 Task: Find connections with filter location Dupnitsa with filter topic #lifecoach with filter profile language English with filter current company Horizontal Talent with filter school Nirmala College, Muvattupuzha - 686 661 with filter industry Correctional Institutions with filter service category Graphic Design with filter keywords title Artificial Intelligence Engineer
Action: Mouse moved to (191, 264)
Screenshot: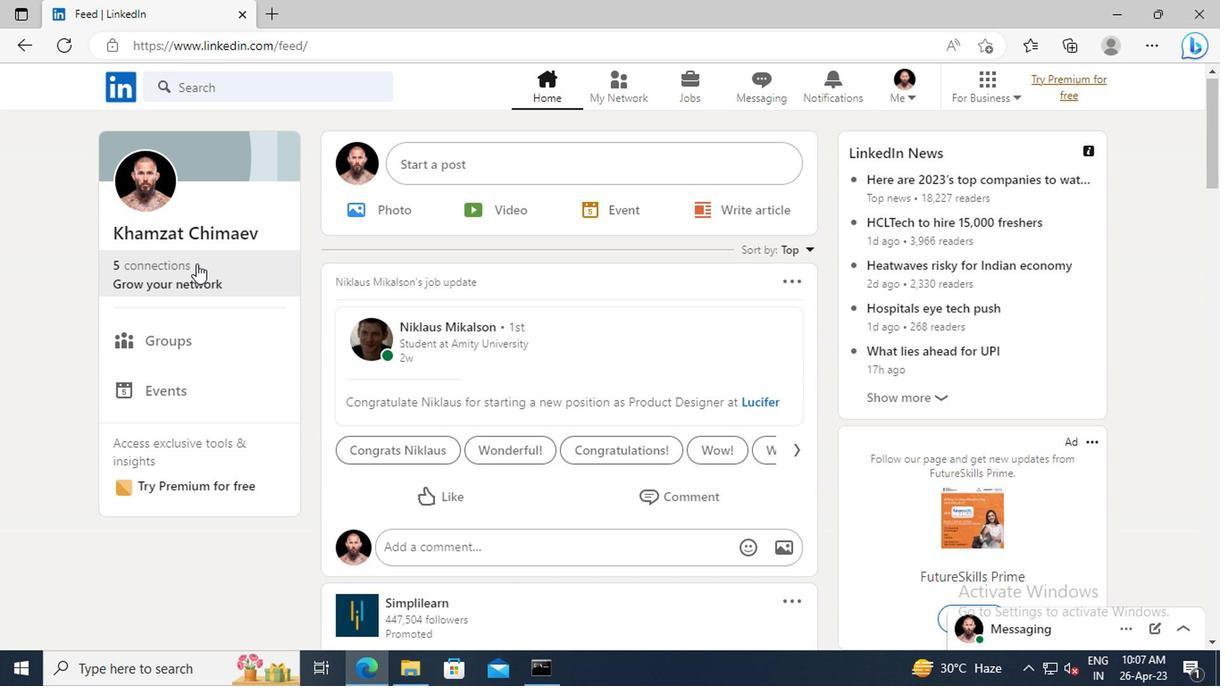 
Action: Mouse pressed left at (191, 264)
Screenshot: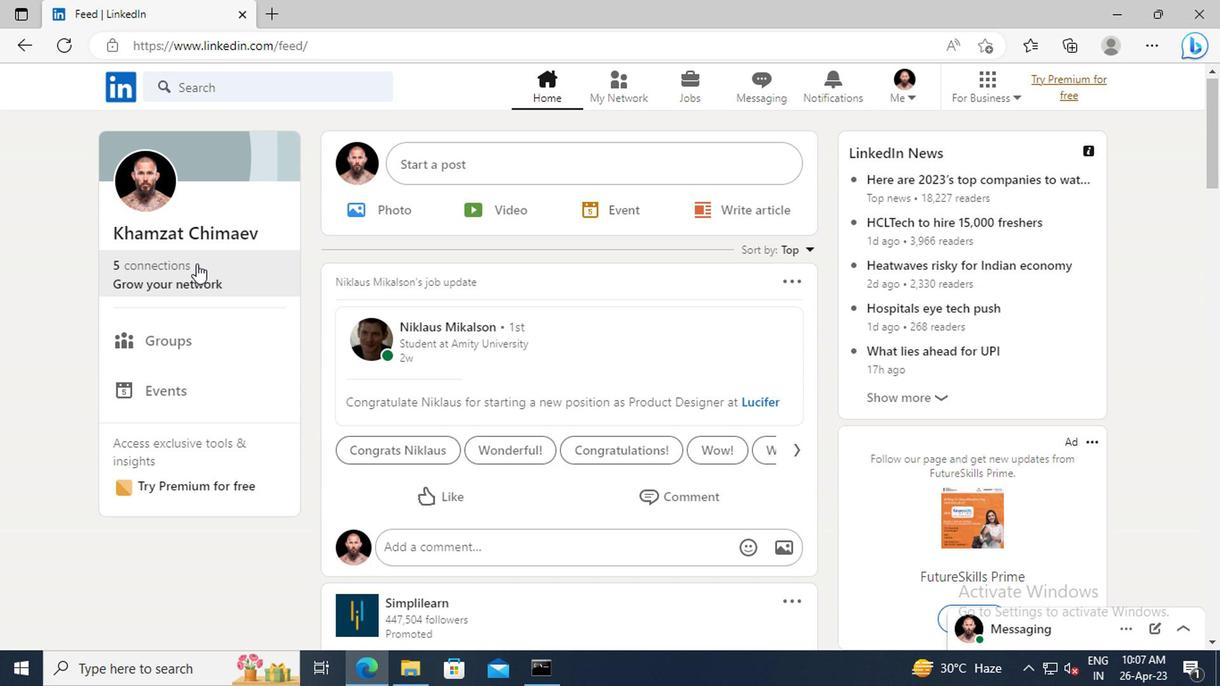 
Action: Mouse moved to (202, 187)
Screenshot: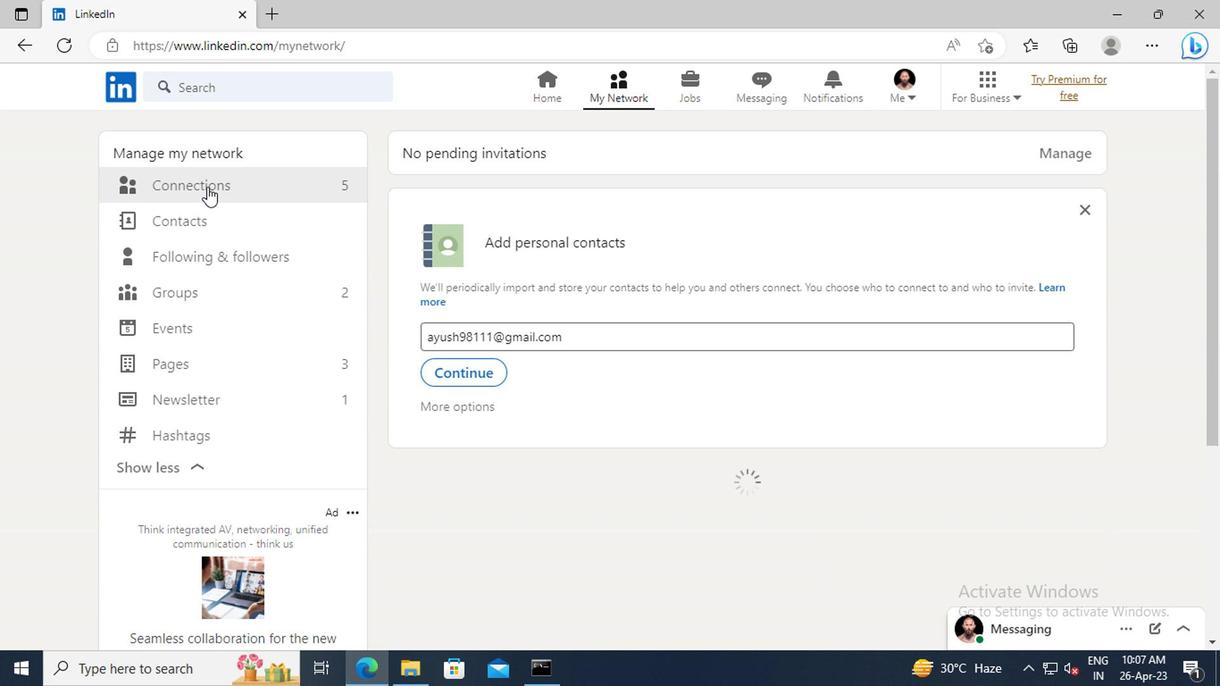 
Action: Mouse pressed left at (202, 187)
Screenshot: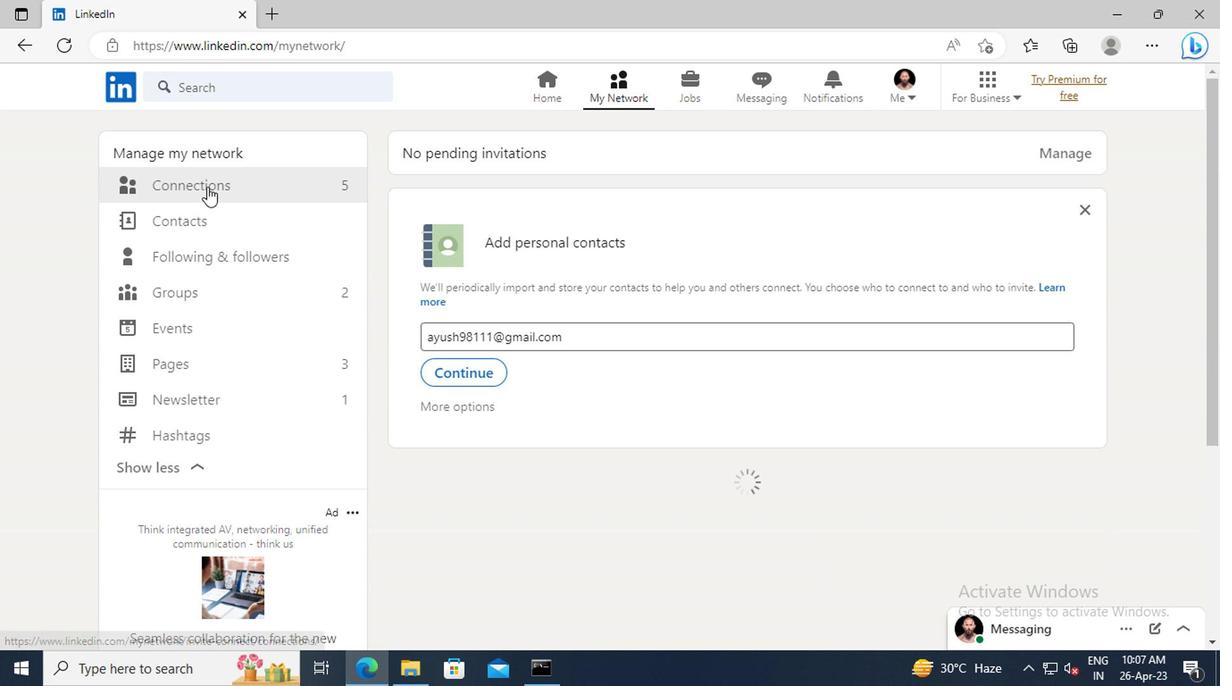 
Action: Mouse moved to (727, 186)
Screenshot: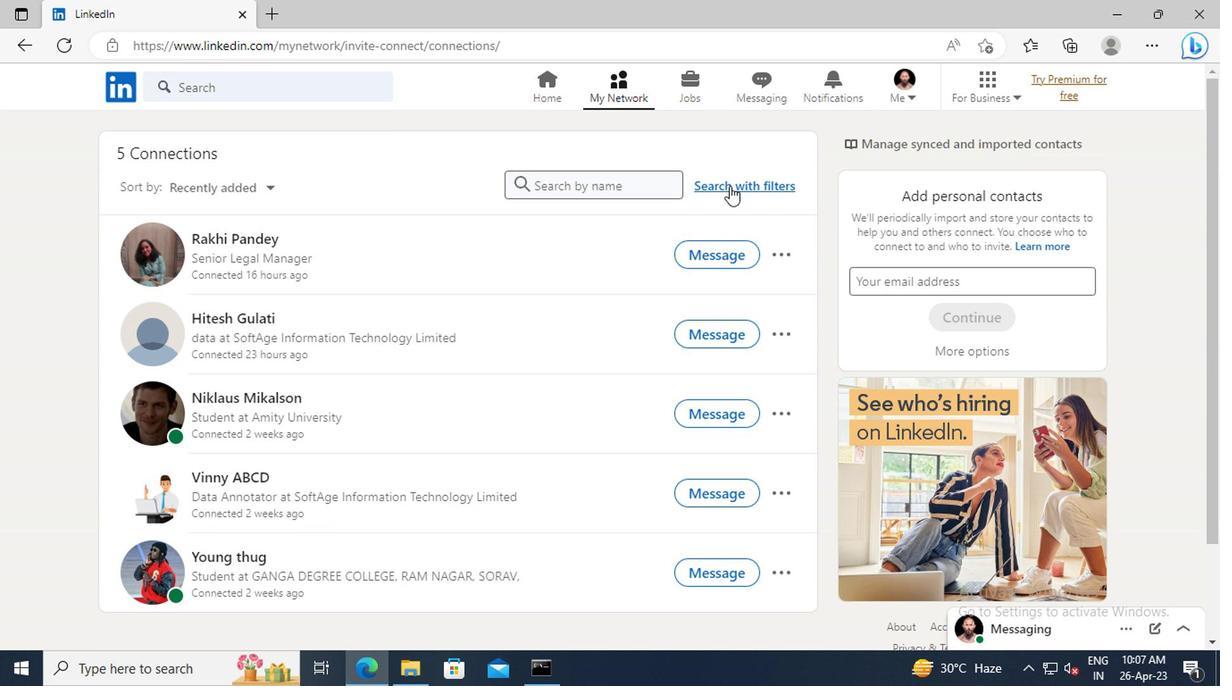 
Action: Mouse pressed left at (727, 186)
Screenshot: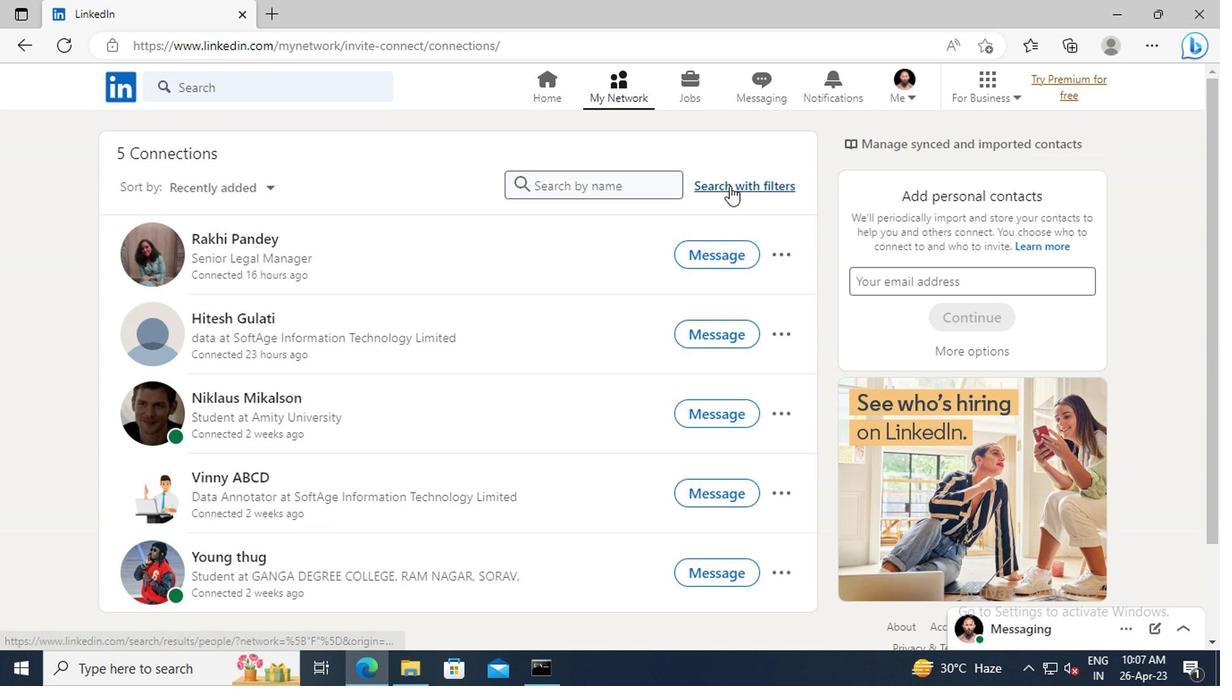 
Action: Mouse moved to (675, 142)
Screenshot: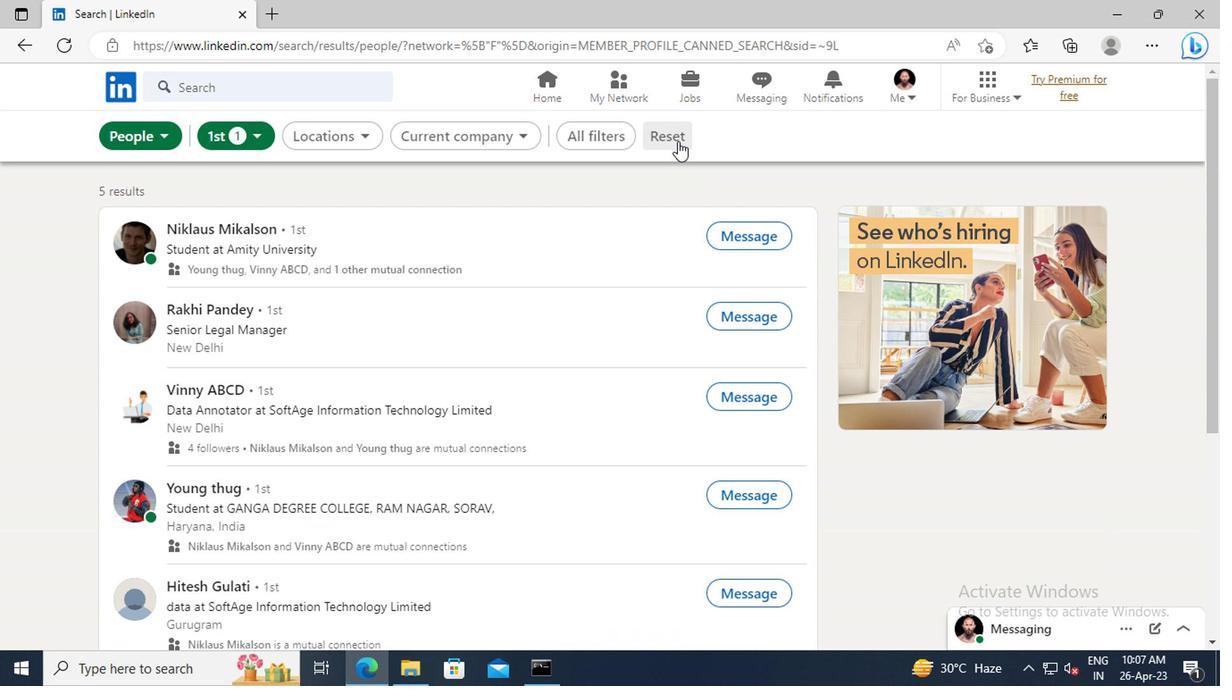 
Action: Mouse pressed left at (675, 142)
Screenshot: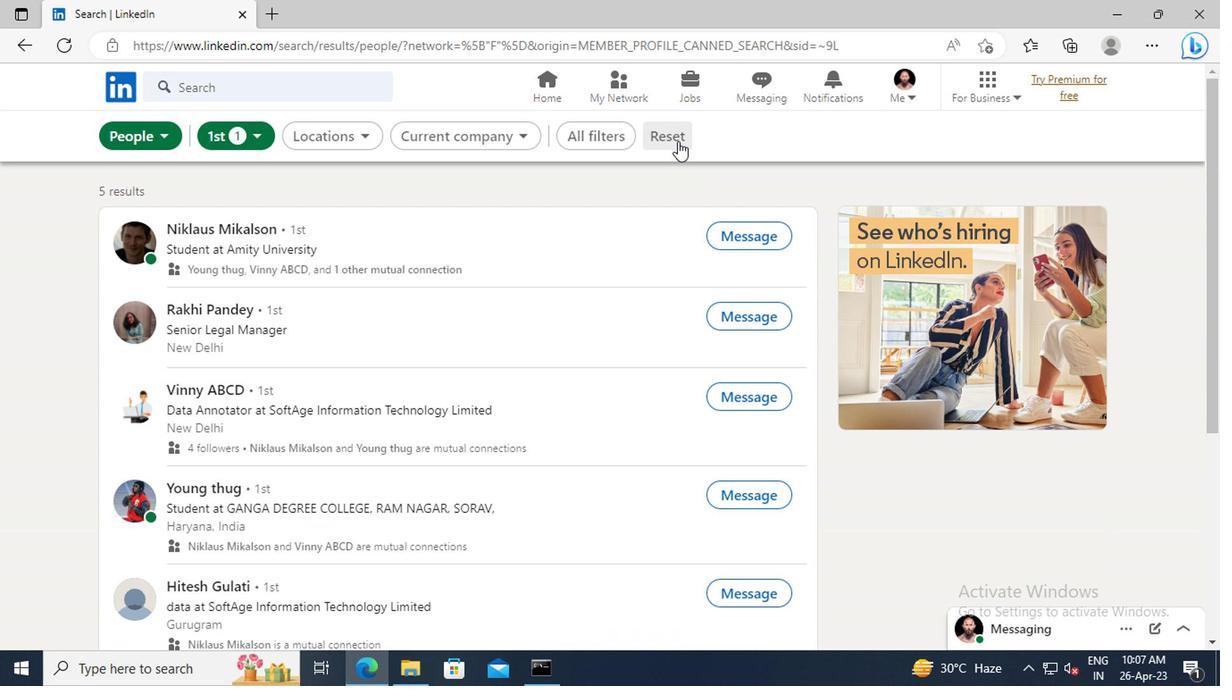 
Action: Mouse moved to (639, 138)
Screenshot: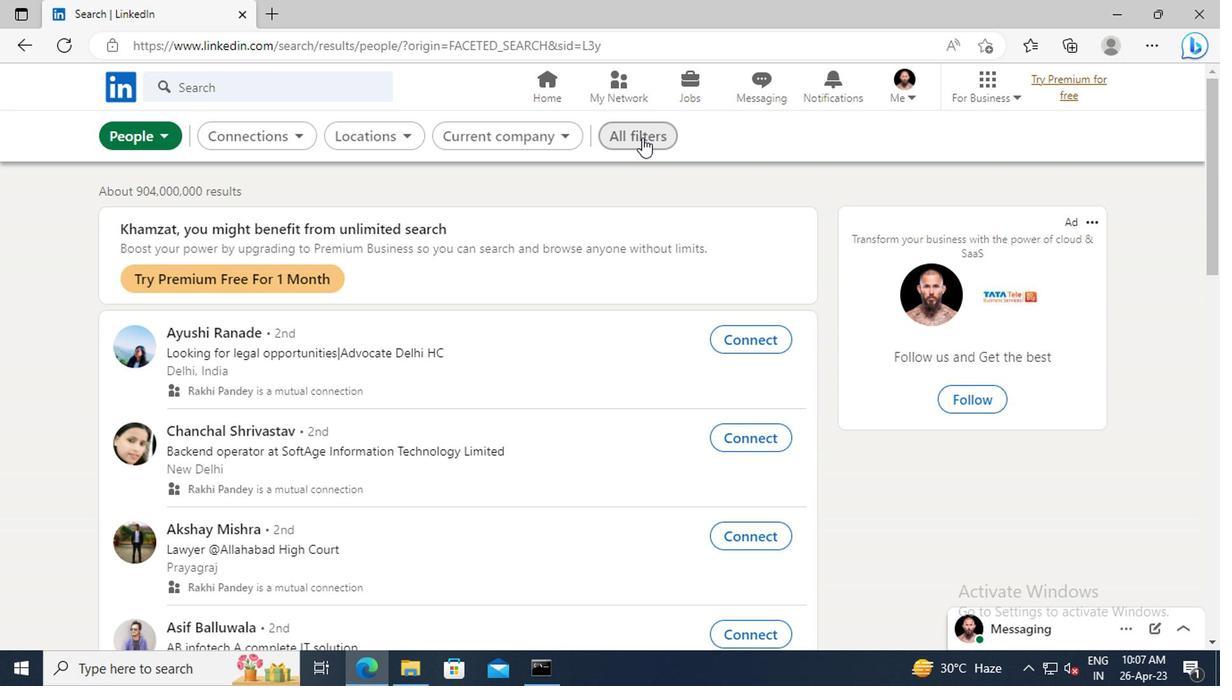 
Action: Mouse pressed left at (639, 138)
Screenshot: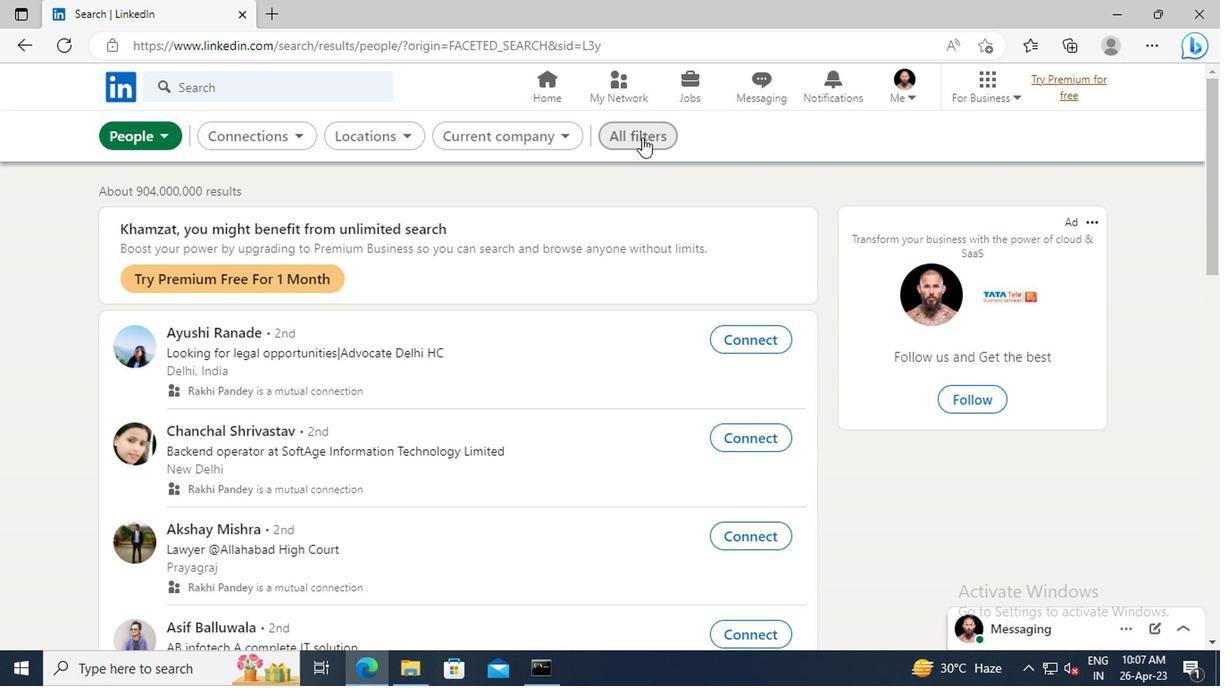 
Action: Mouse moved to (993, 317)
Screenshot: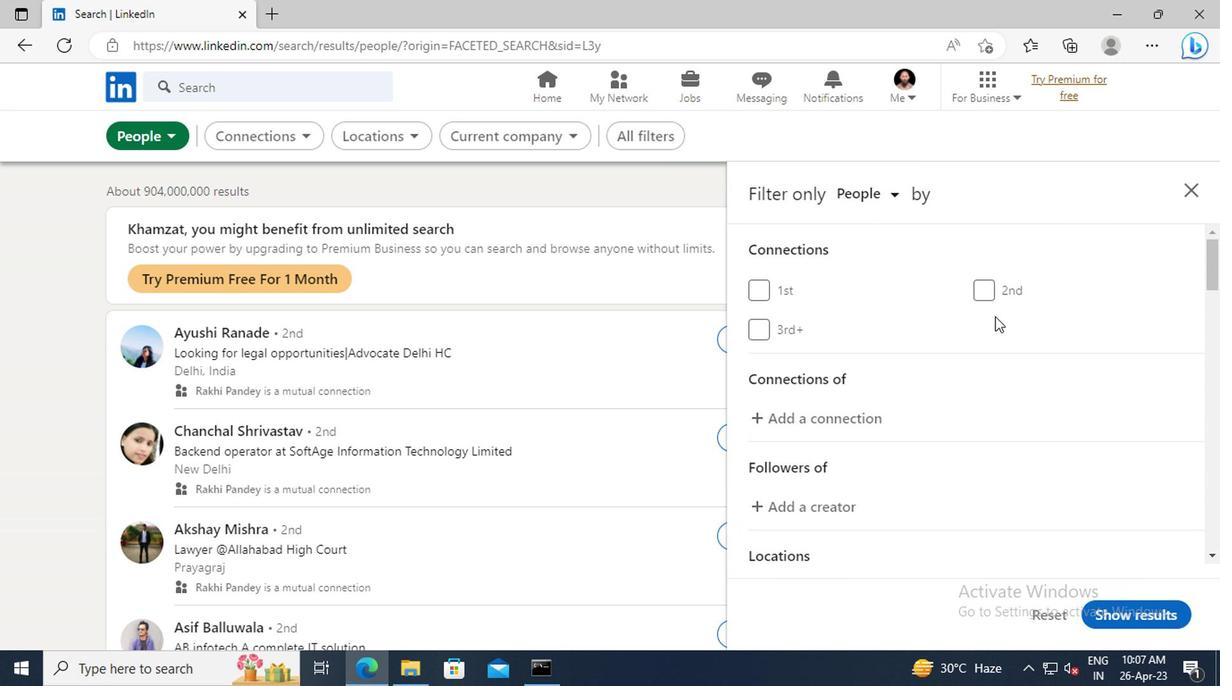 
Action: Mouse scrolled (993, 315) with delta (0, -1)
Screenshot: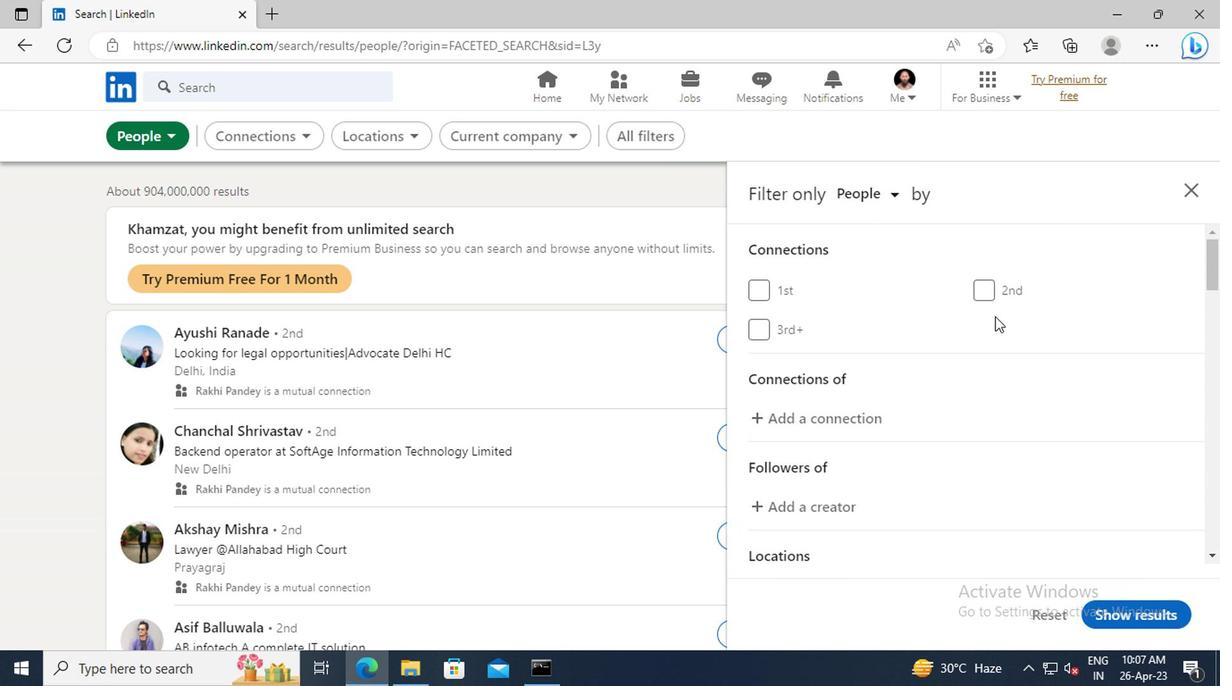 
Action: Mouse scrolled (993, 315) with delta (0, -1)
Screenshot: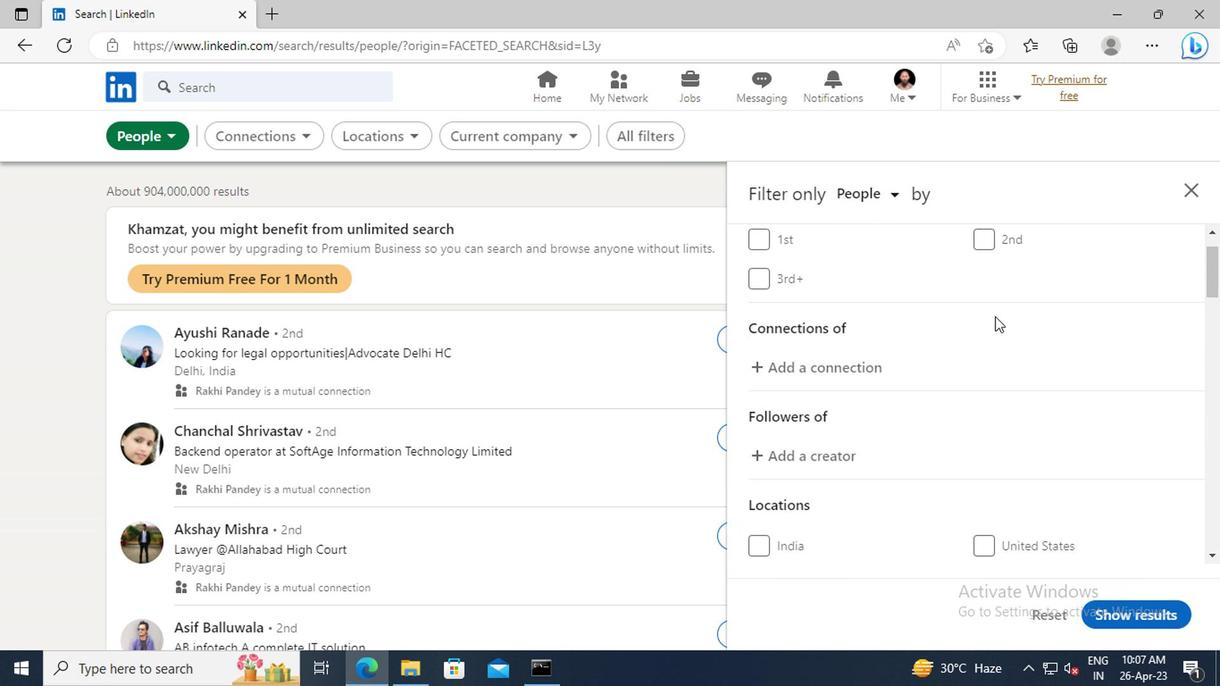 
Action: Mouse scrolled (993, 315) with delta (0, -1)
Screenshot: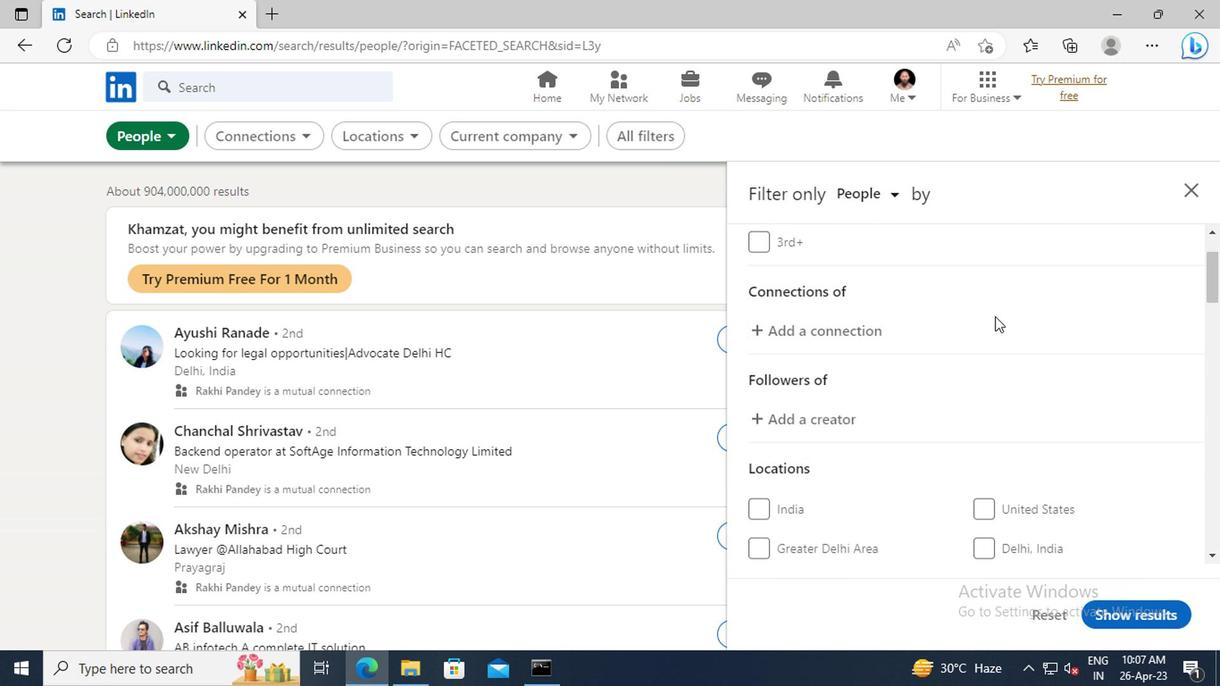 
Action: Mouse scrolled (993, 315) with delta (0, -1)
Screenshot: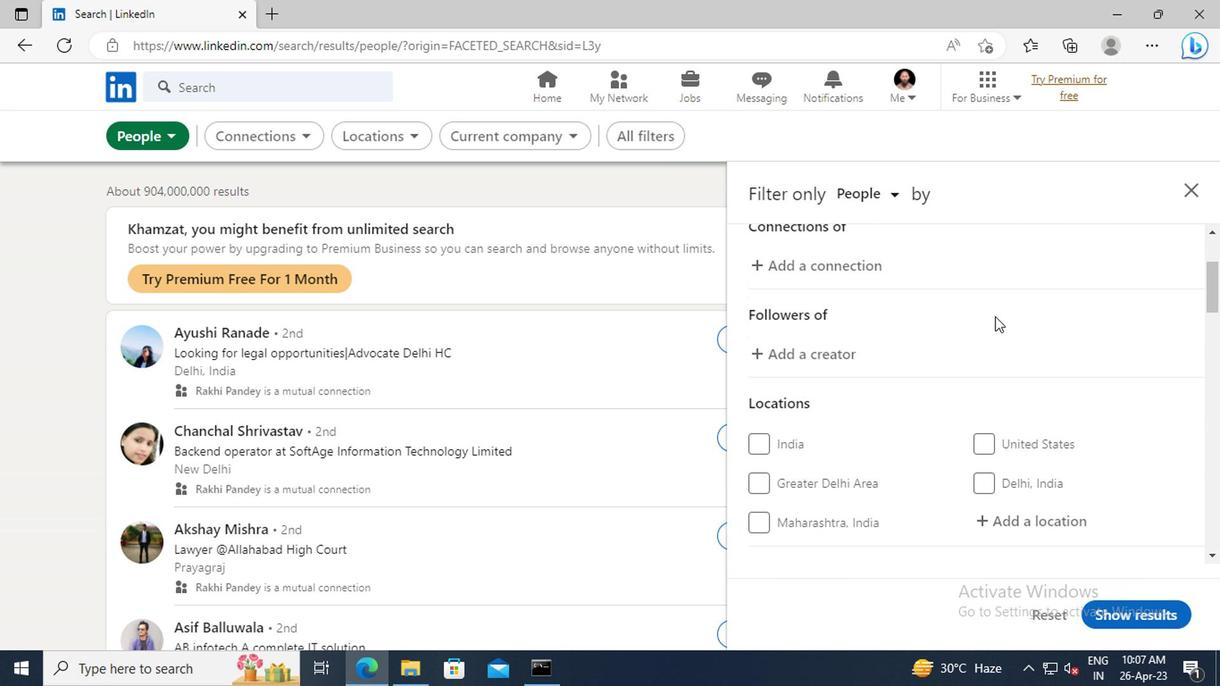 
Action: Mouse scrolled (993, 315) with delta (0, -1)
Screenshot: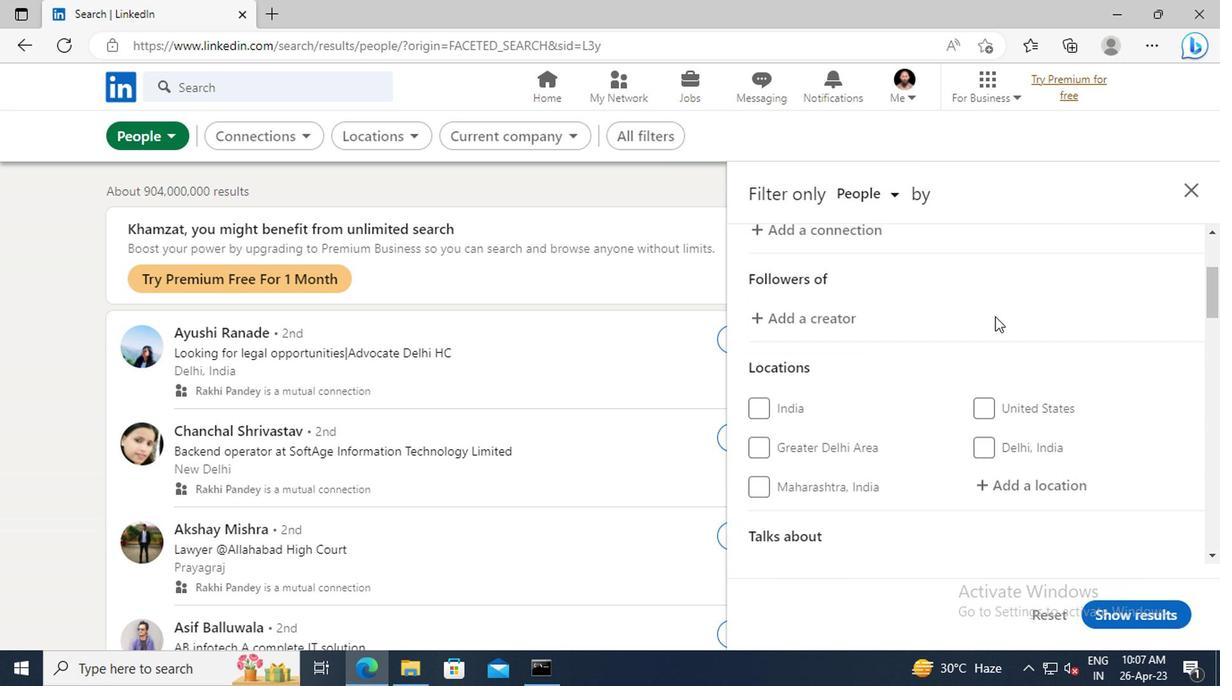 
Action: Mouse moved to (999, 416)
Screenshot: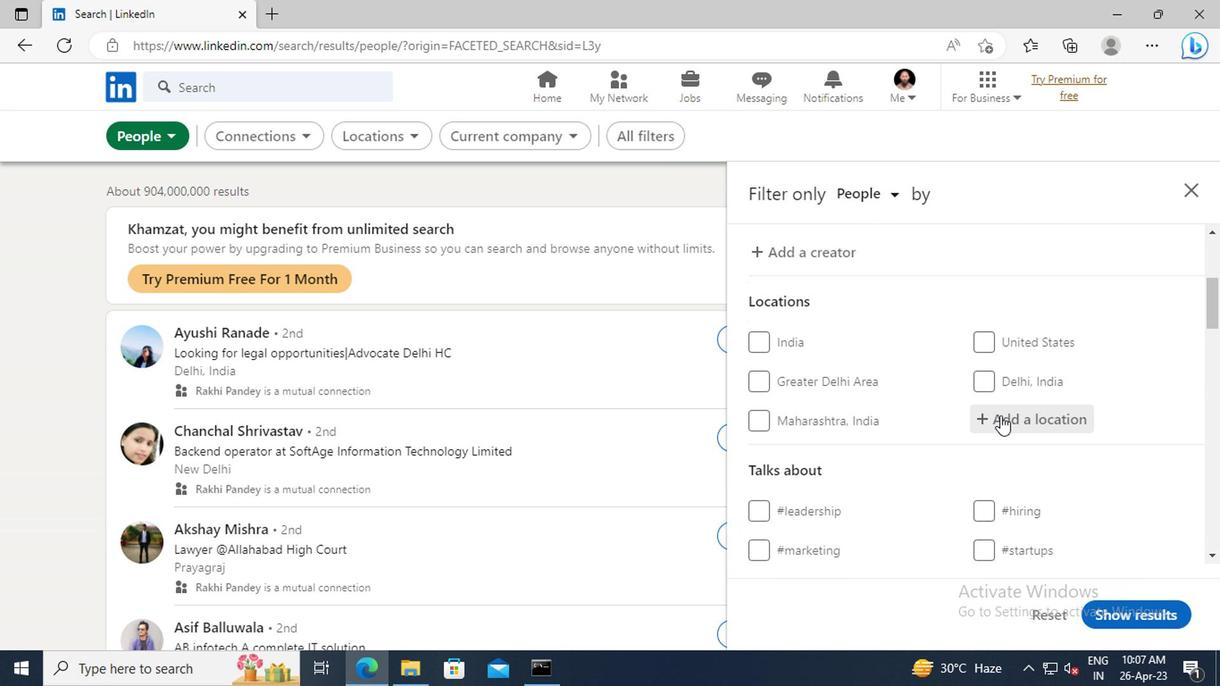
Action: Mouse pressed left at (999, 416)
Screenshot: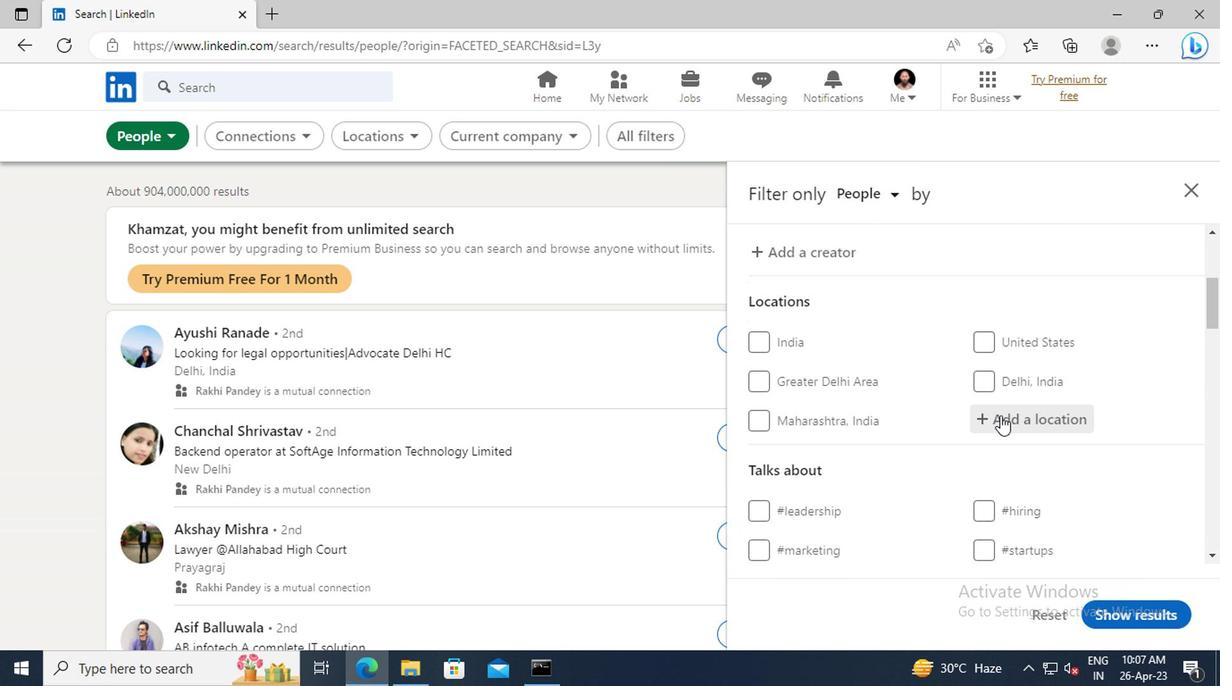 
Action: Key pressed <Key.shift>DUPNITSA<Key.enter>
Screenshot: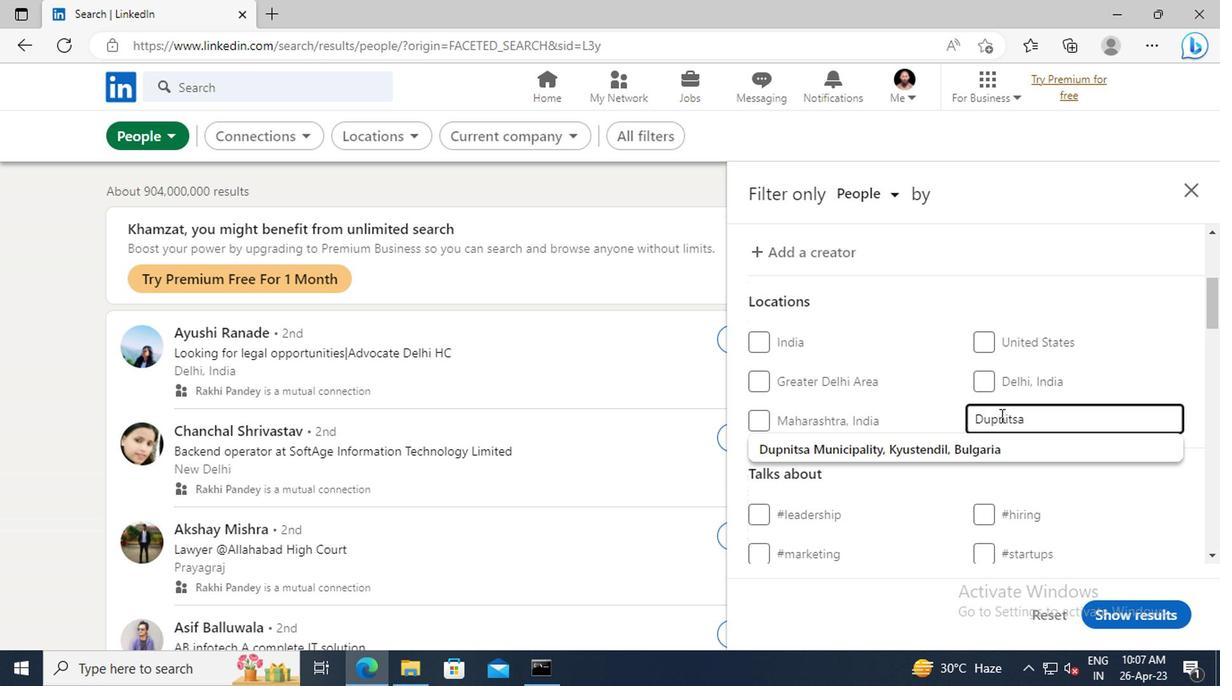 
Action: Mouse scrolled (999, 415) with delta (0, -1)
Screenshot: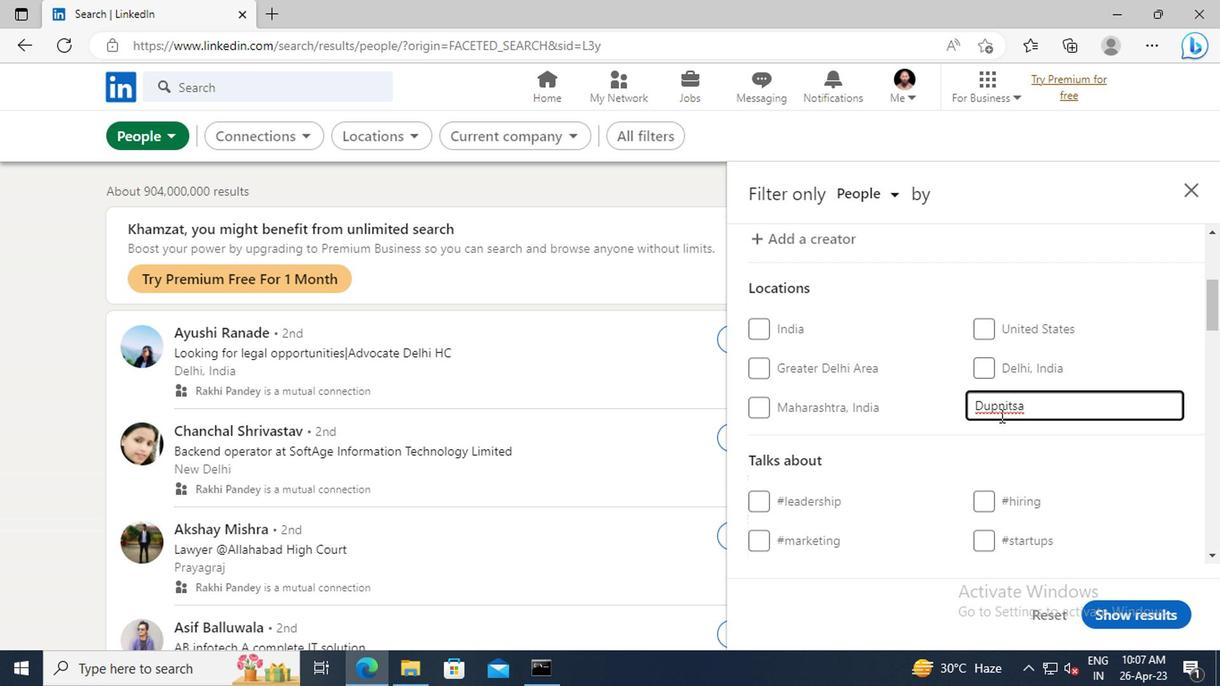 
Action: Mouse scrolled (999, 415) with delta (0, -1)
Screenshot: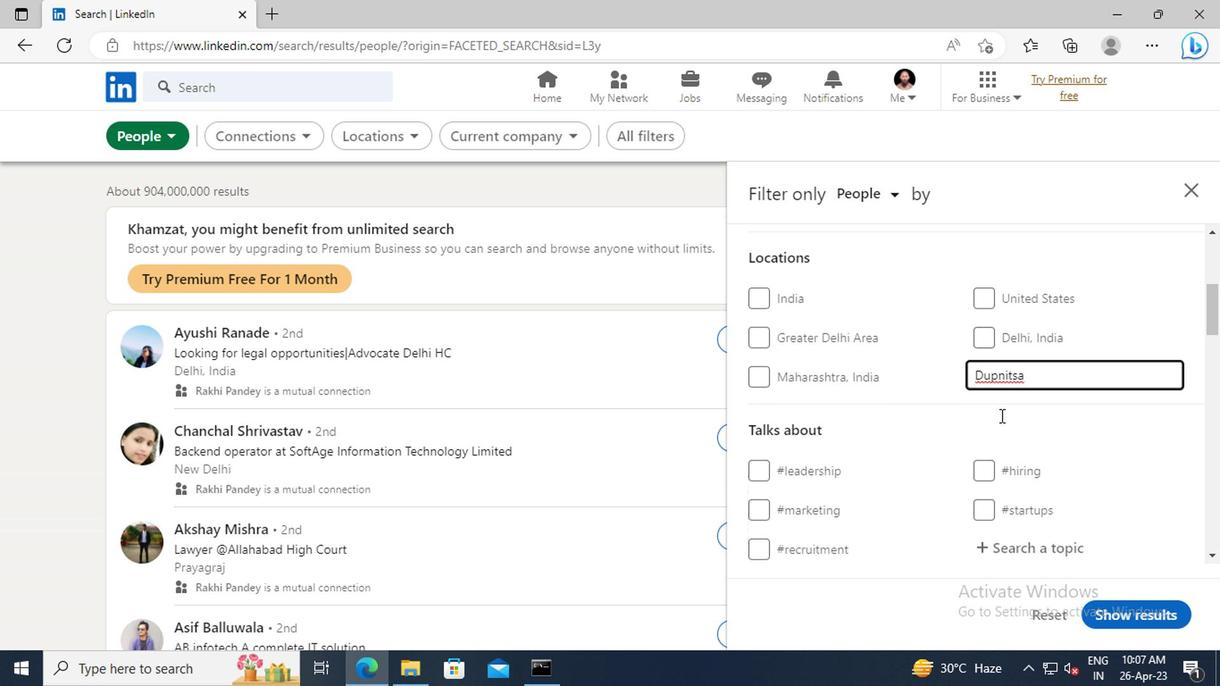 
Action: Mouse scrolled (999, 415) with delta (0, -1)
Screenshot: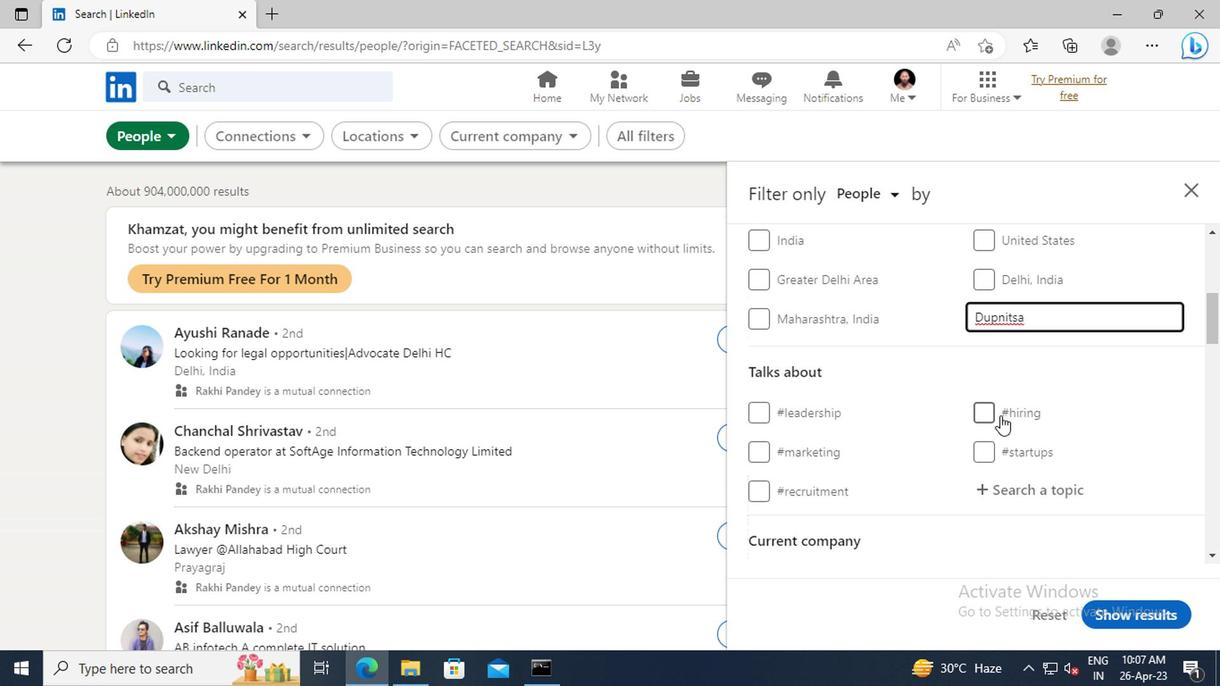 
Action: Mouse moved to (1008, 441)
Screenshot: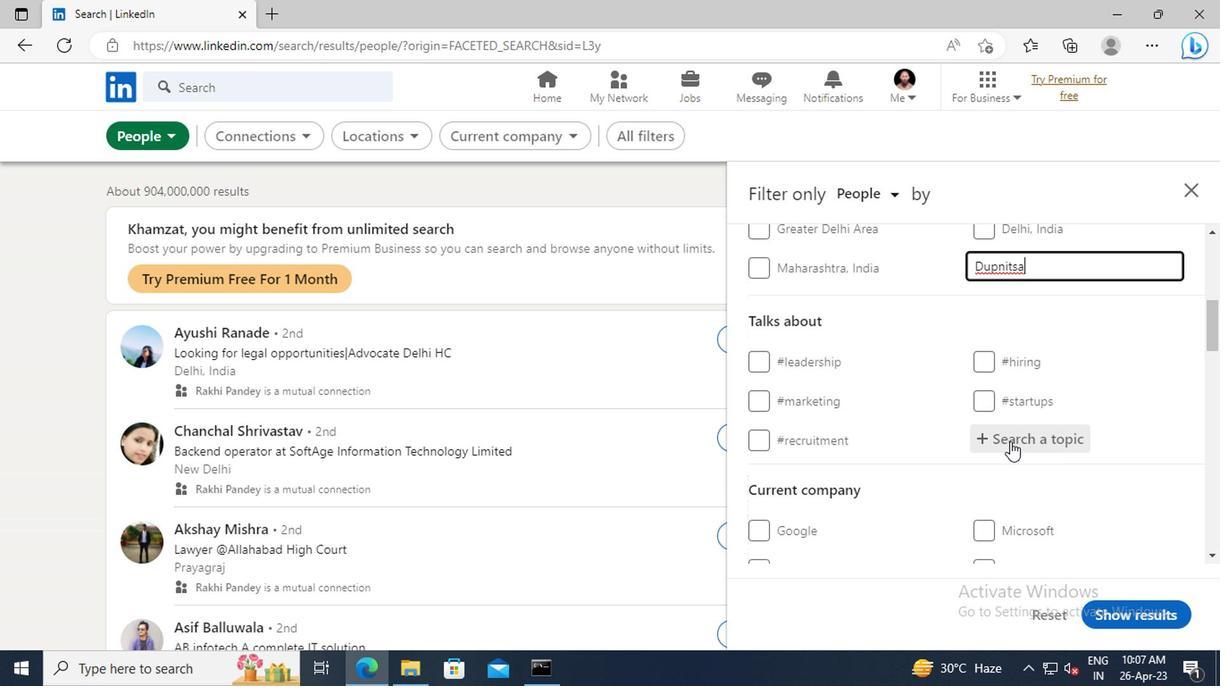 
Action: Mouse pressed left at (1008, 441)
Screenshot: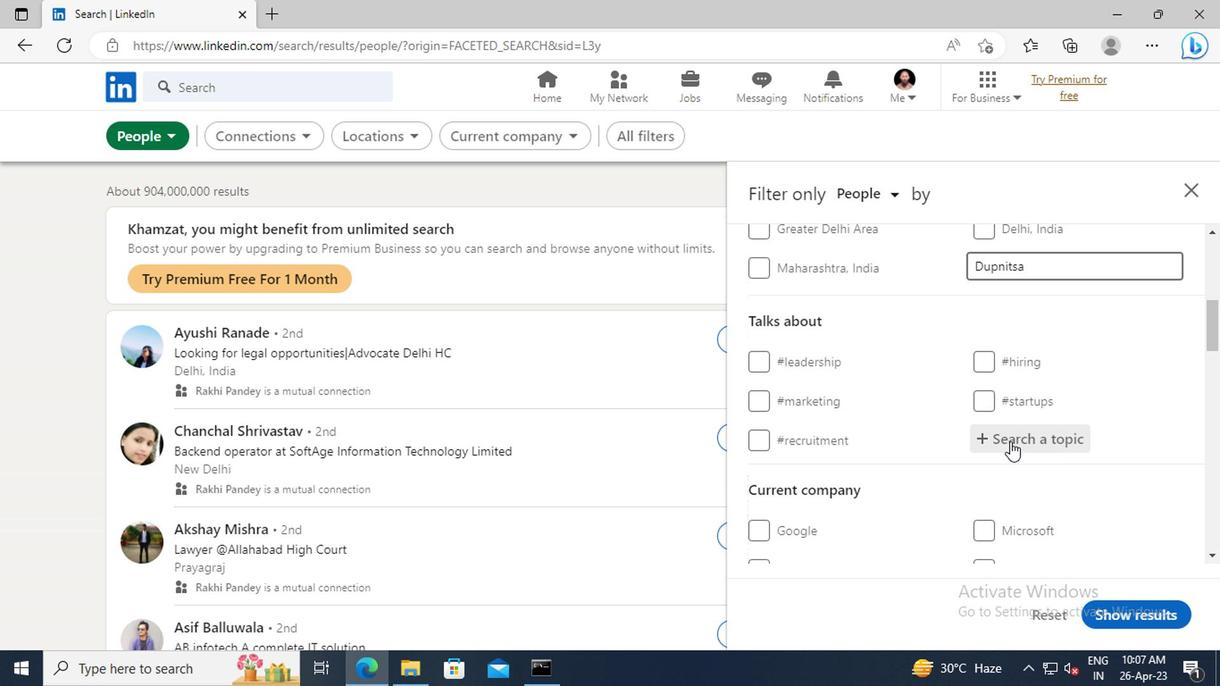 
Action: Key pressed <Key.shift>#LIFECOACH<Key.enter>
Screenshot: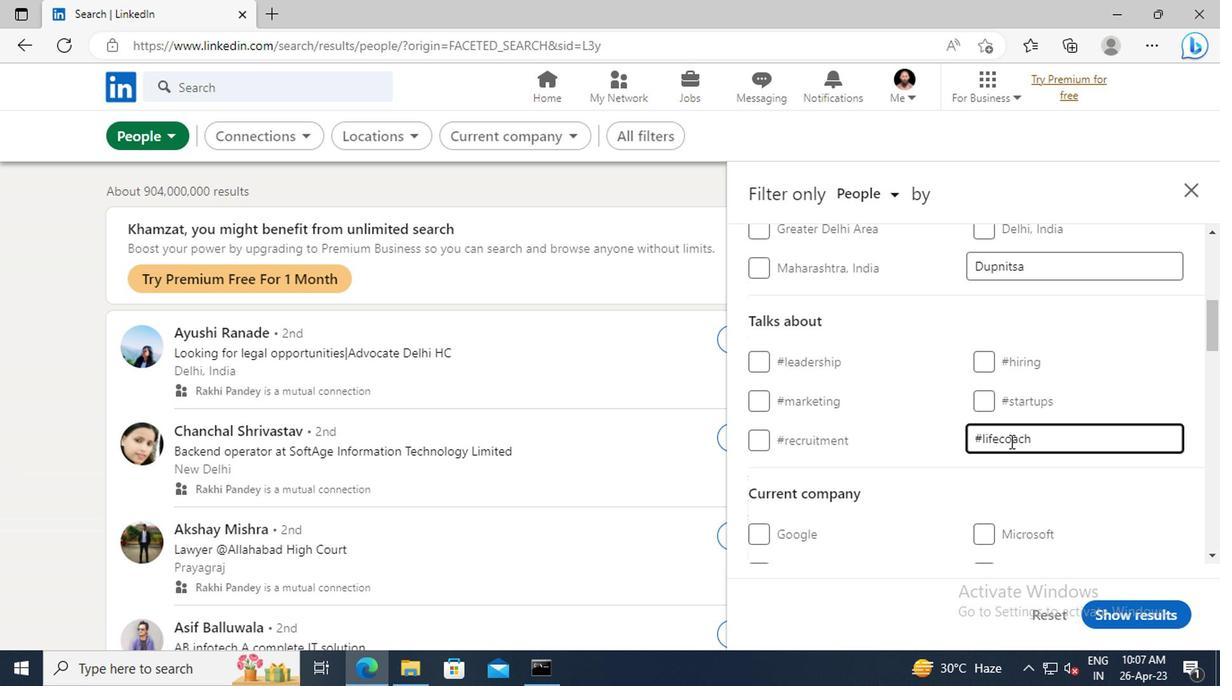
Action: Mouse scrolled (1008, 441) with delta (0, 0)
Screenshot: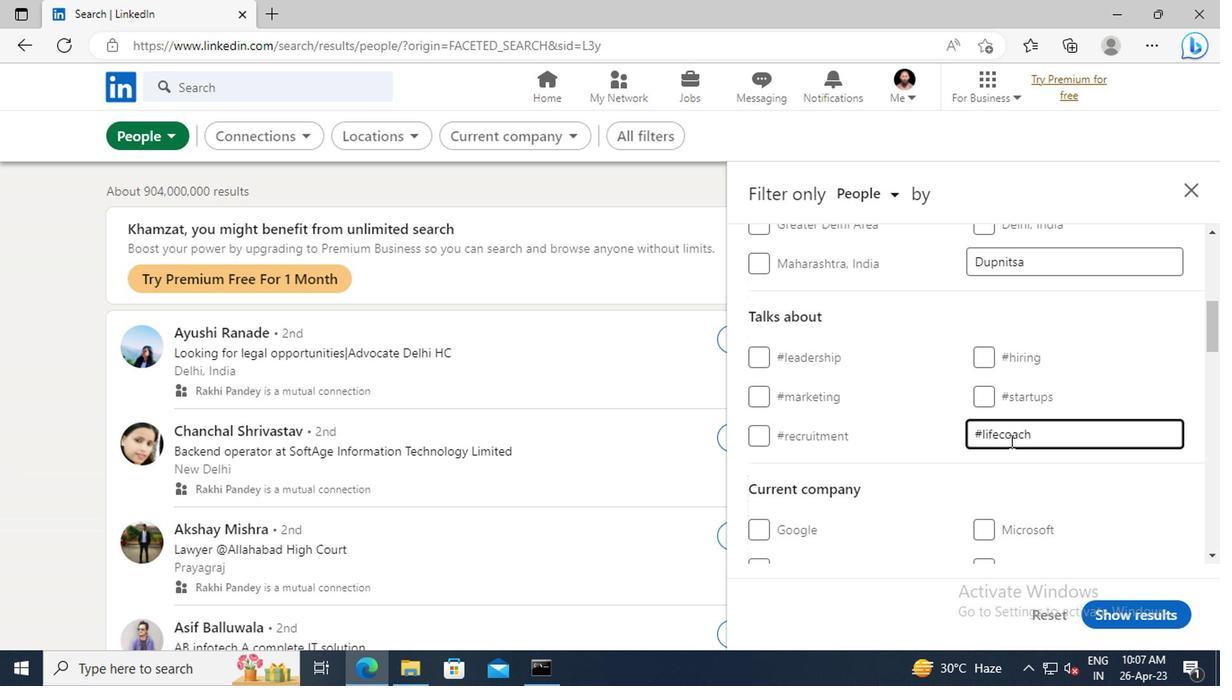 
Action: Mouse scrolled (1008, 441) with delta (0, 0)
Screenshot: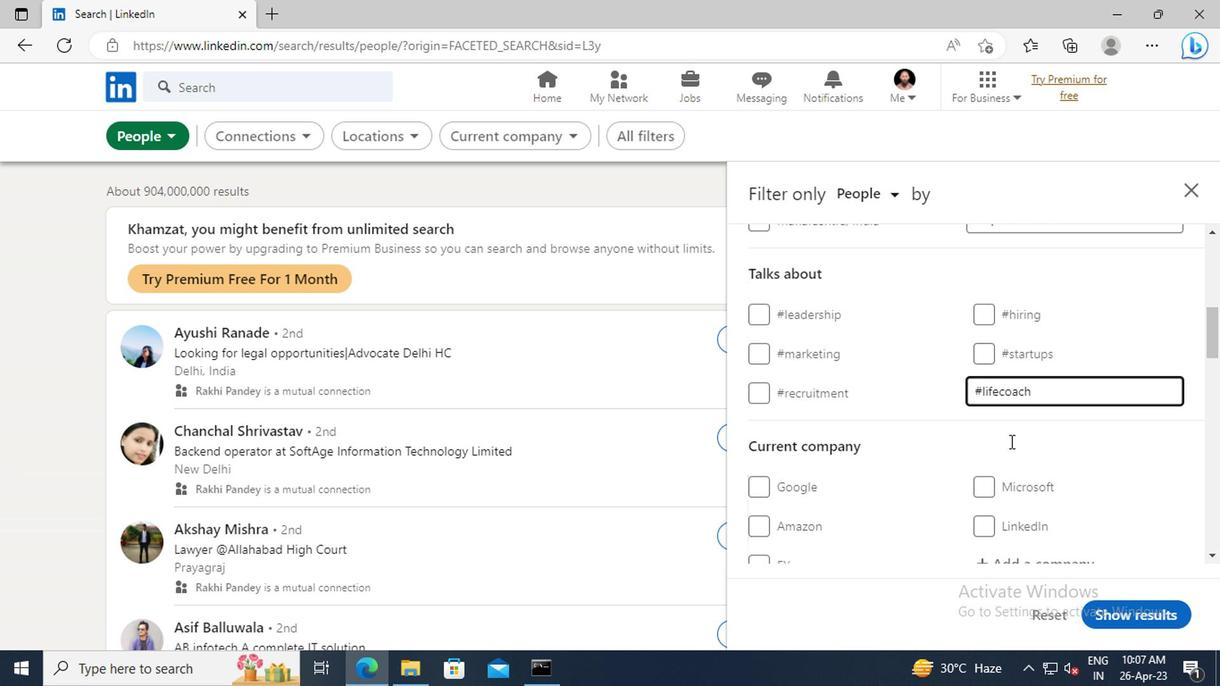 
Action: Mouse scrolled (1008, 441) with delta (0, 0)
Screenshot: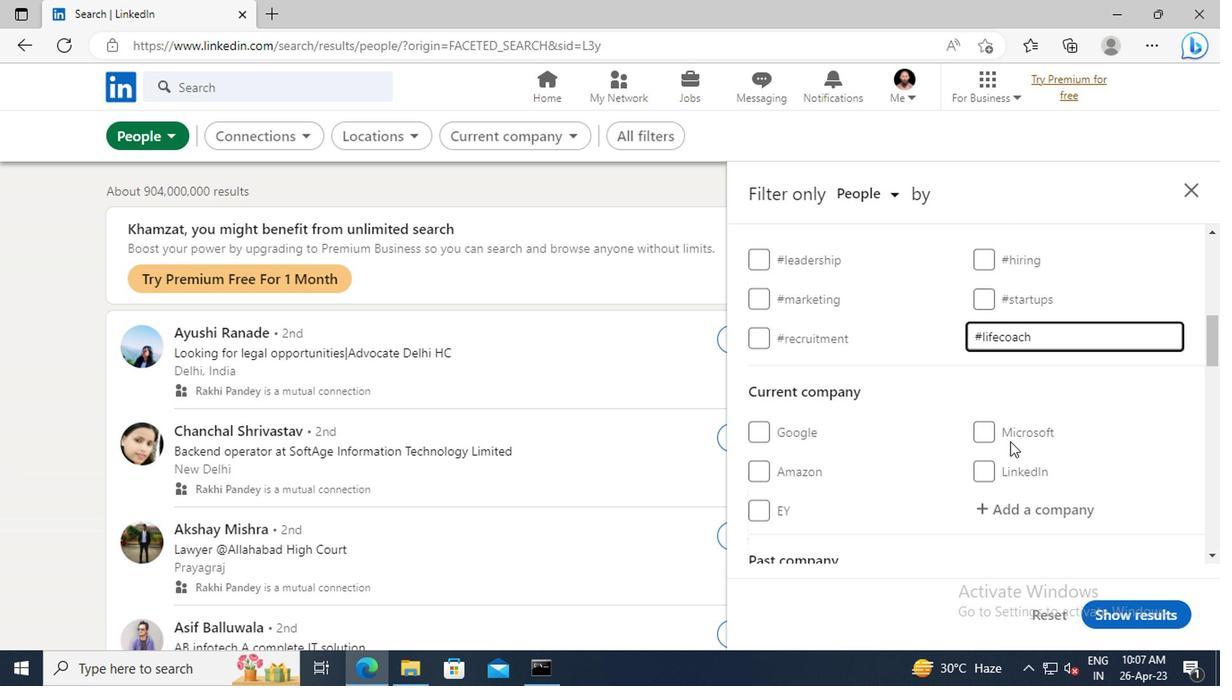 
Action: Mouse scrolled (1008, 441) with delta (0, 0)
Screenshot: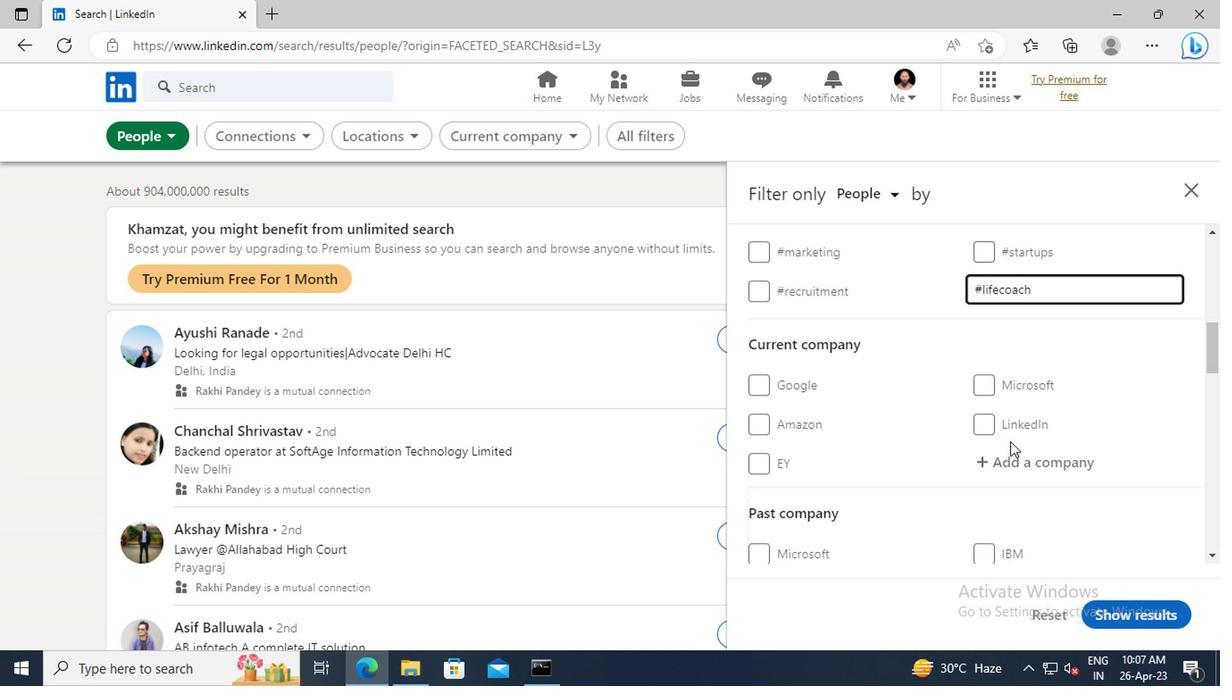 
Action: Mouse scrolled (1008, 441) with delta (0, 0)
Screenshot: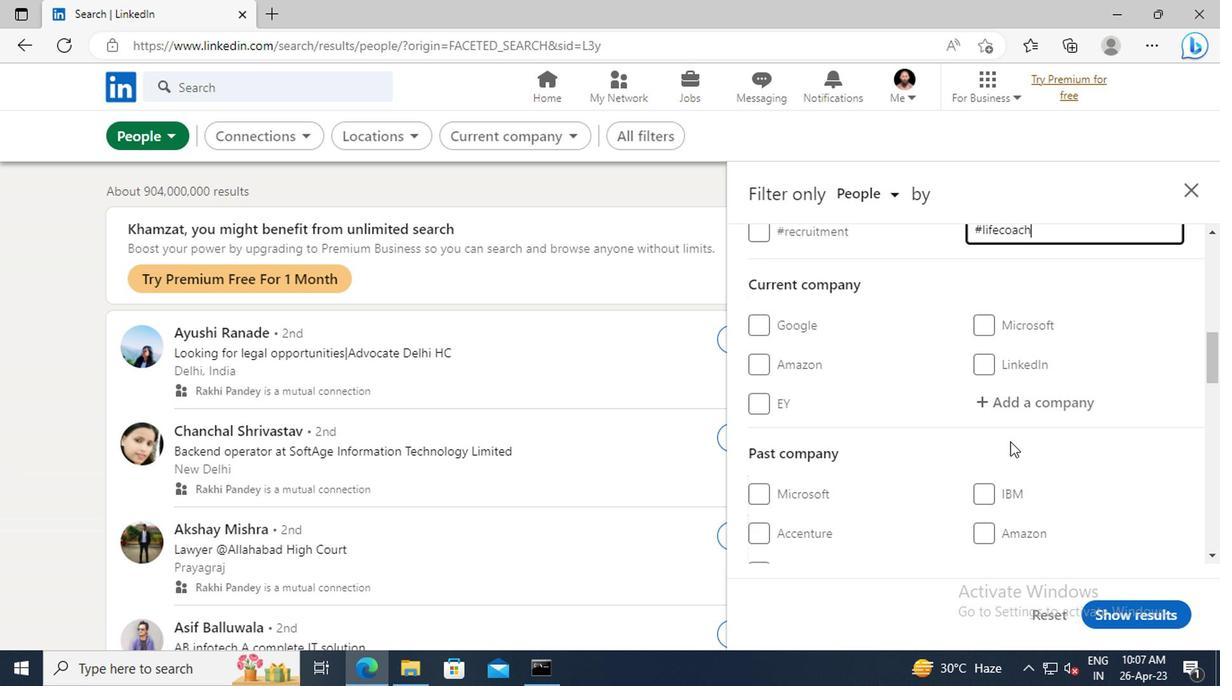 
Action: Mouse scrolled (1008, 441) with delta (0, 0)
Screenshot: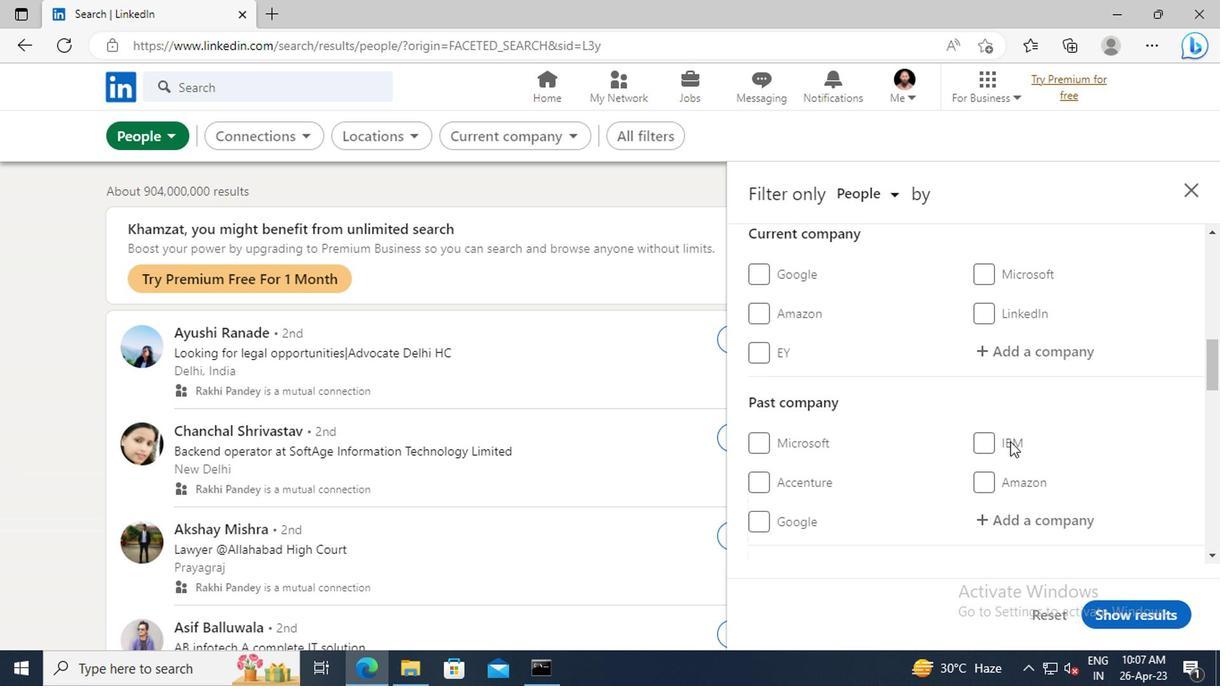 
Action: Mouse scrolled (1008, 441) with delta (0, 0)
Screenshot: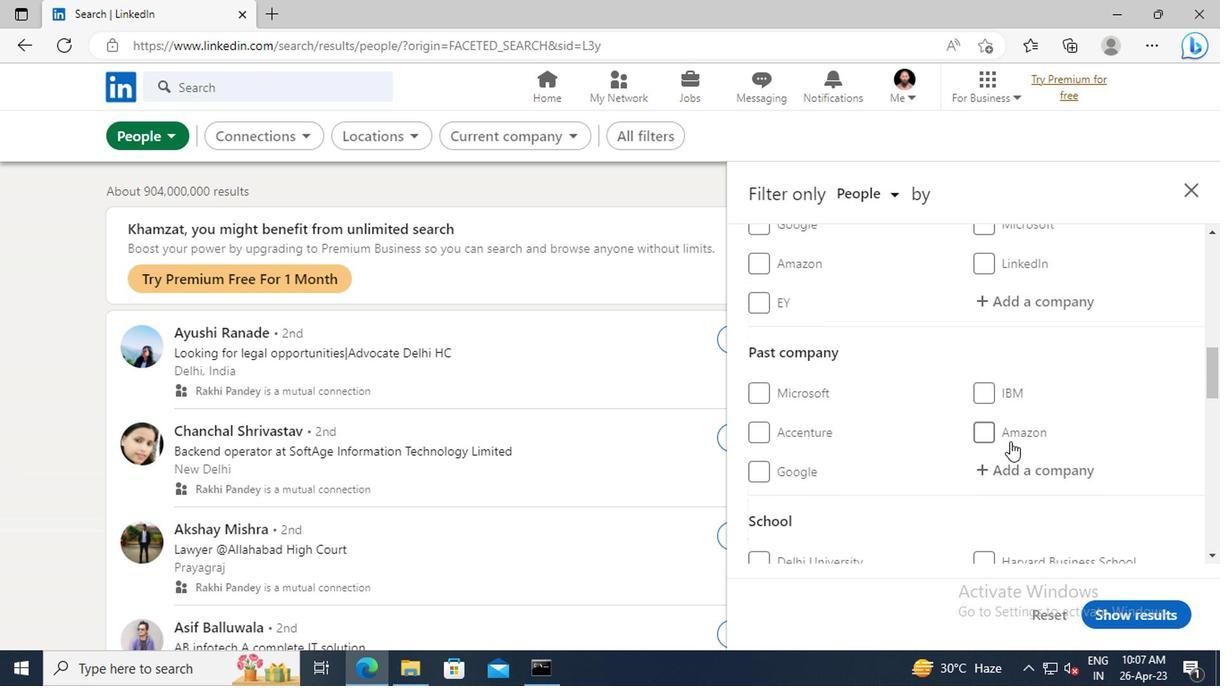 
Action: Mouse scrolled (1008, 441) with delta (0, 0)
Screenshot: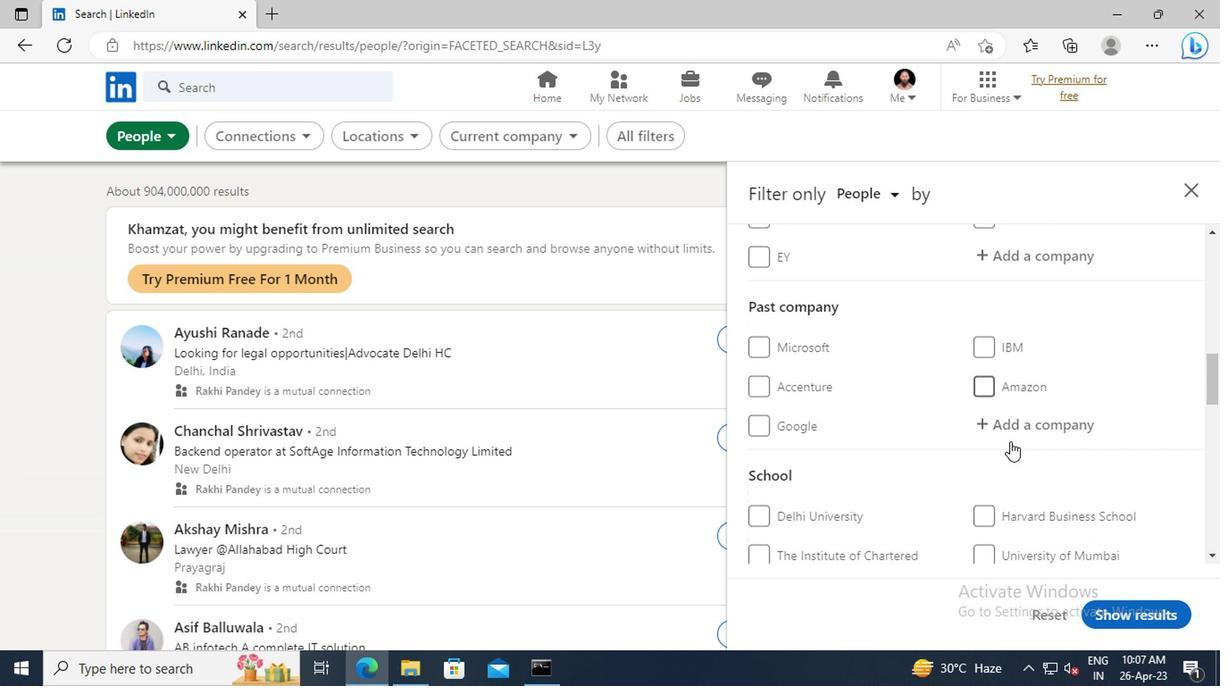 
Action: Mouse scrolled (1008, 441) with delta (0, 0)
Screenshot: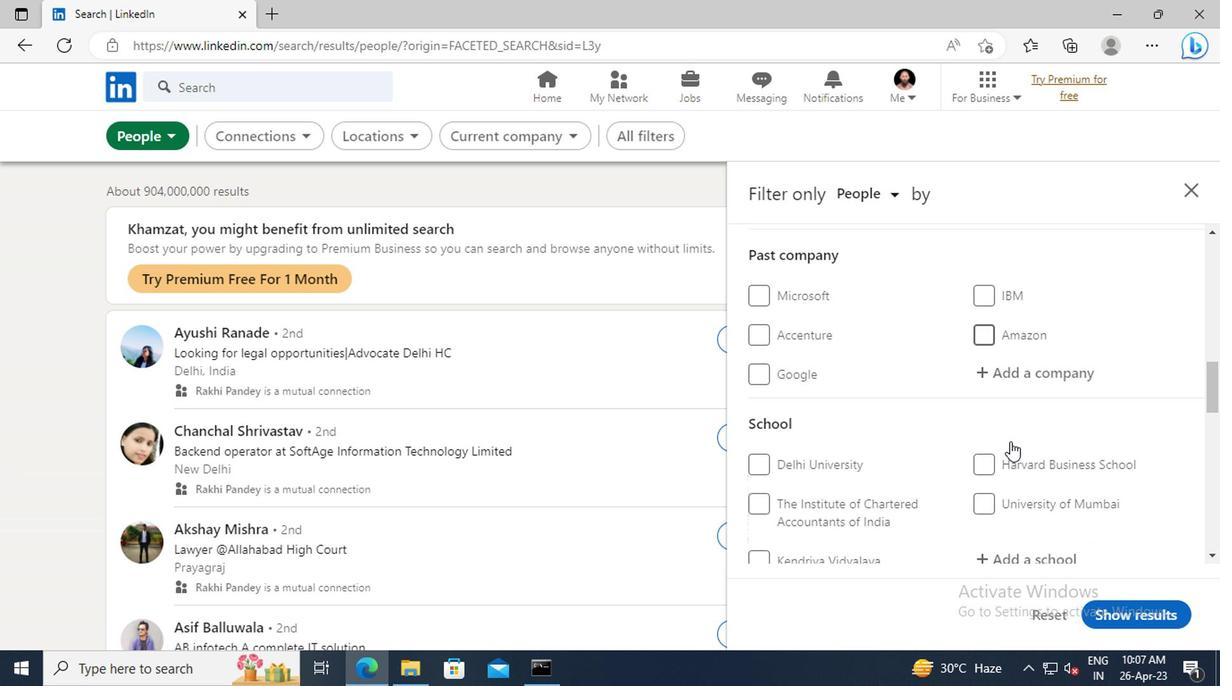 
Action: Mouse scrolled (1008, 441) with delta (0, 0)
Screenshot: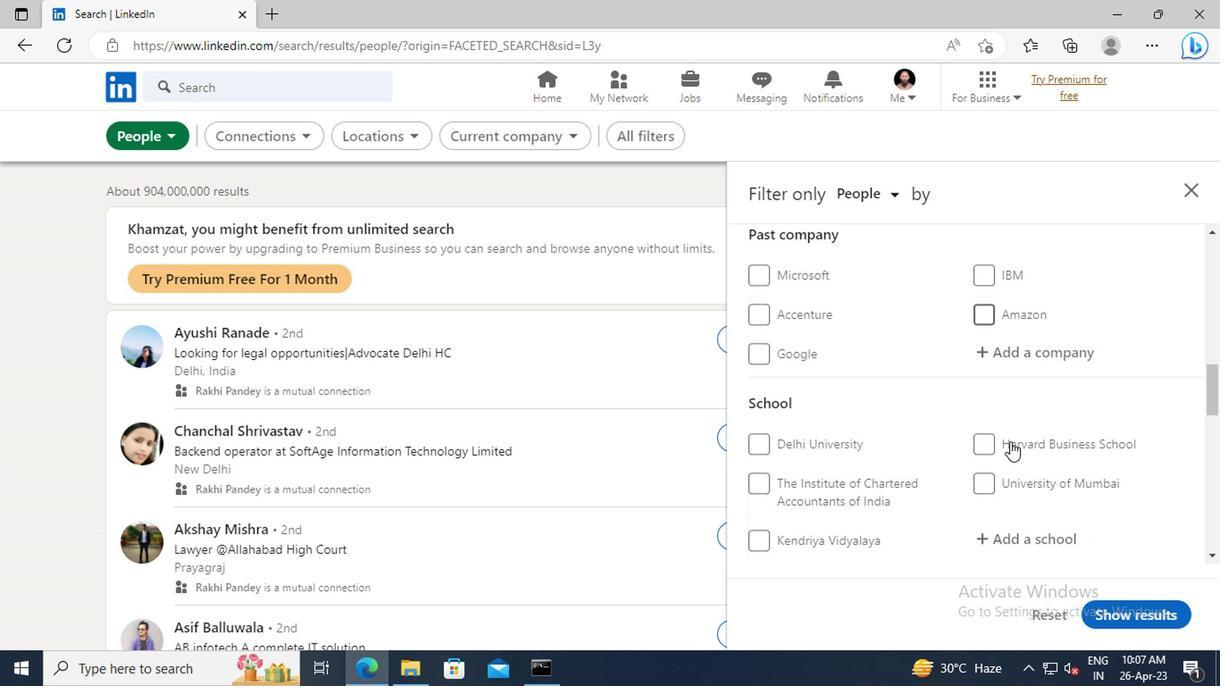 
Action: Mouse scrolled (1008, 441) with delta (0, 0)
Screenshot: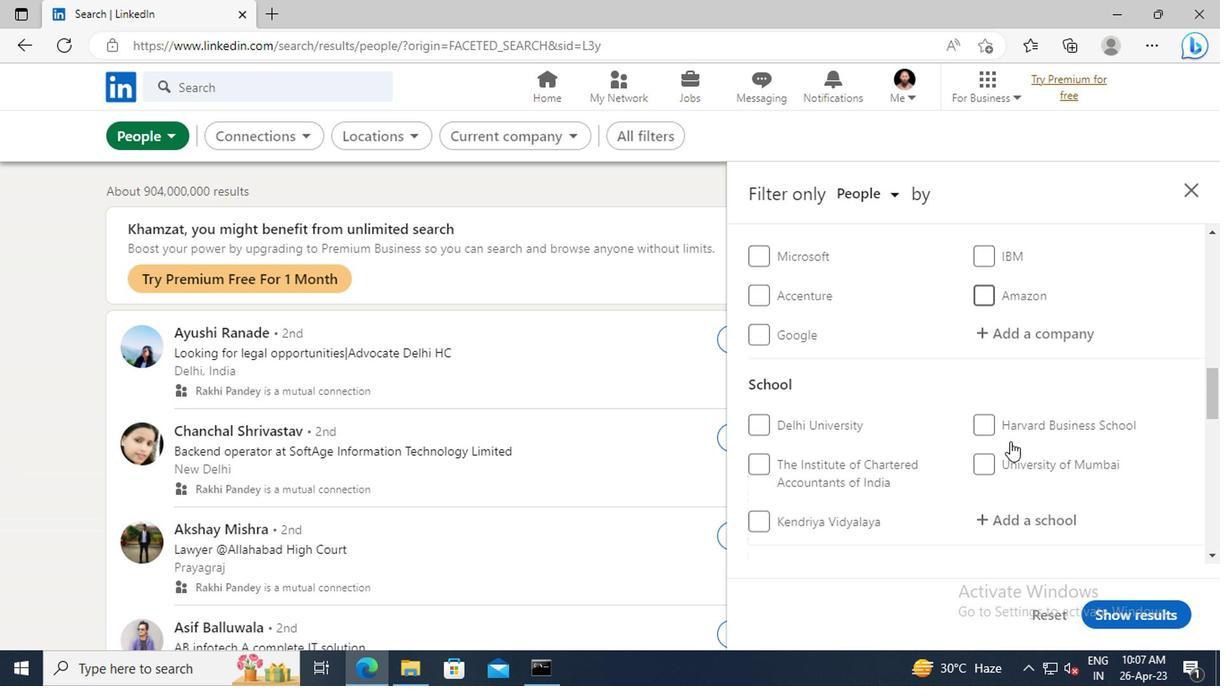 
Action: Mouse scrolled (1008, 441) with delta (0, 0)
Screenshot: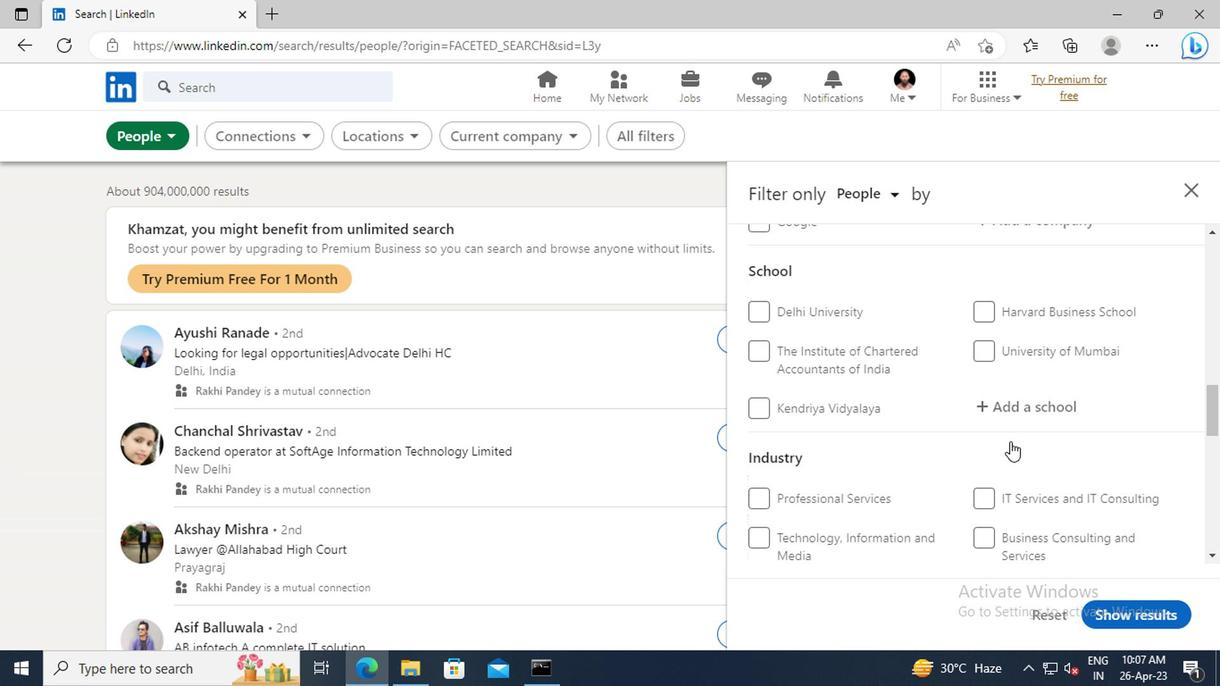 
Action: Mouse scrolled (1008, 441) with delta (0, 0)
Screenshot: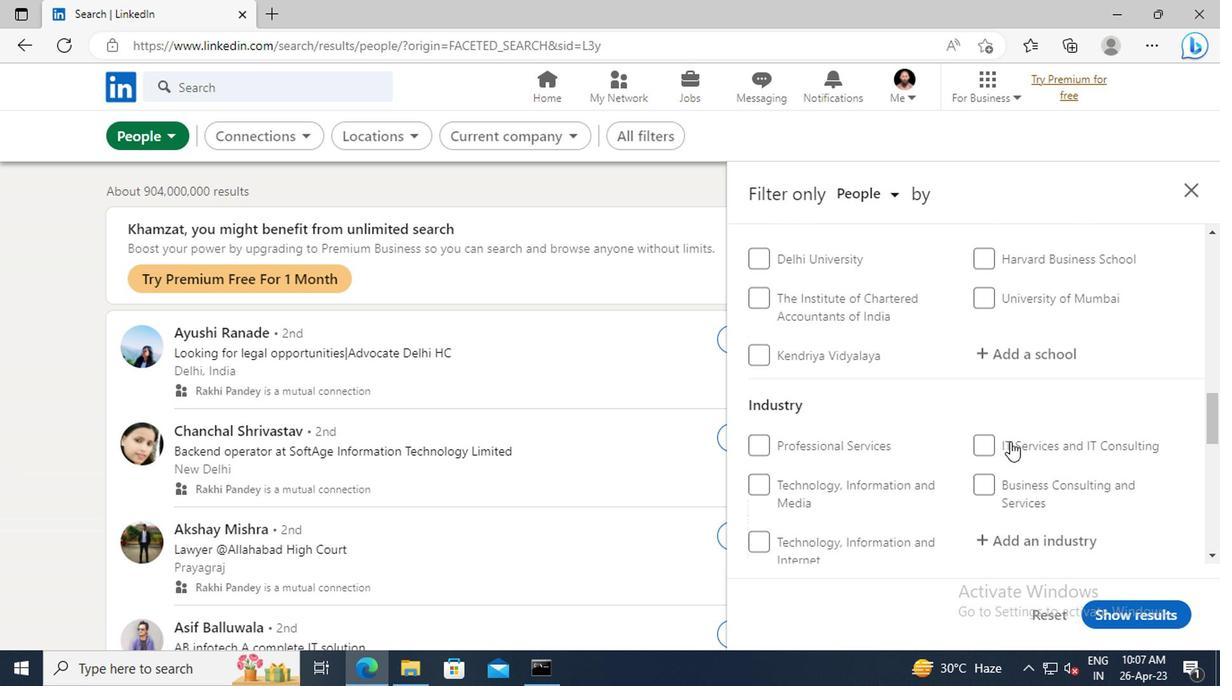 
Action: Mouse scrolled (1008, 441) with delta (0, 0)
Screenshot: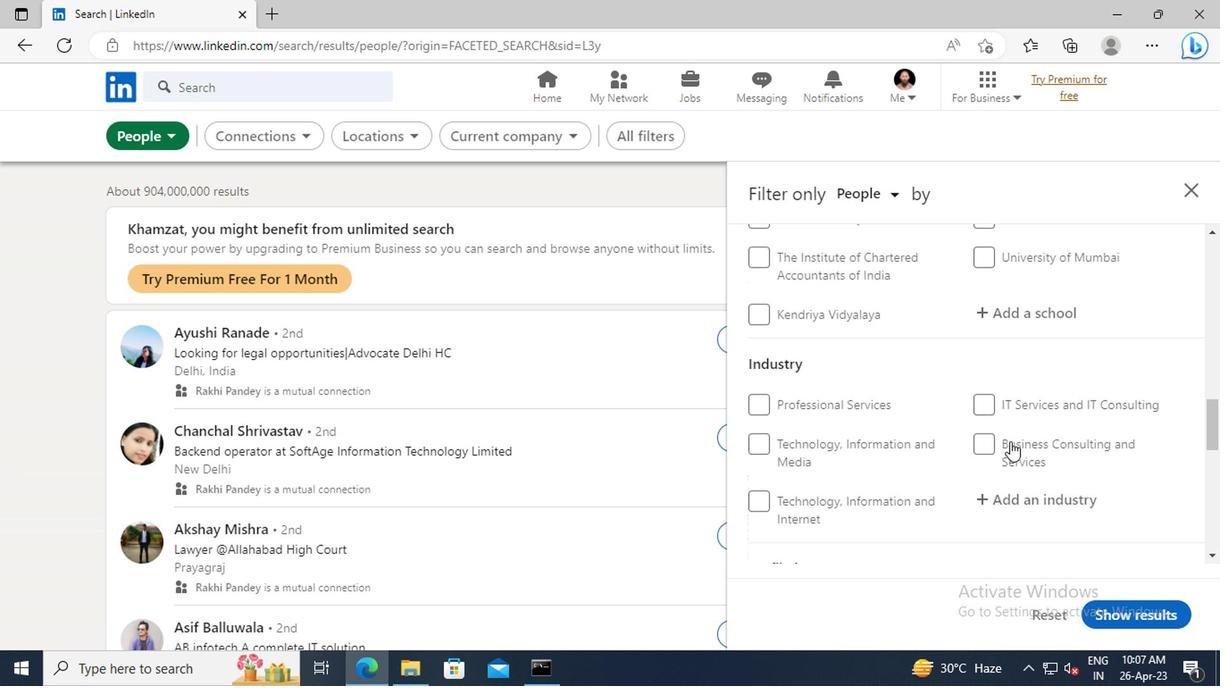 
Action: Mouse scrolled (1008, 441) with delta (0, 0)
Screenshot: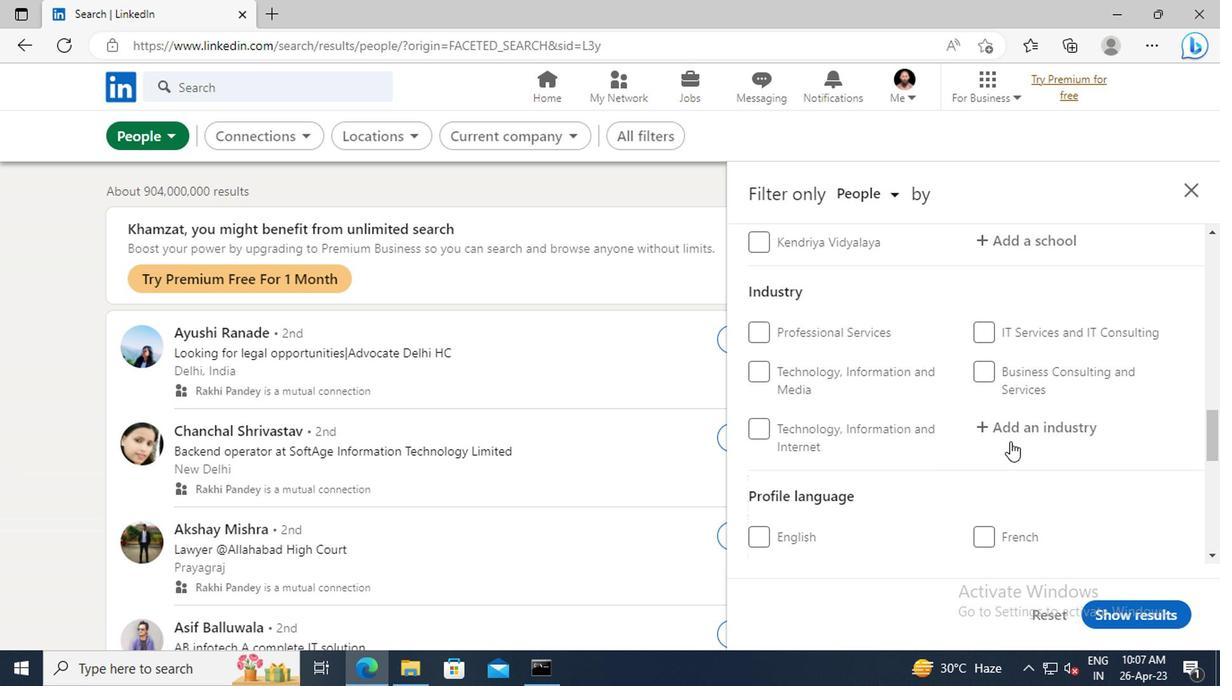 
Action: Mouse scrolled (1008, 441) with delta (0, 0)
Screenshot: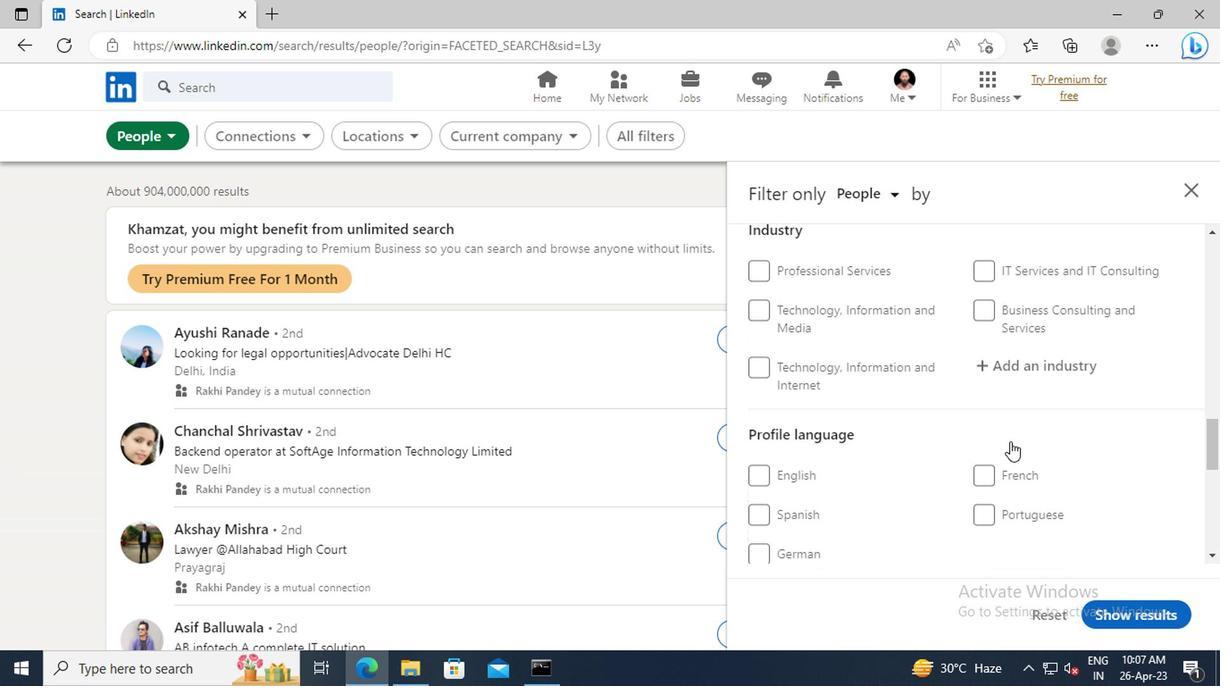 
Action: Mouse moved to (762, 455)
Screenshot: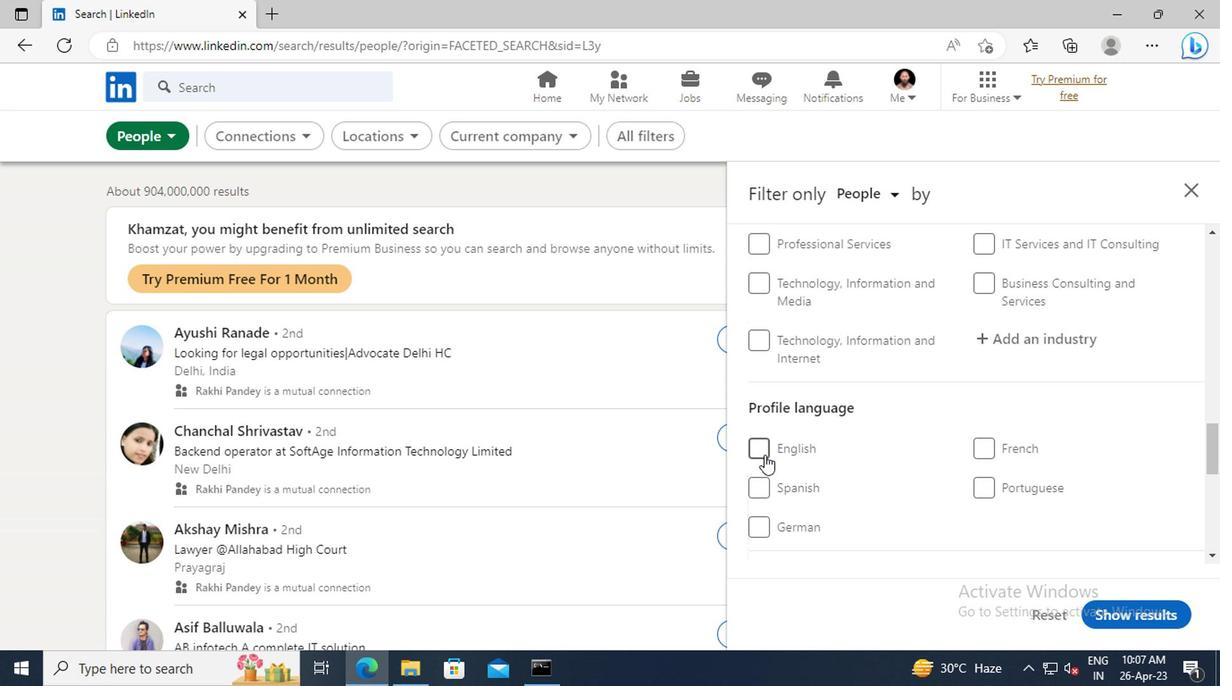 
Action: Mouse pressed left at (762, 455)
Screenshot: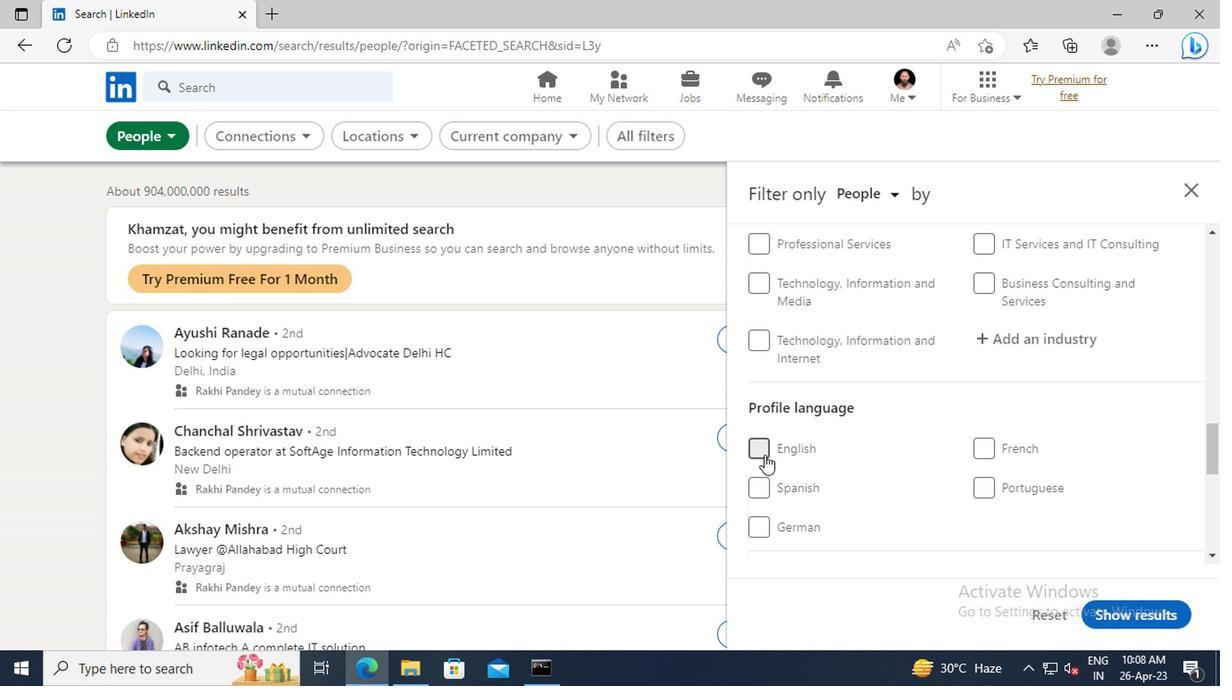 
Action: Mouse moved to (1007, 467)
Screenshot: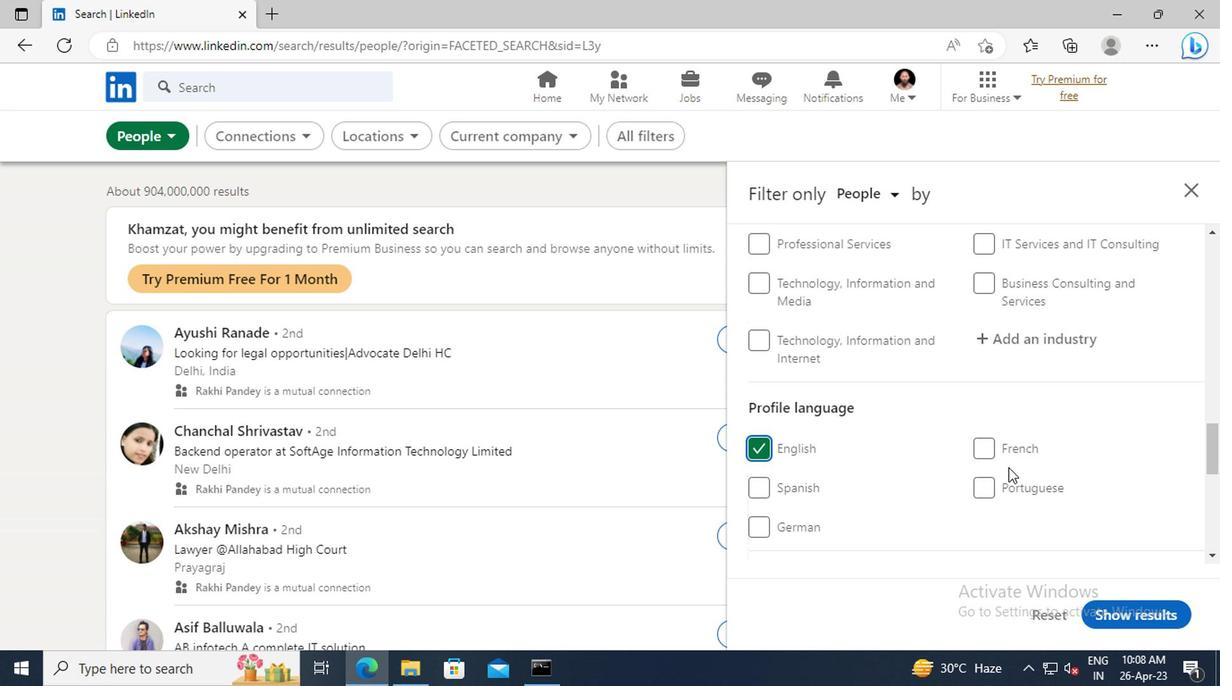 
Action: Mouse scrolled (1007, 468) with delta (0, 0)
Screenshot: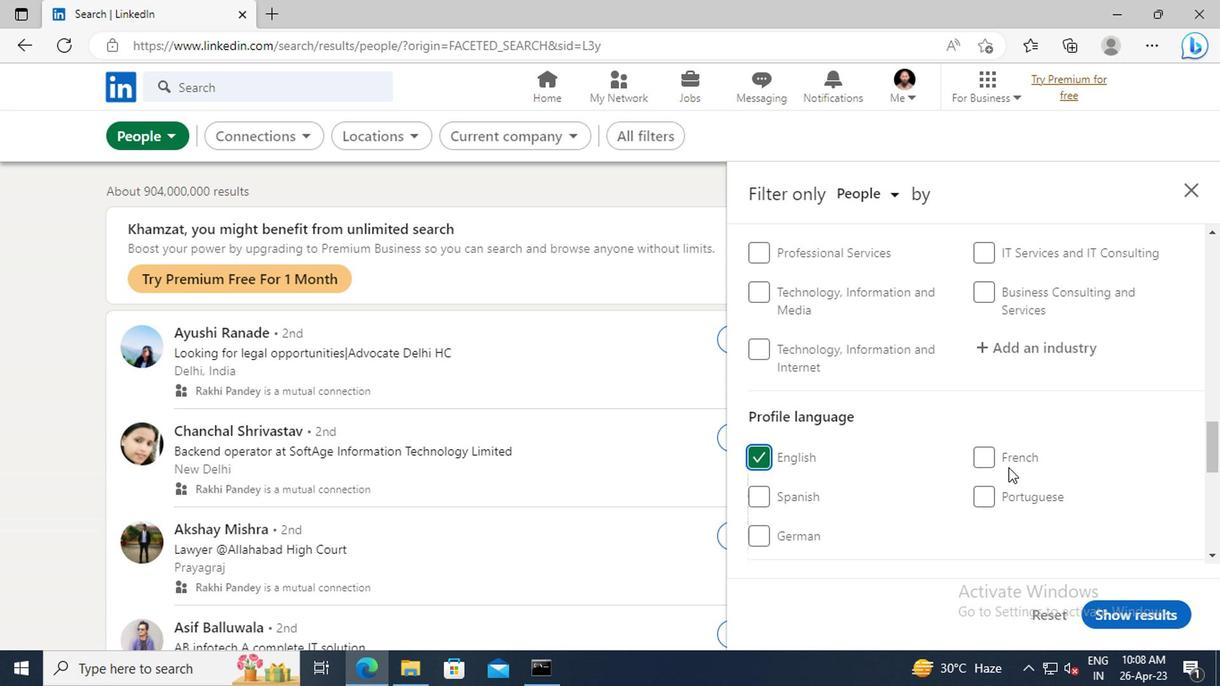 
Action: Mouse scrolled (1007, 468) with delta (0, 0)
Screenshot: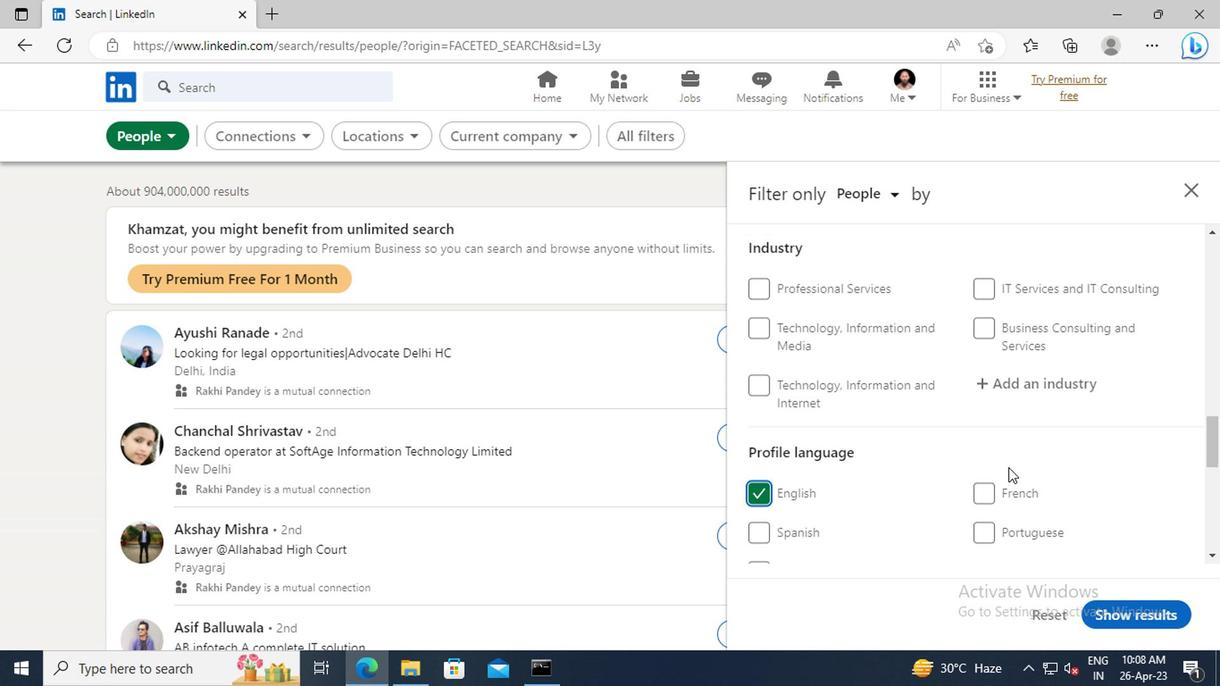 
Action: Mouse scrolled (1007, 468) with delta (0, 0)
Screenshot: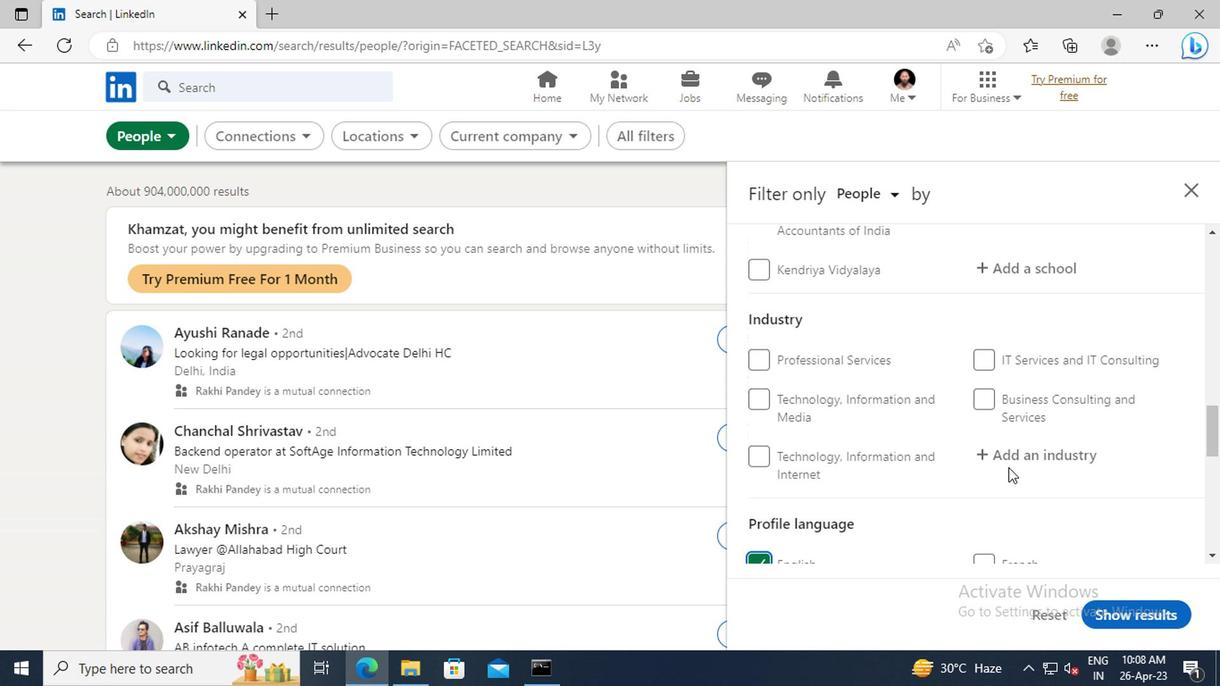 
Action: Mouse scrolled (1007, 468) with delta (0, 0)
Screenshot: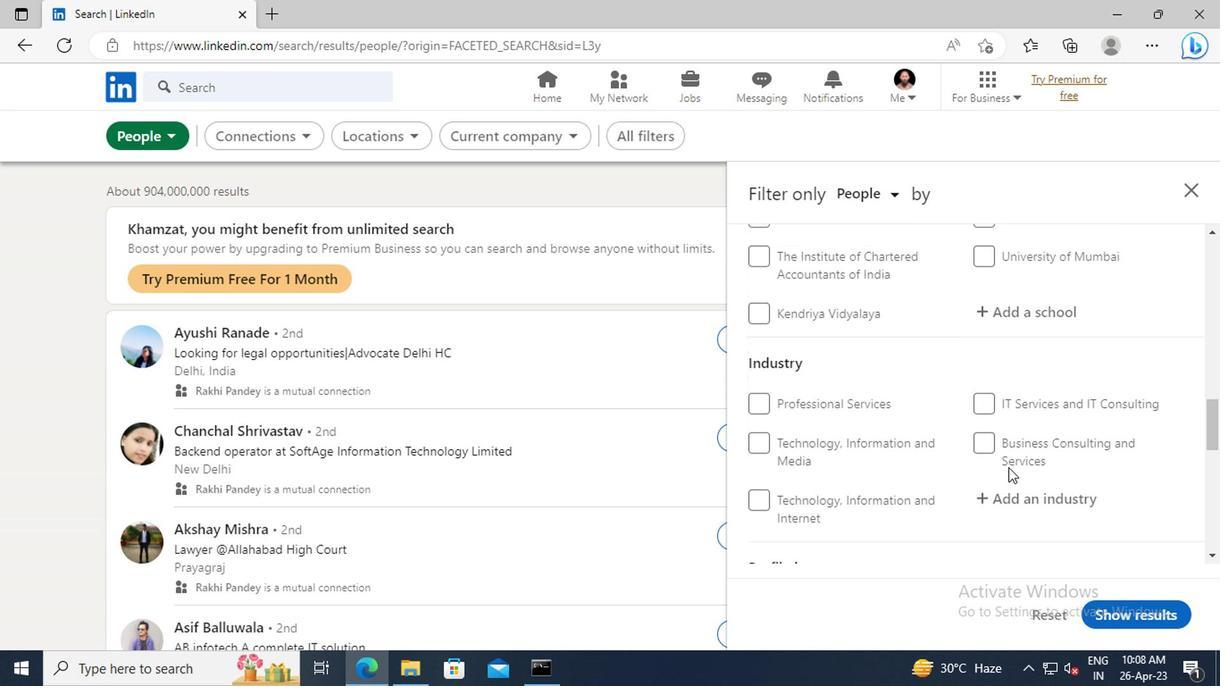 
Action: Mouse scrolled (1007, 468) with delta (0, 0)
Screenshot: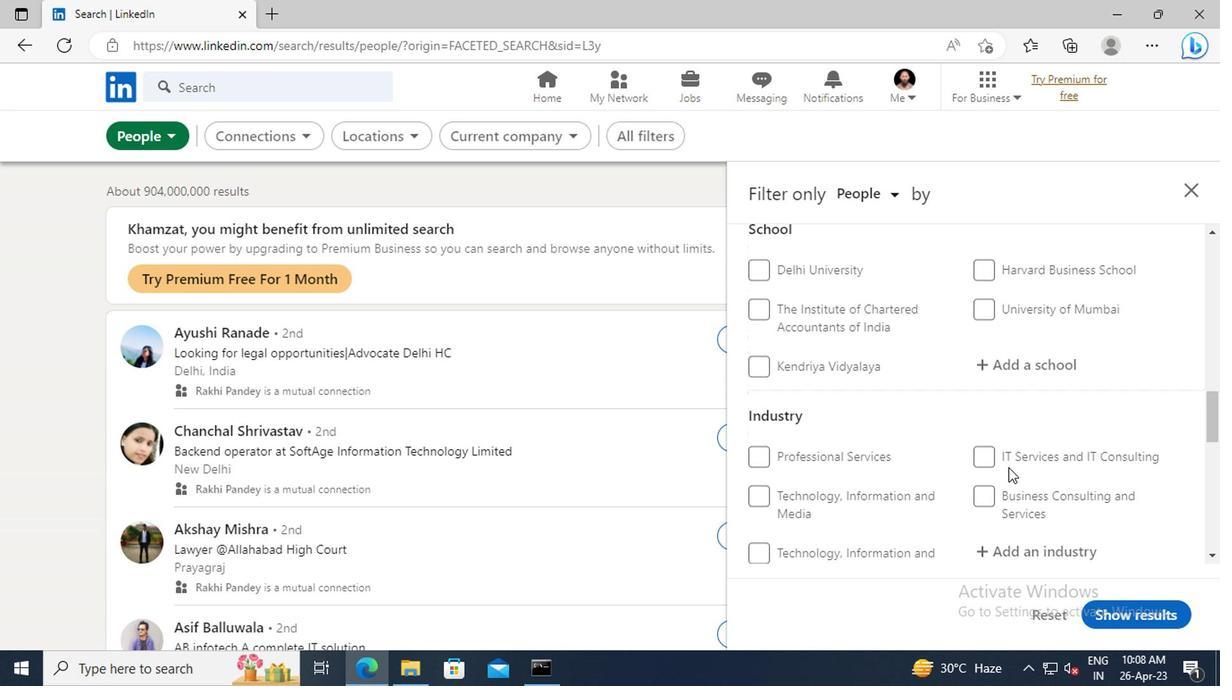 
Action: Mouse scrolled (1007, 468) with delta (0, 0)
Screenshot: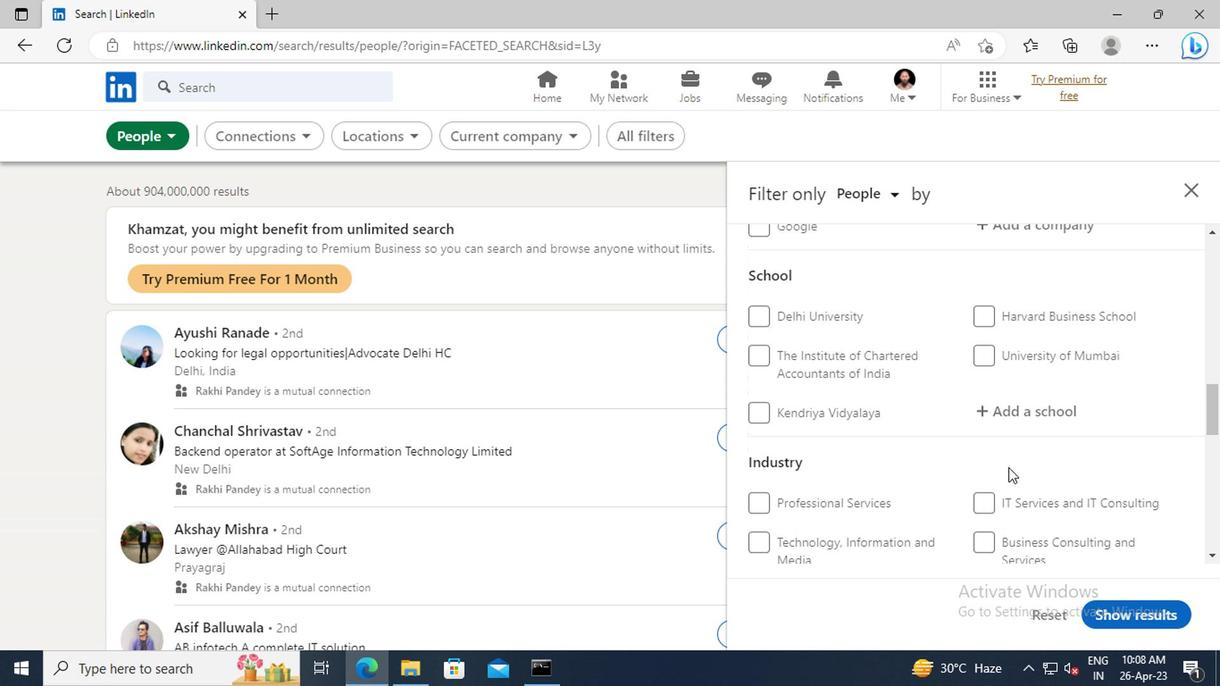 
Action: Mouse scrolled (1007, 468) with delta (0, 0)
Screenshot: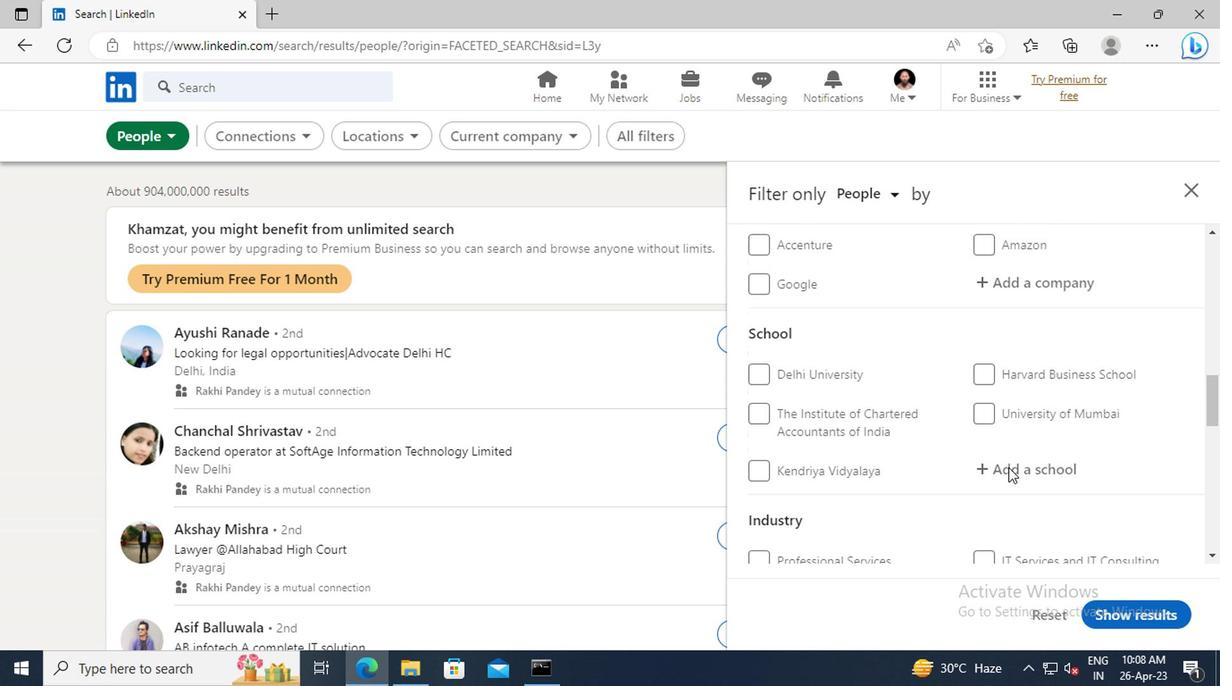 
Action: Mouse scrolled (1007, 468) with delta (0, 0)
Screenshot: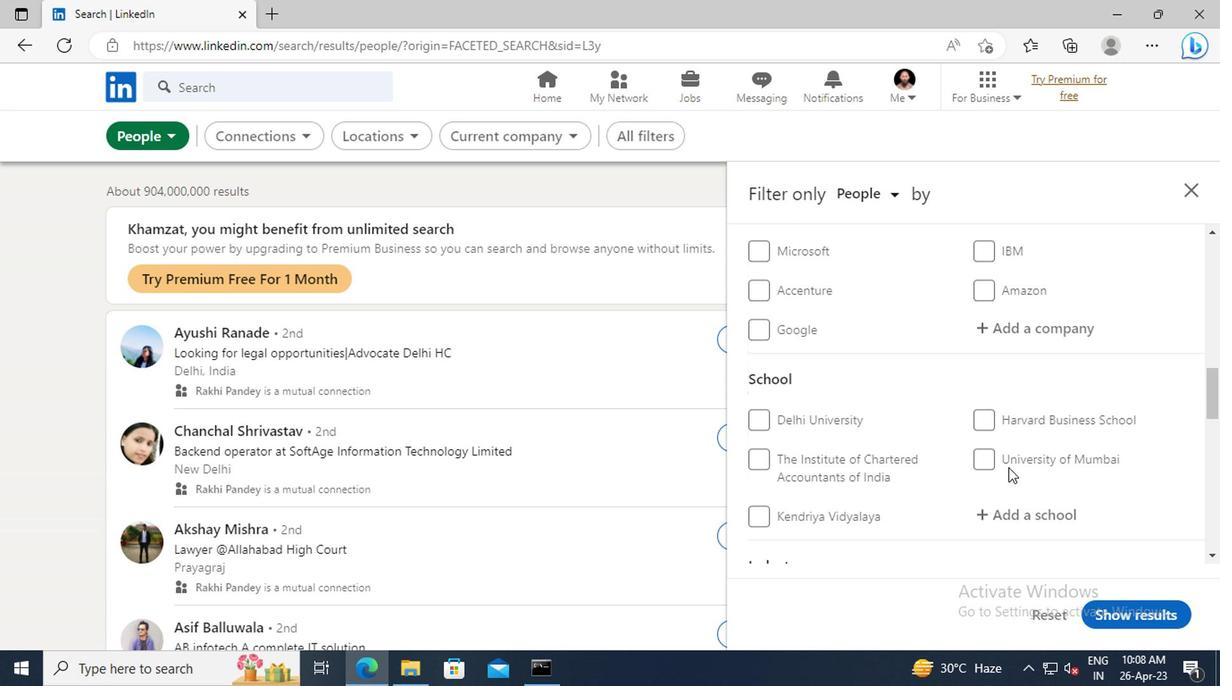 
Action: Mouse scrolled (1007, 468) with delta (0, 0)
Screenshot: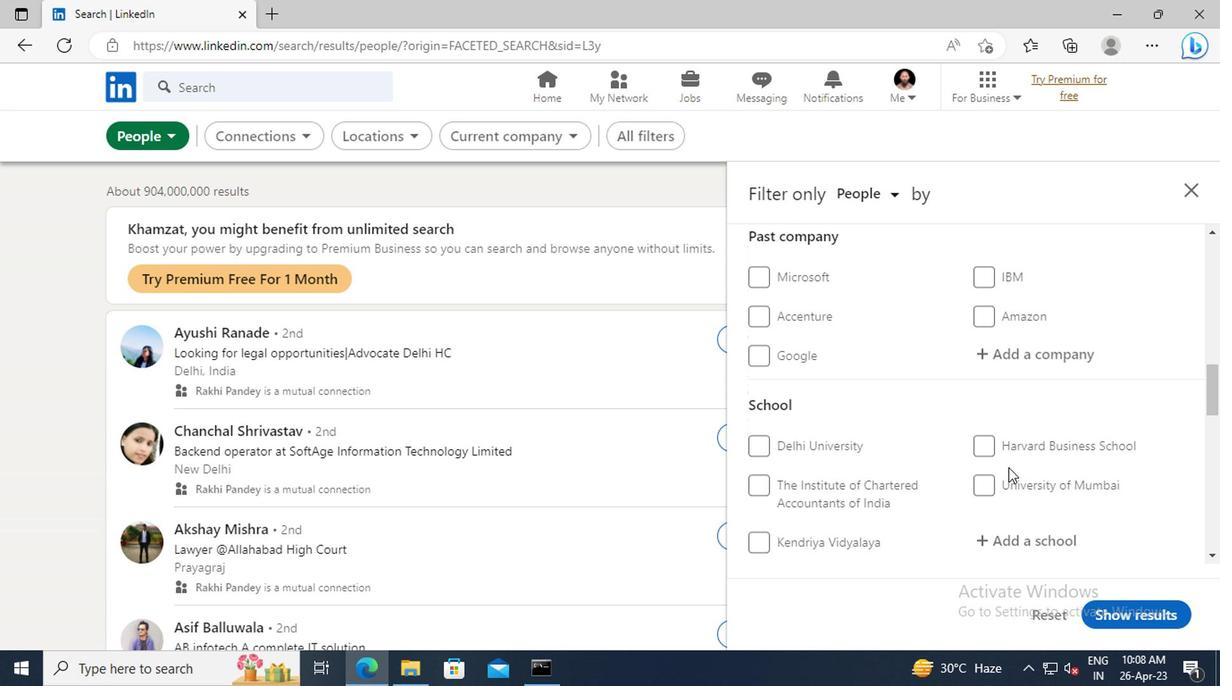
Action: Mouse scrolled (1007, 468) with delta (0, 0)
Screenshot: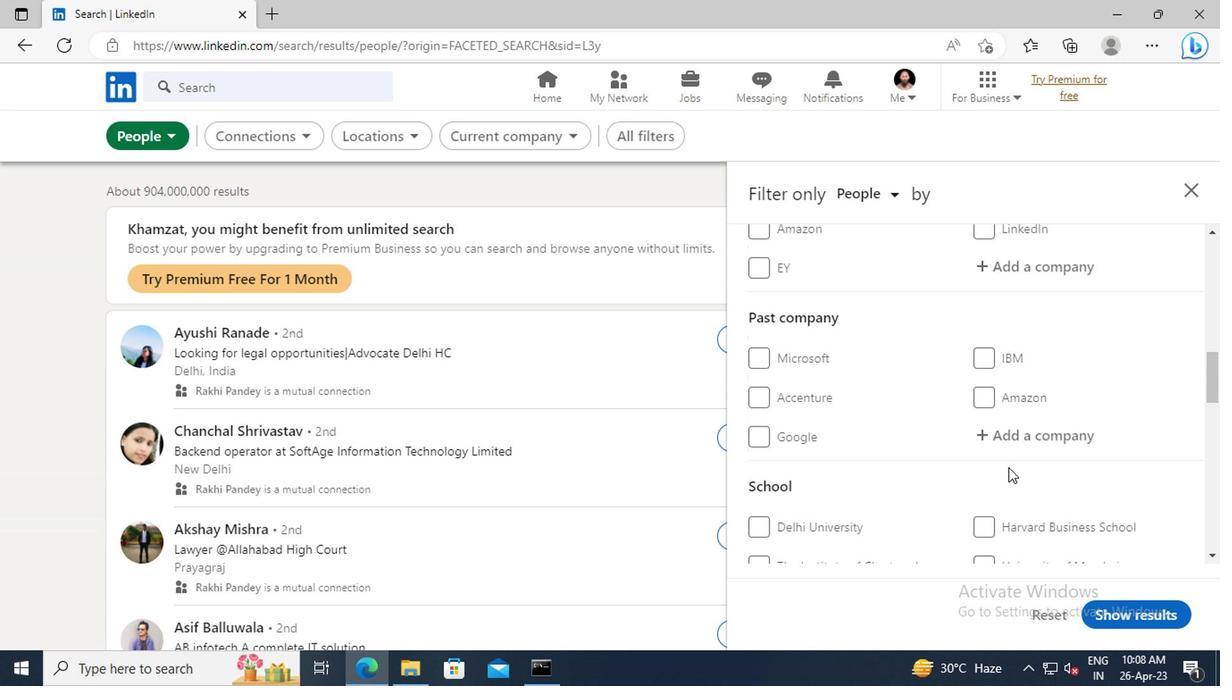
Action: Mouse scrolled (1007, 468) with delta (0, 0)
Screenshot: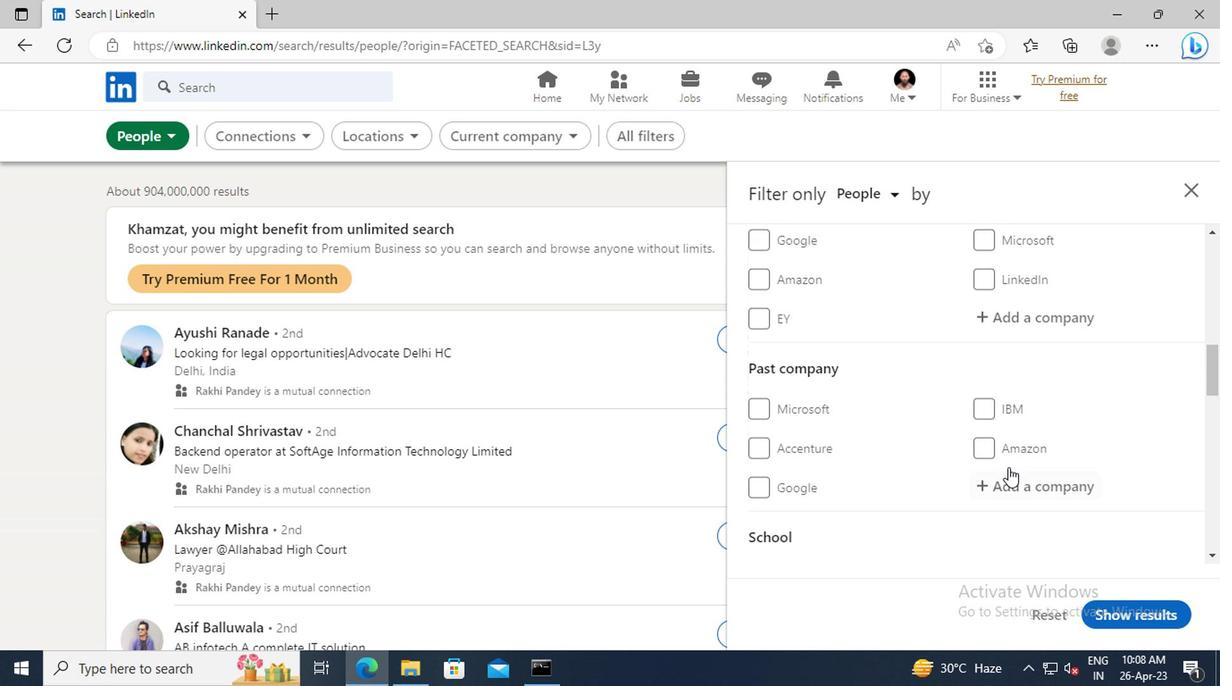 
Action: Mouse scrolled (1007, 468) with delta (0, 0)
Screenshot: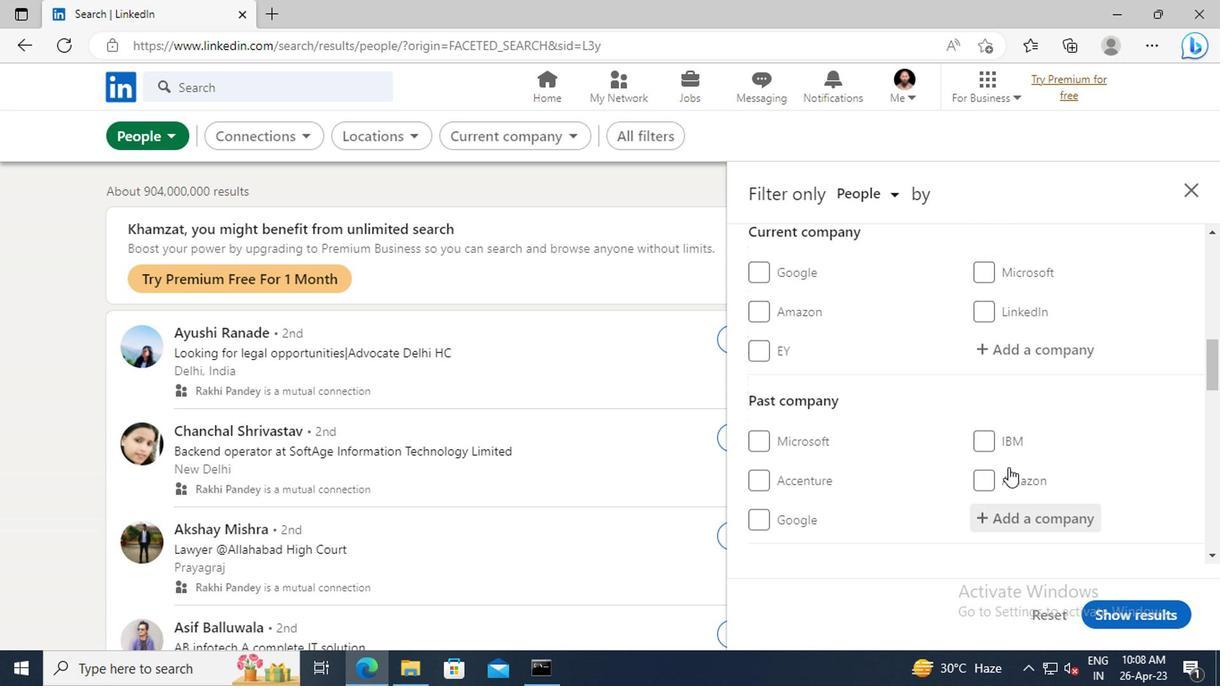 
Action: Mouse scrolled (1007, 468) with delta (0, 0)
Screenshot: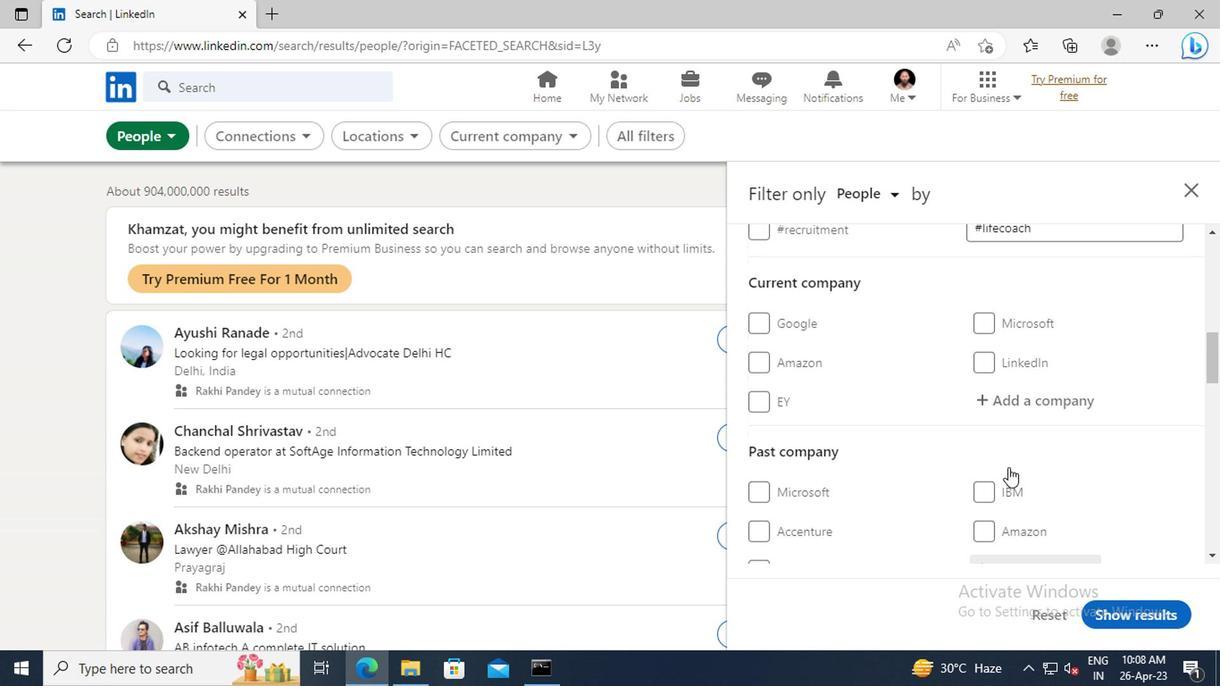 
Action: Mouse moved to (1006, 465)
Screenshot: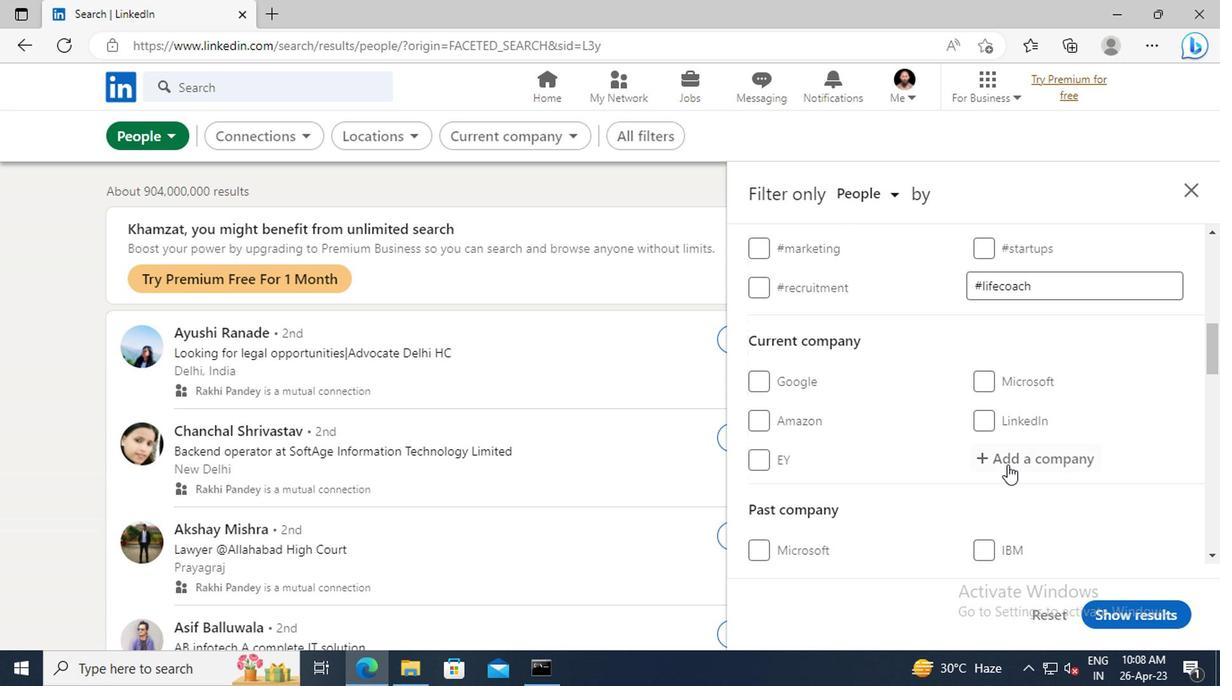 
Action: Mouse pressed left at (1006, 465)
Screenshot: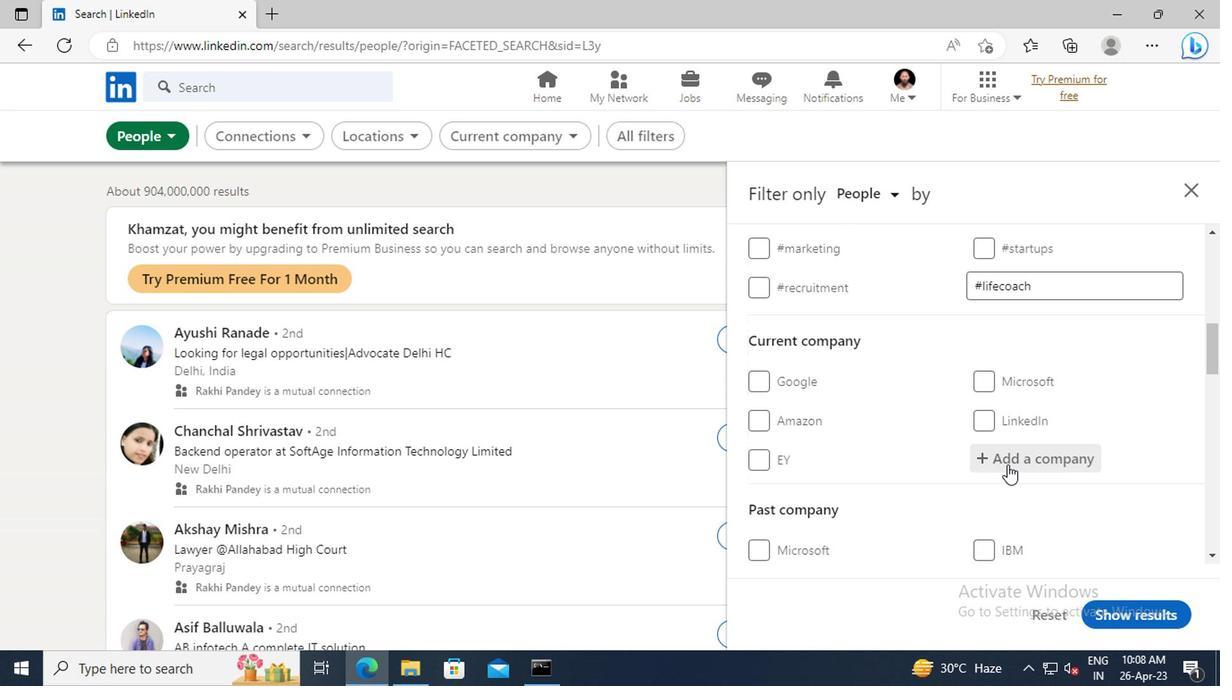 
Action: Key pressed <Key.shift>HORIZONTAL<Key.space><Key.shift>TALENT
Screenshot: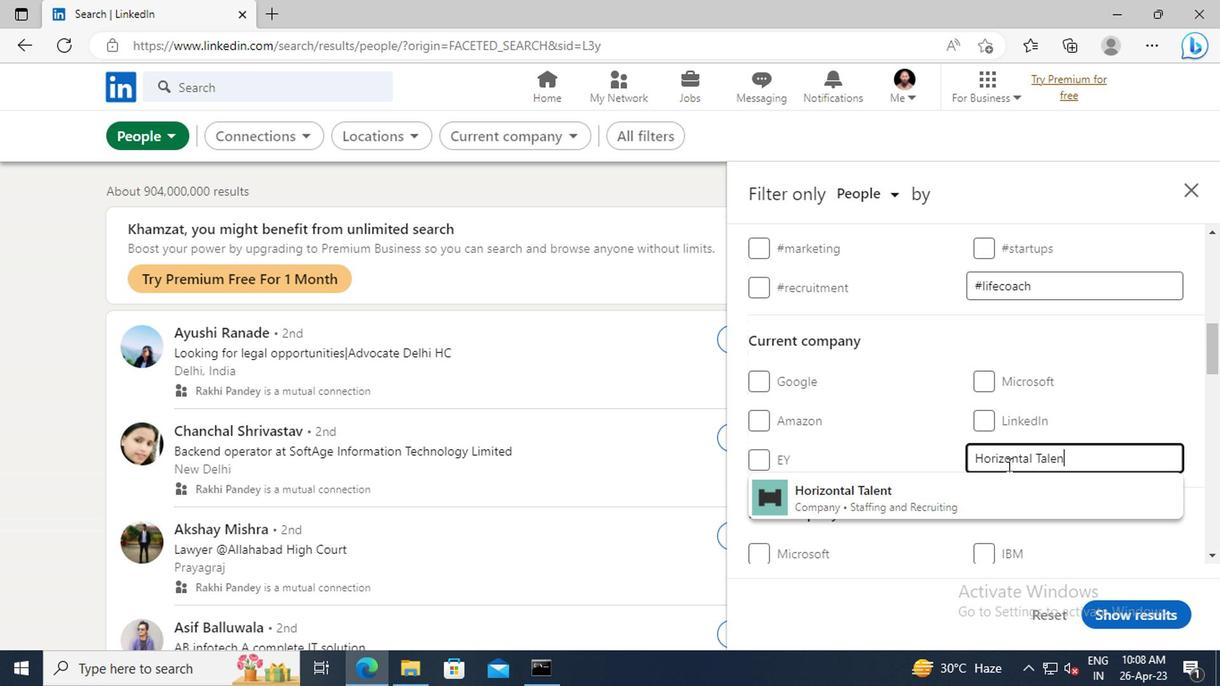 
Action: Mouse moved to (932, 489)
Screenshot: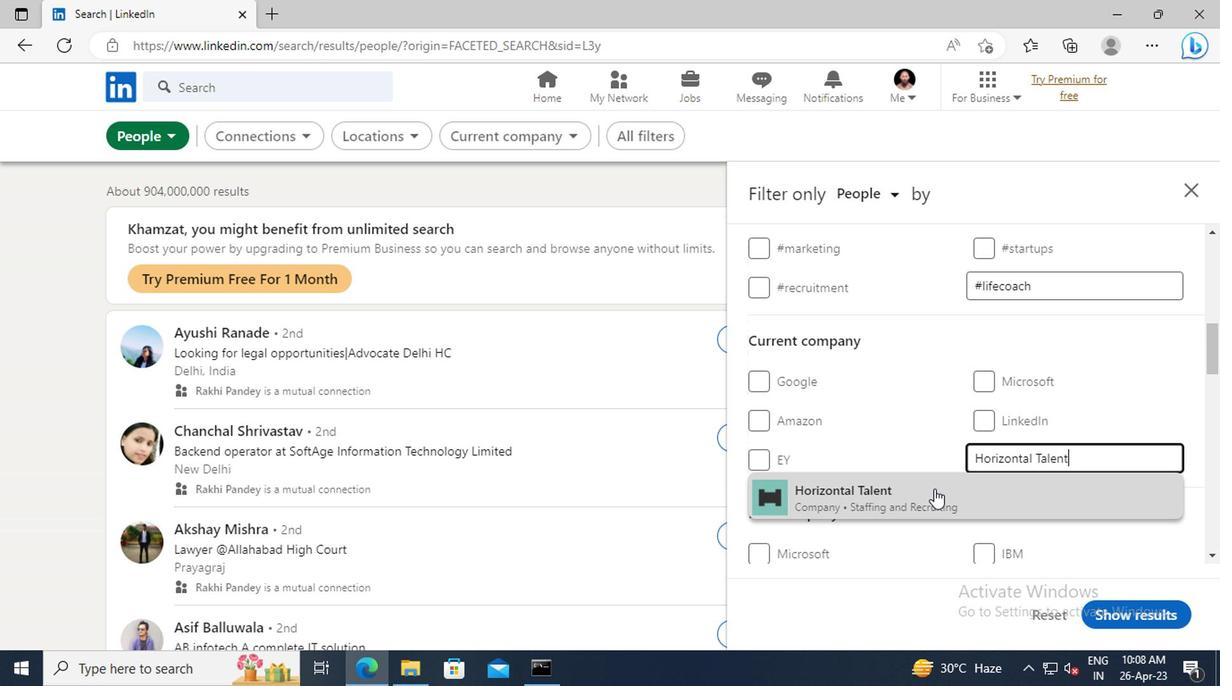
Action: Mouse pressed left at (932, 489)
Screenshot: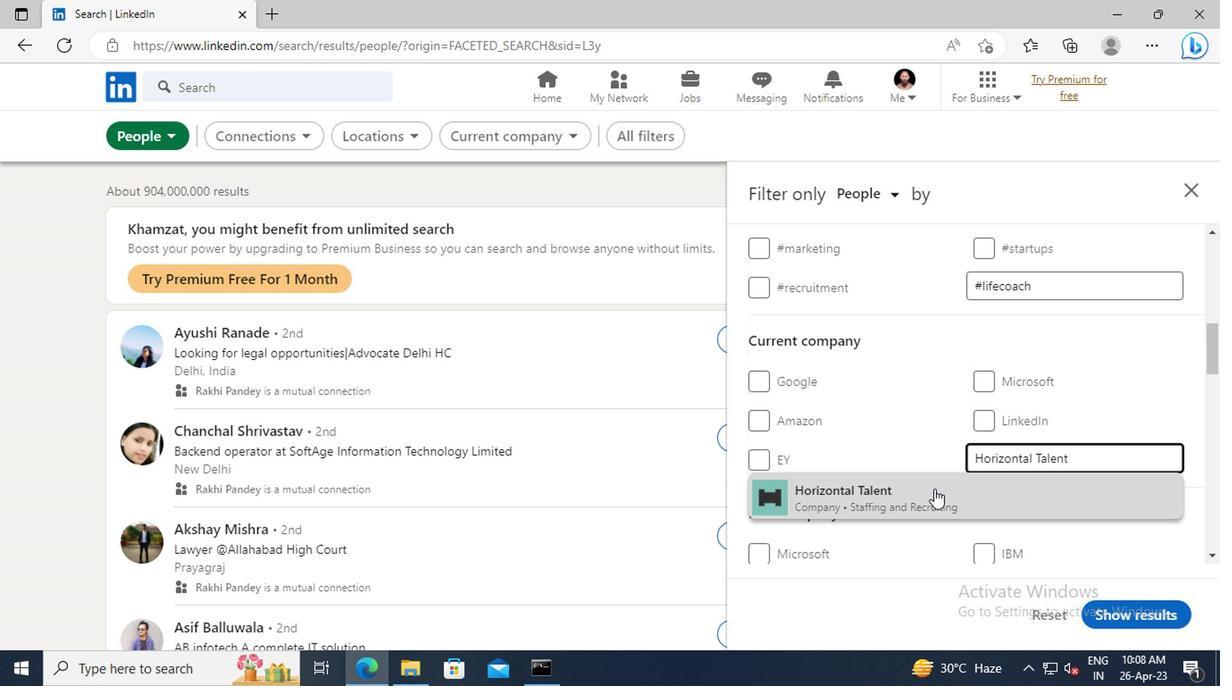 
Action: Mouse moved to (941, 471)
Screenshot: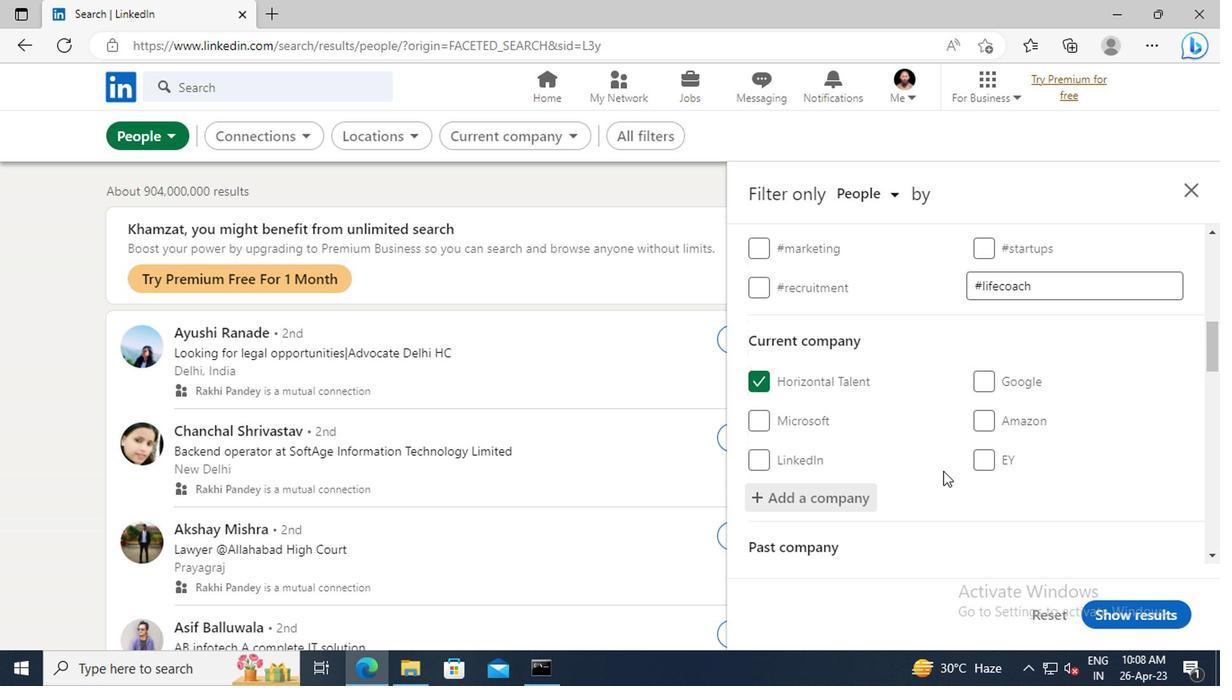 
Action: Mouse scrolled (941, 470) with delta (0, -1)
Screenshot: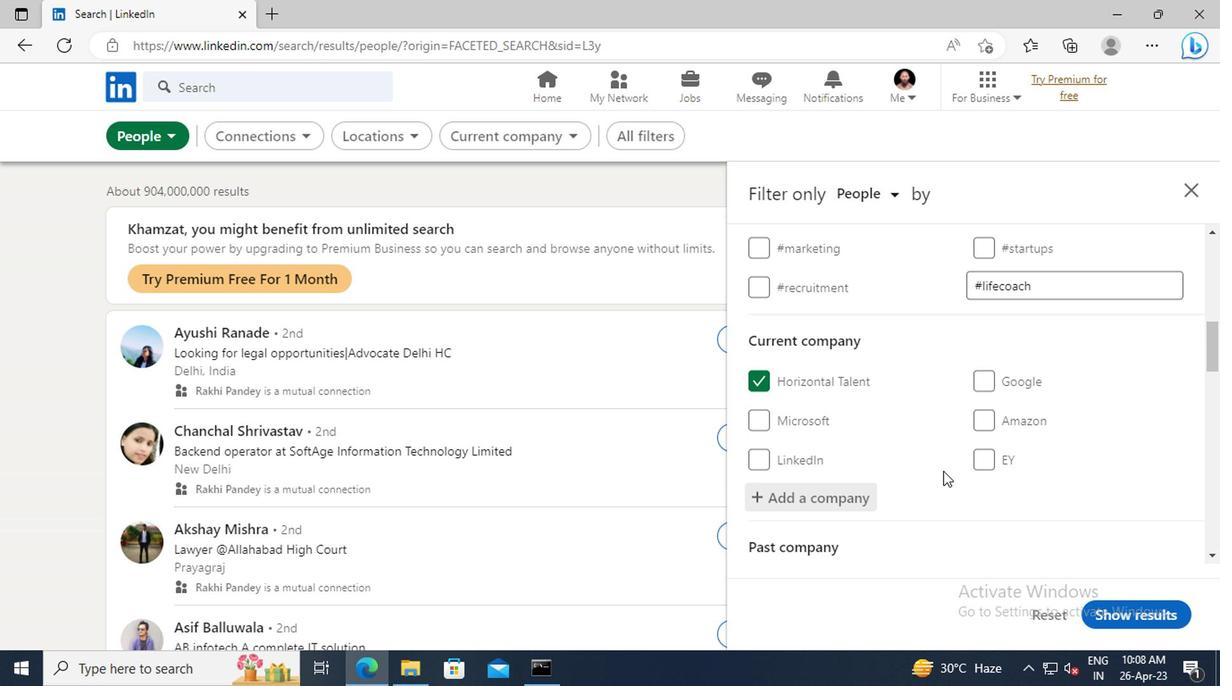 
Action: Mouse scrolled (941, 470) with delta (0, -1)
Screenshot: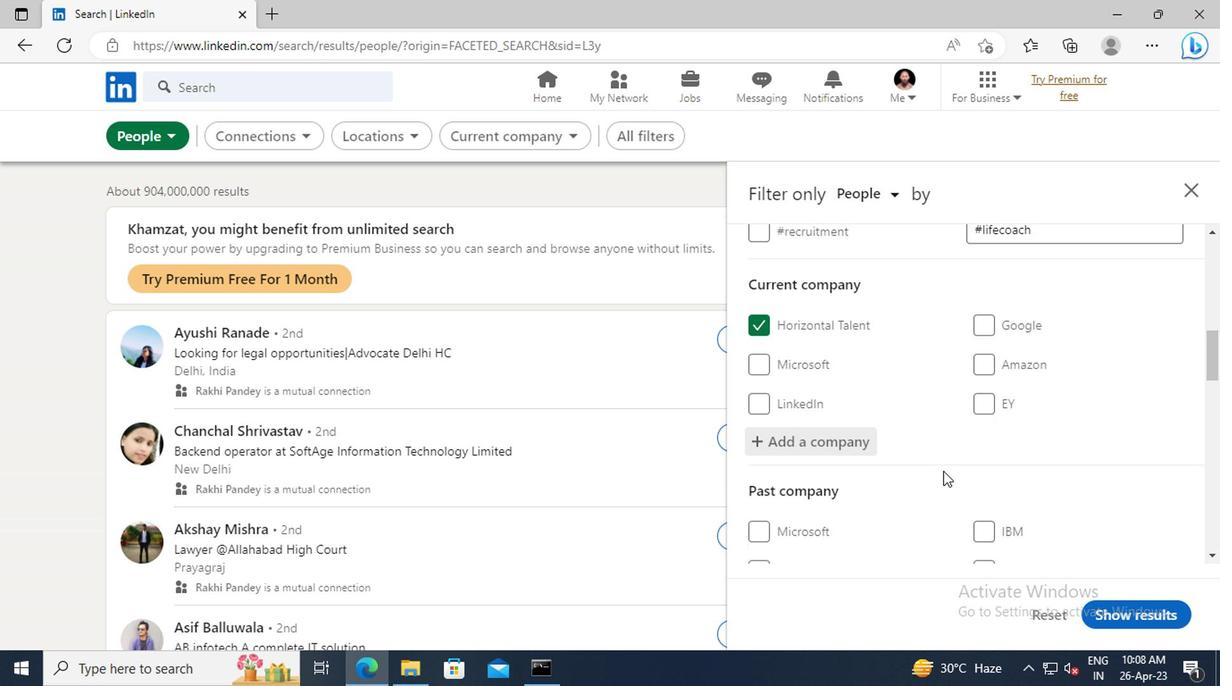
Action: Mouse scrolled (941, 470) with delta (0, -1)
Screenshot: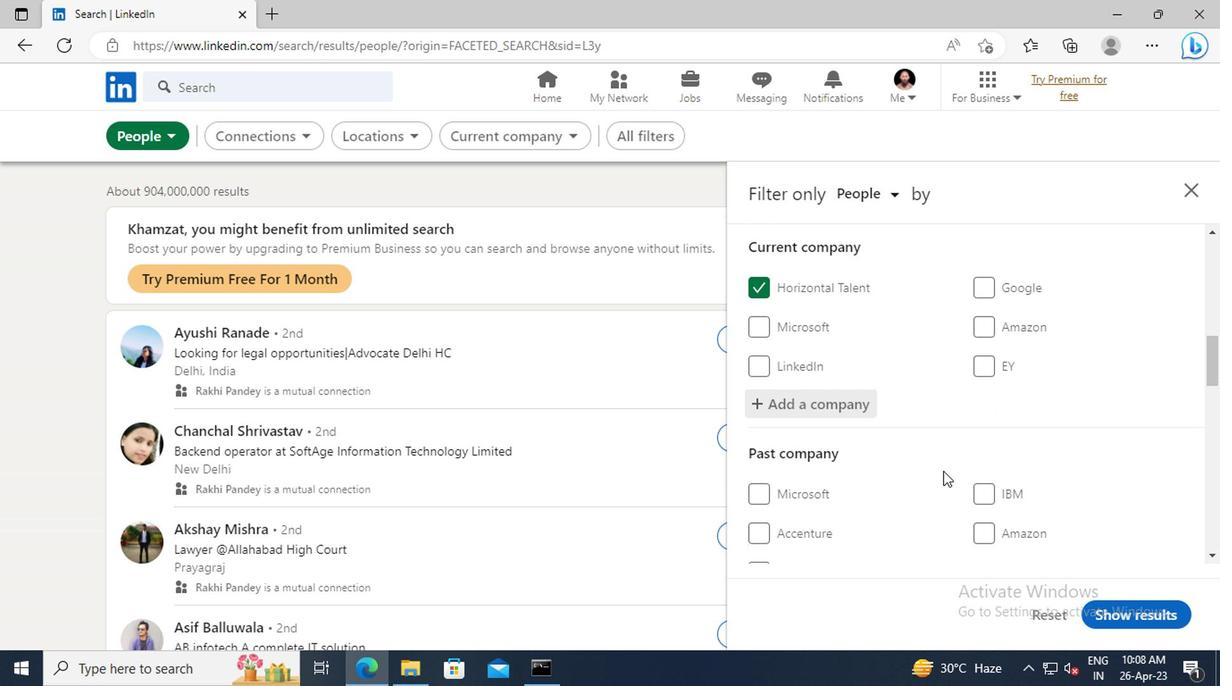 
Action: Mouse scrolled (941, 470) with delta (0, -1)
Screenshot: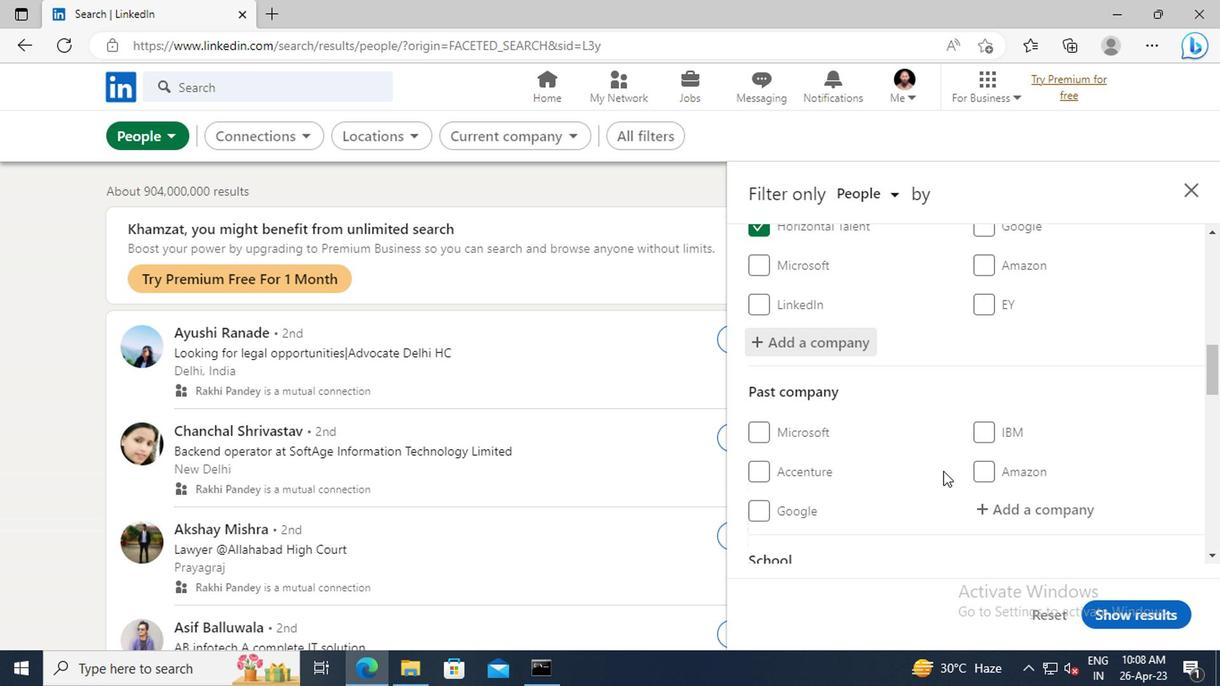 
Action: Mouse scrolled (941, 470) with delta (0, -1)
Screenshot: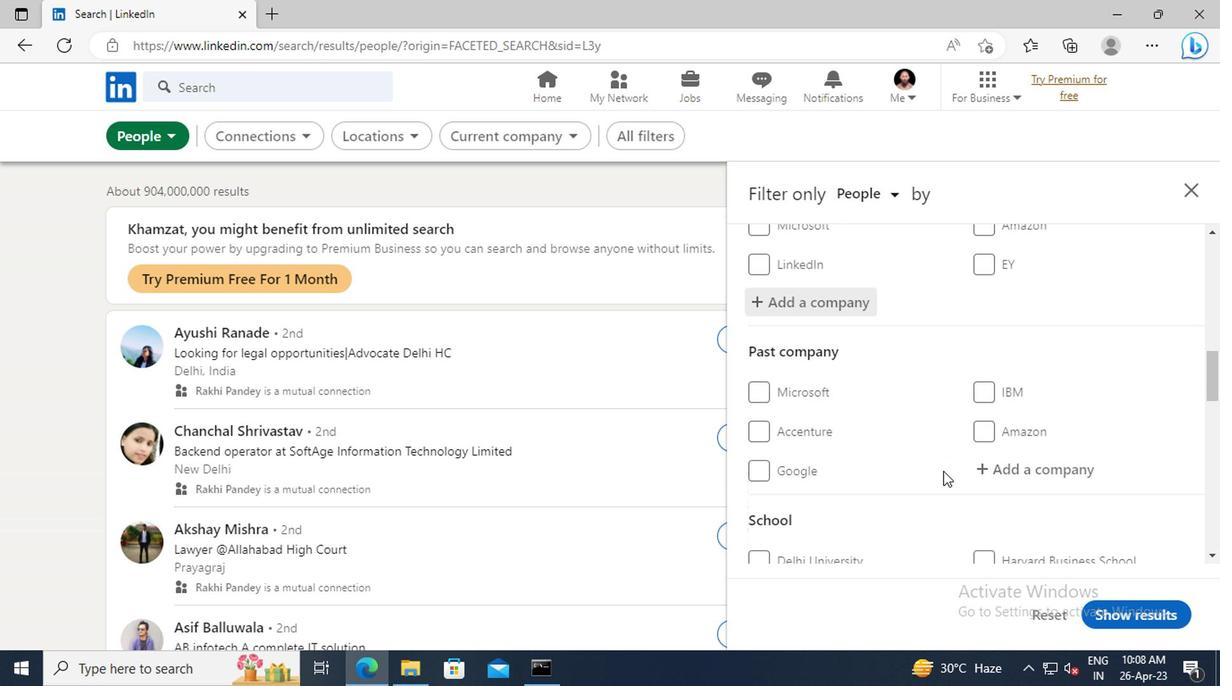 
Action: Mouse scrolled (941, 470) with delta (0, -1)
Screenshot: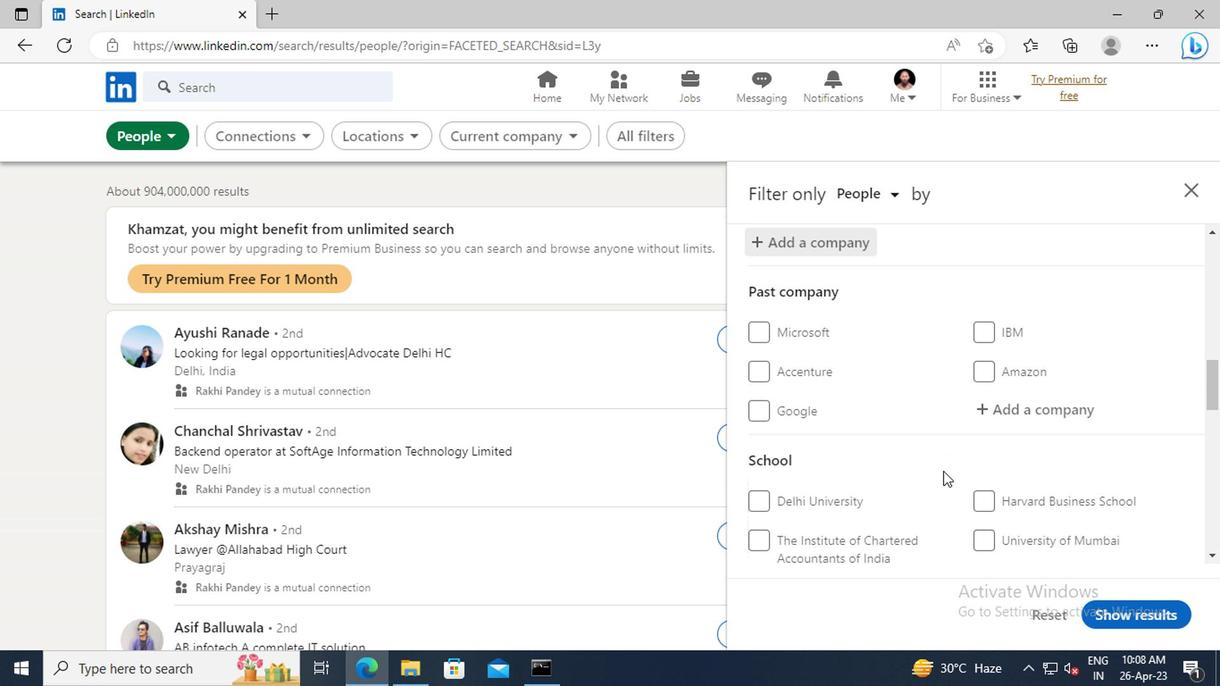 
Action: Mouse scrolled (941, 470) with delta (0, -1)
Screenshot: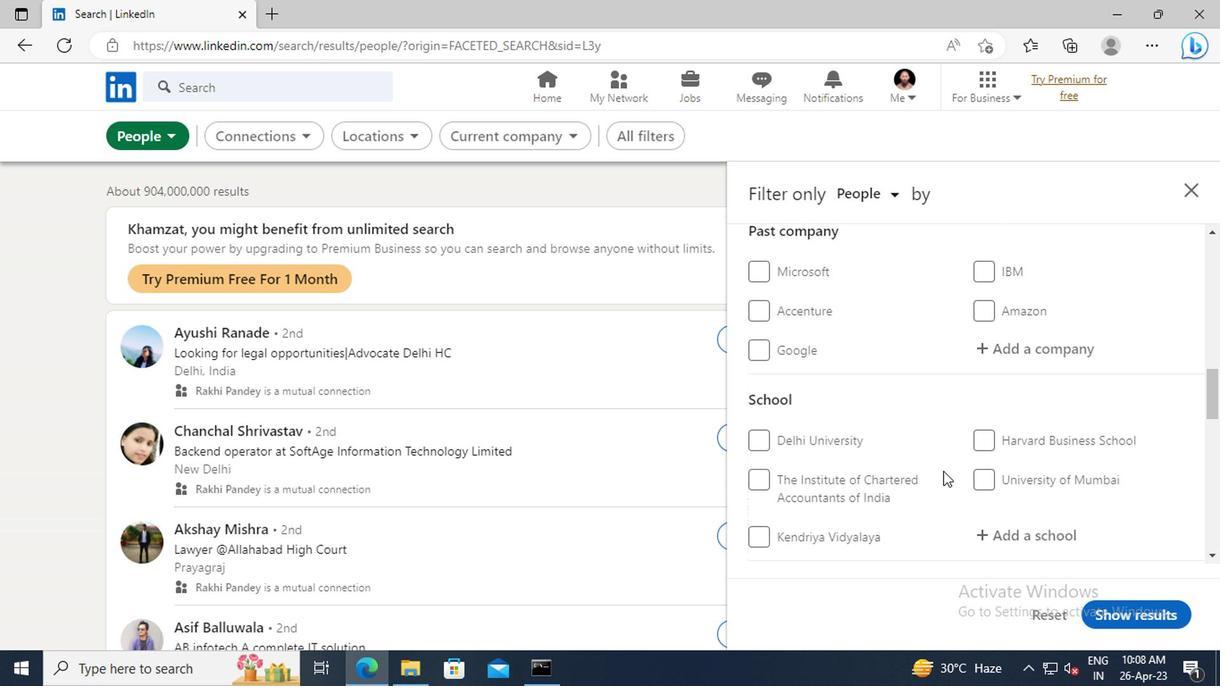 
Action: Mouse scrolled (941, 470) with delta (0, -1)
Screenshot: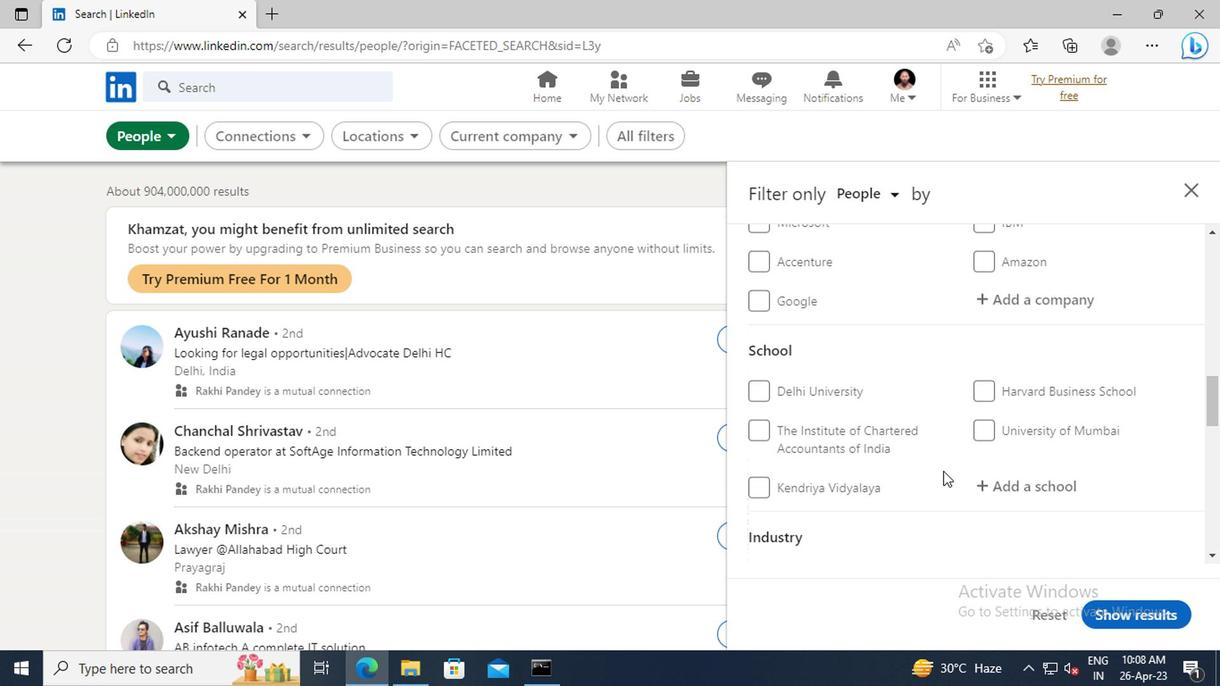 
Action: Mouse scrolled (941, 470) with delta (0, -1)
Screenshot: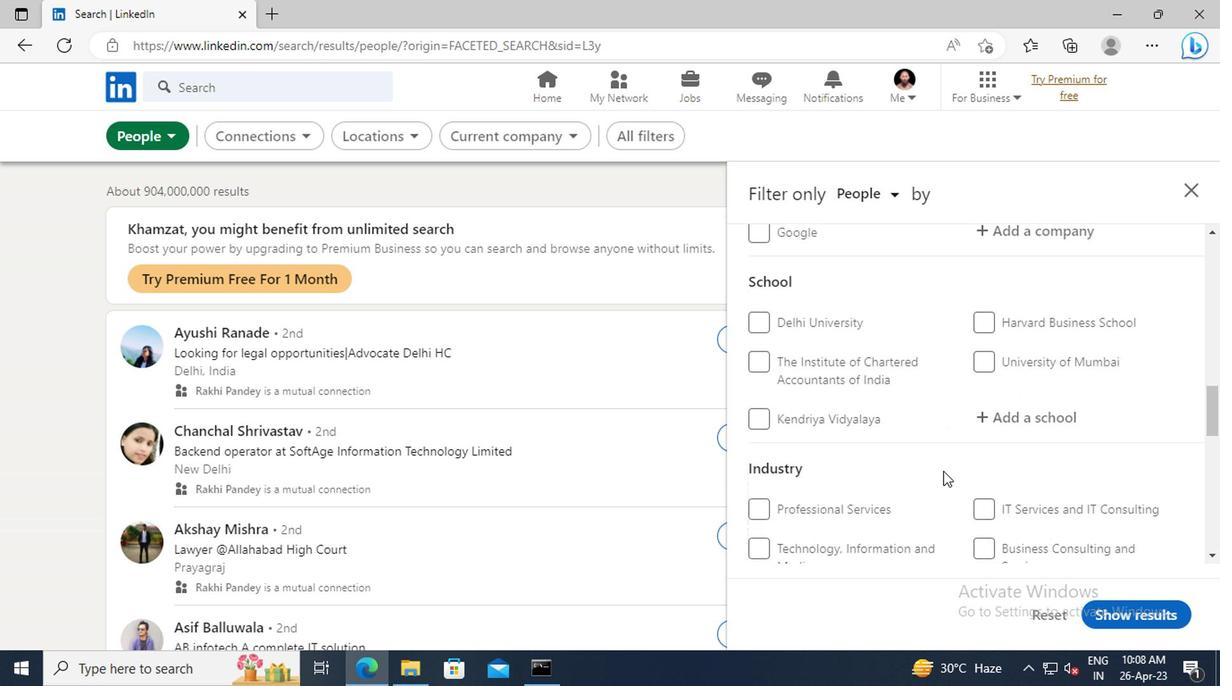 
Action: Mouse scrolled (941, 470) with delta (0, -1)
Screenshot: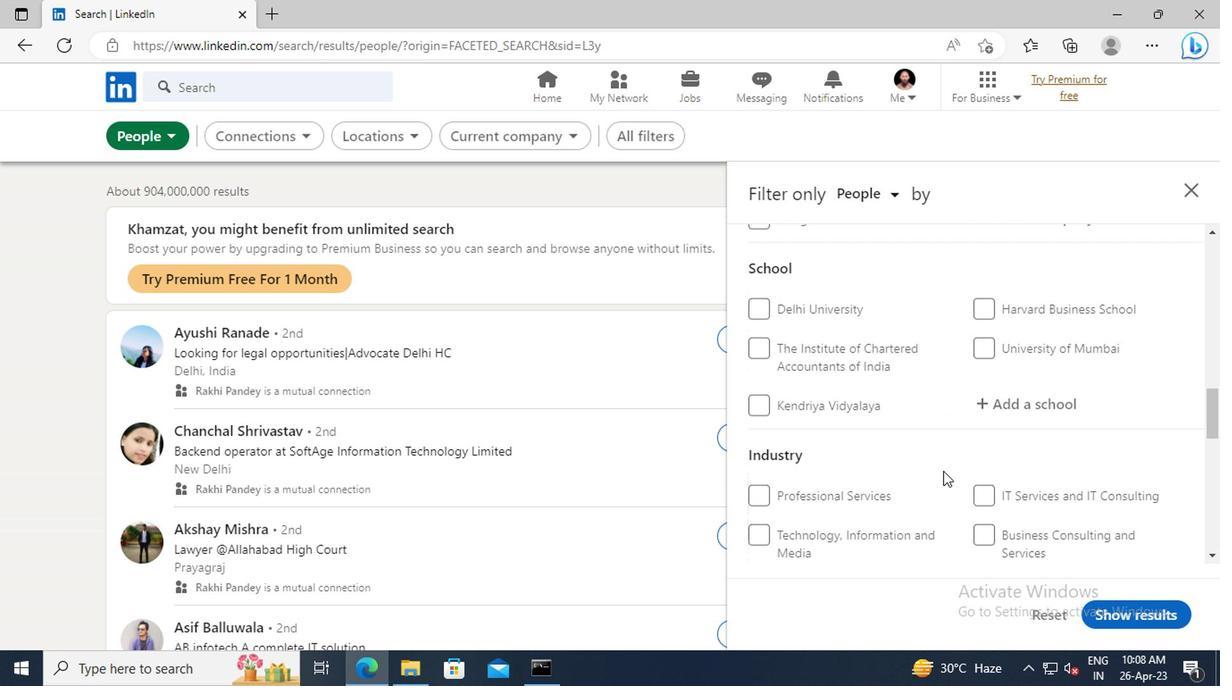 
Action: Mouse moved to (1004, 352)
Screenshot: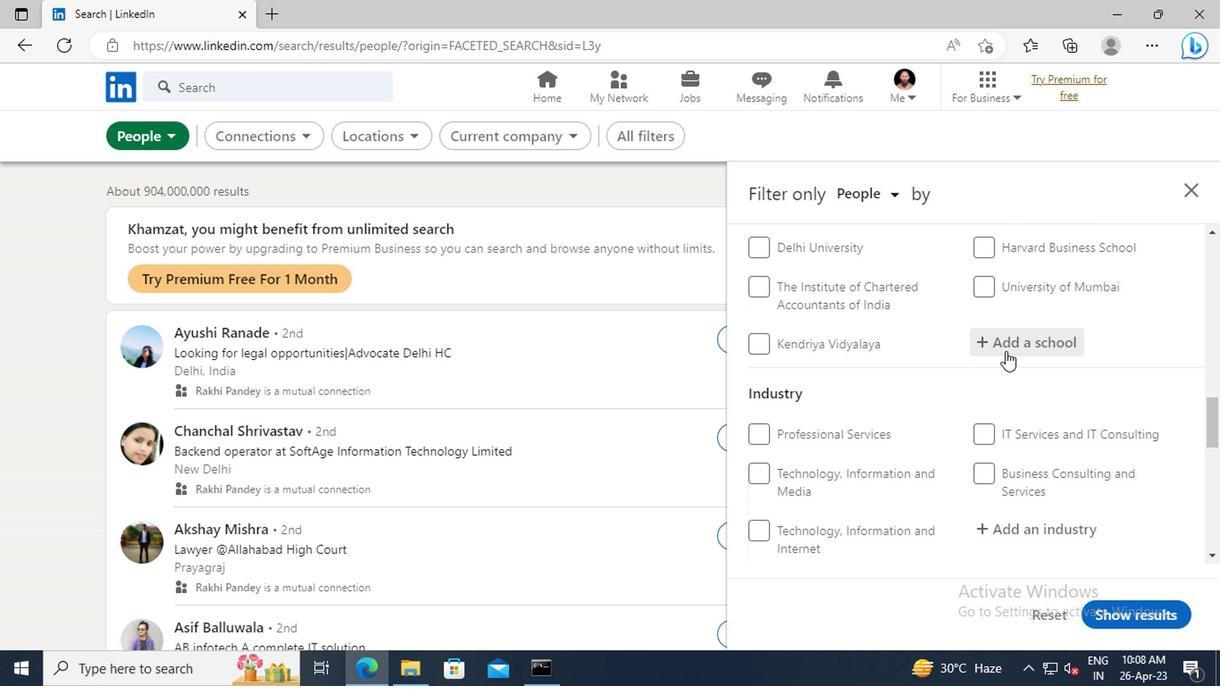 
Action: Mouse pressed left at (1004, 352)
Screenshot: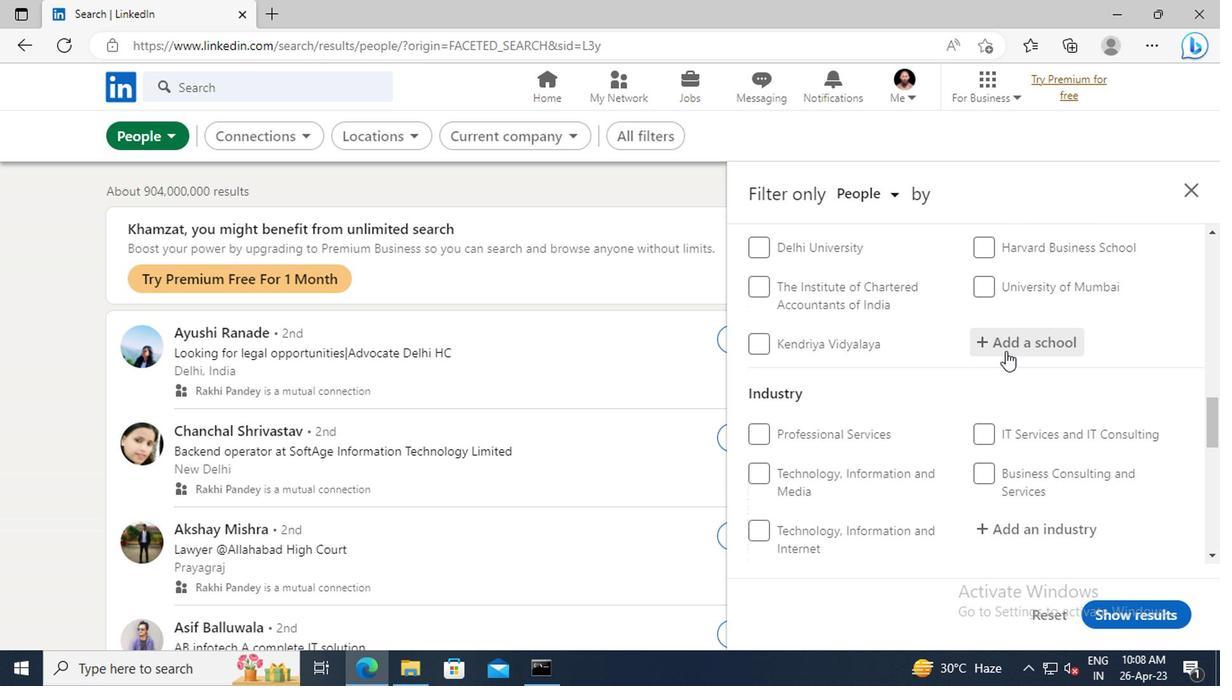 
Action: Key pressed <Key.shift>NIRMALA<Key.space><Key.shift>COLLEGE,<Key.space><Key.shift>MUVATTUPUZHA<Key.space>-<Key.space>686<Key.space>661
Screenshot: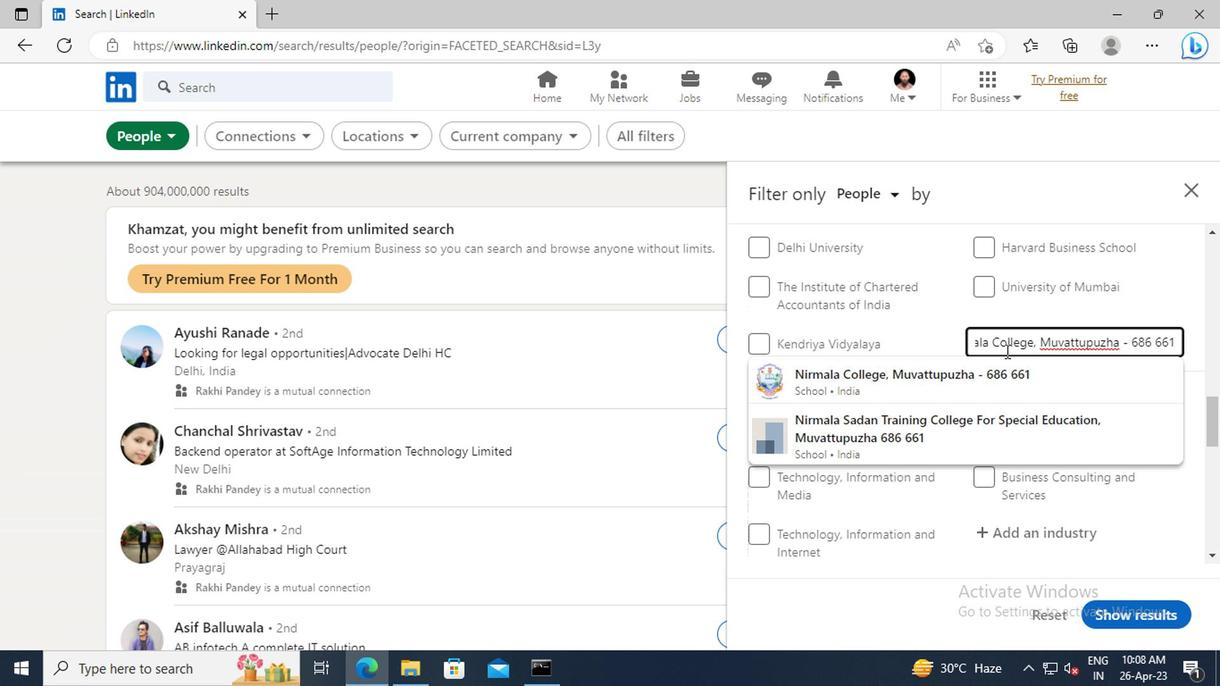 
Action: Mouse moved to (982, 381)
Screenshot: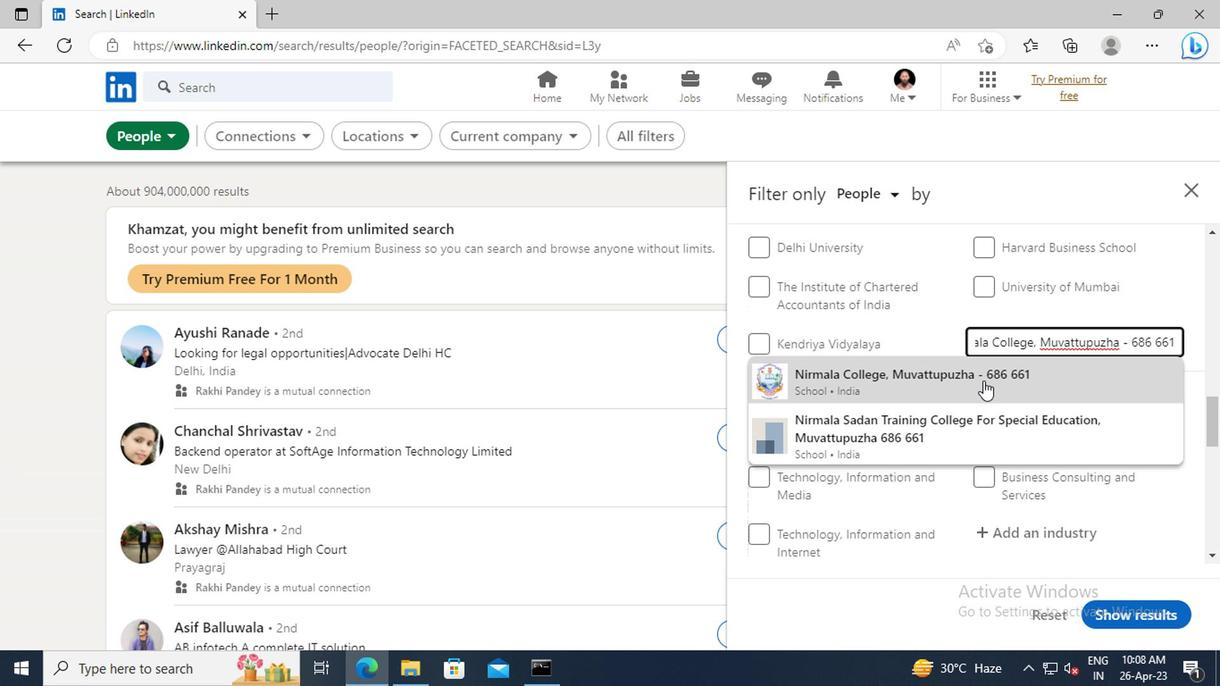 
Action: Mouse pressed left at (982, 381)
Screenshot: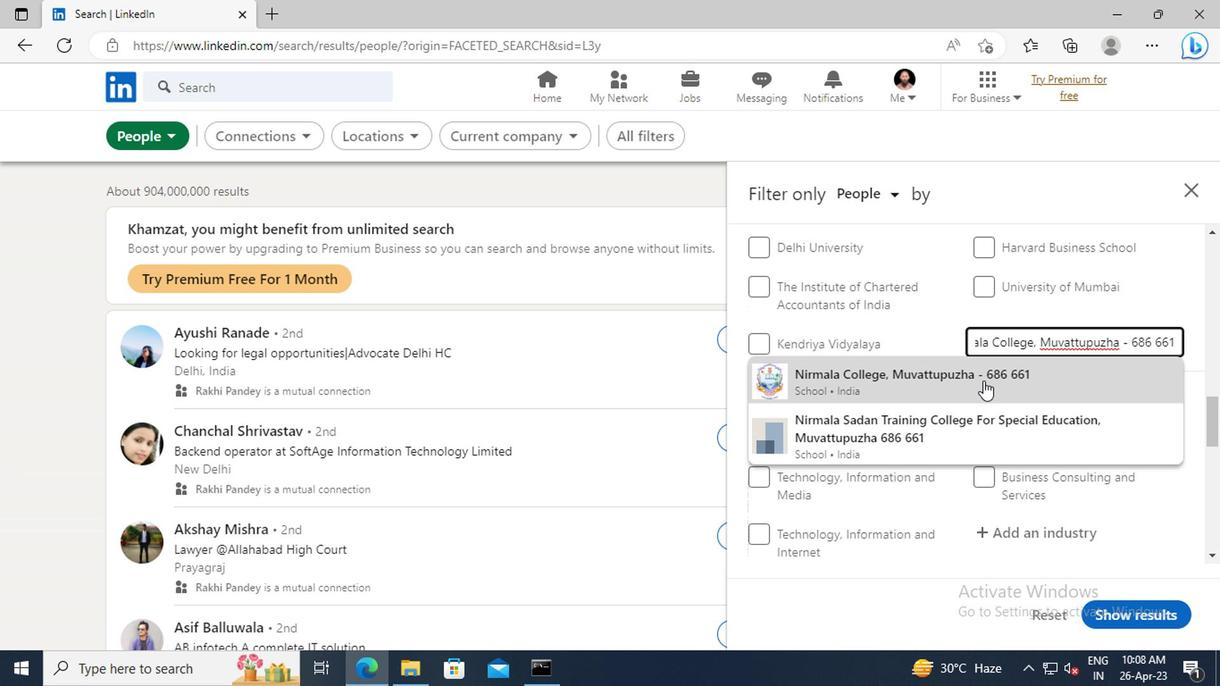 
Action: Mouse moved to (973, 377)
Screenshot: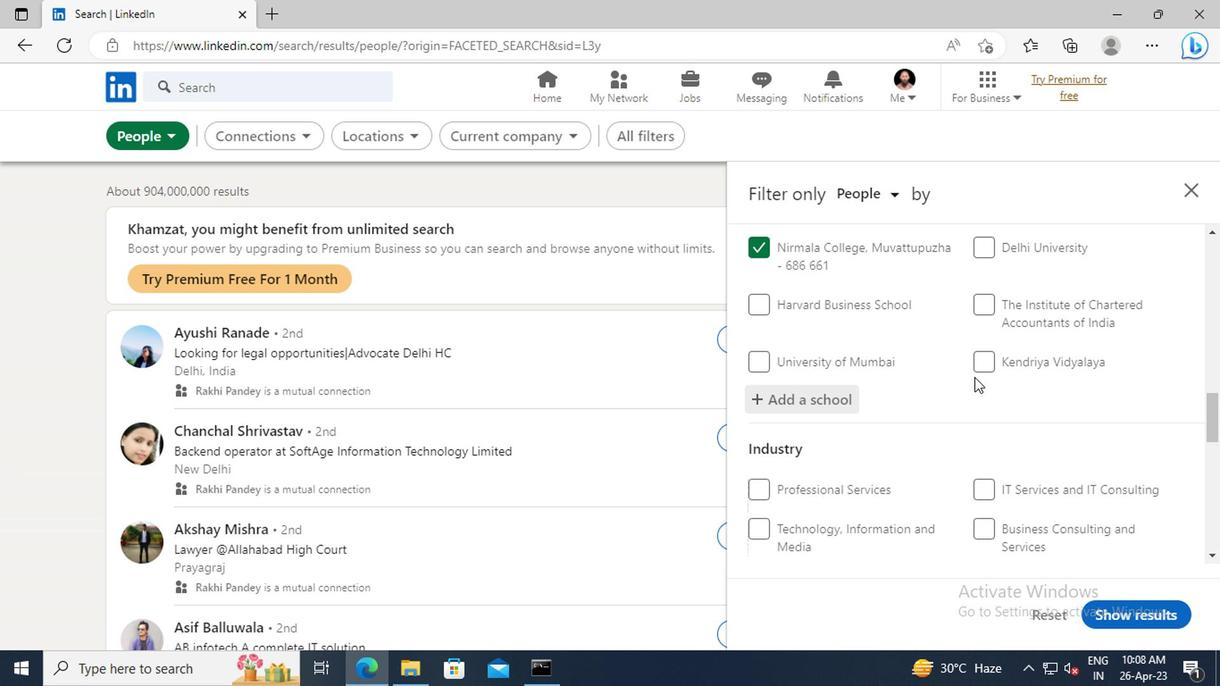 
Action: Mouse scrolled (973, 376) with delta (0, 0)
Screenshot: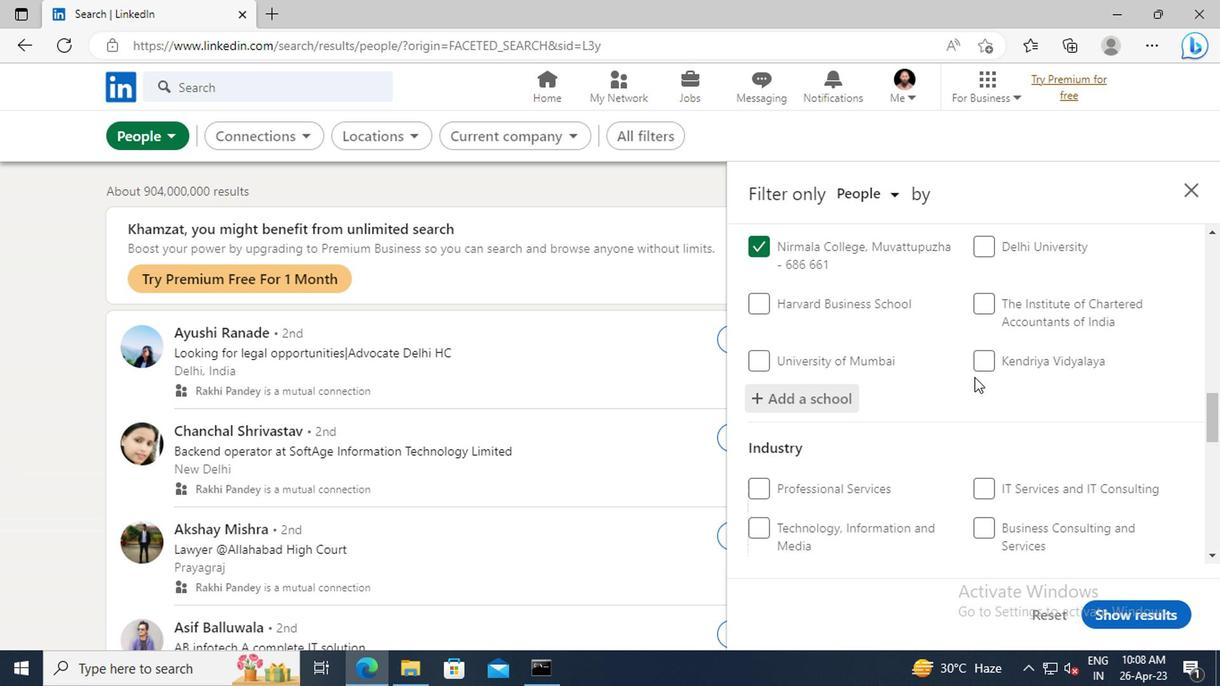 
Action: Mouse scrolled (973, 376) with delta (0, 0)
Screenshot: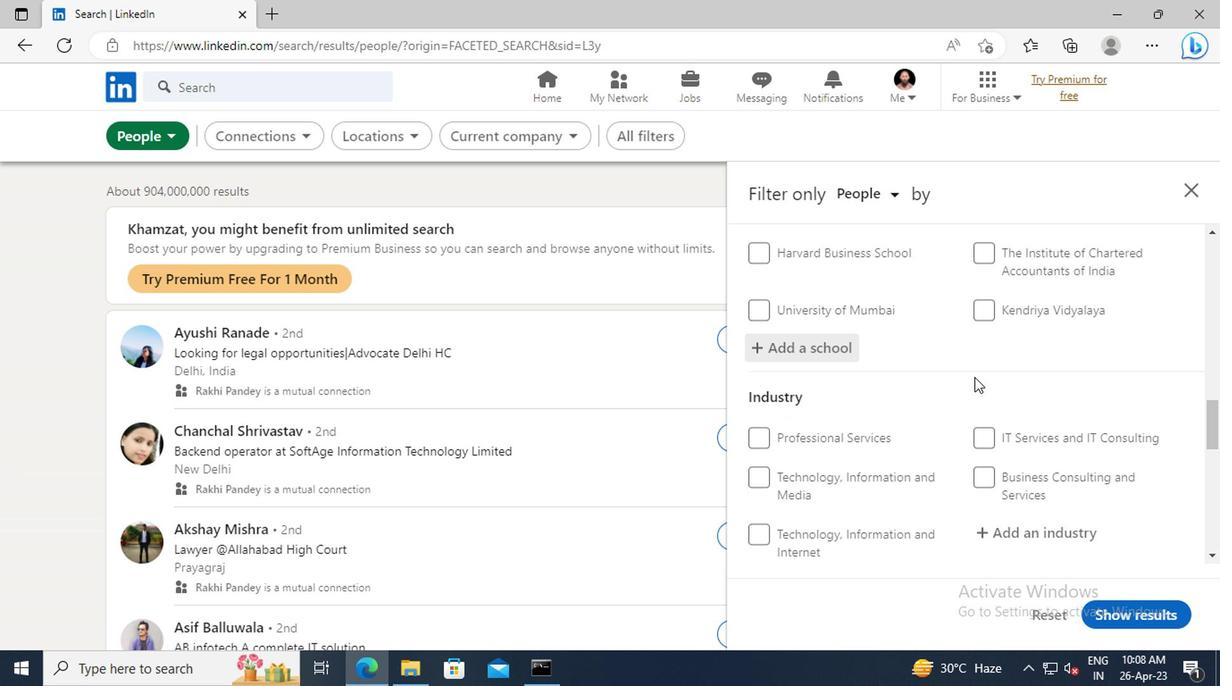 
Action: Mouse scrolled (973, 376) with delta (0, 0)
Screenshot: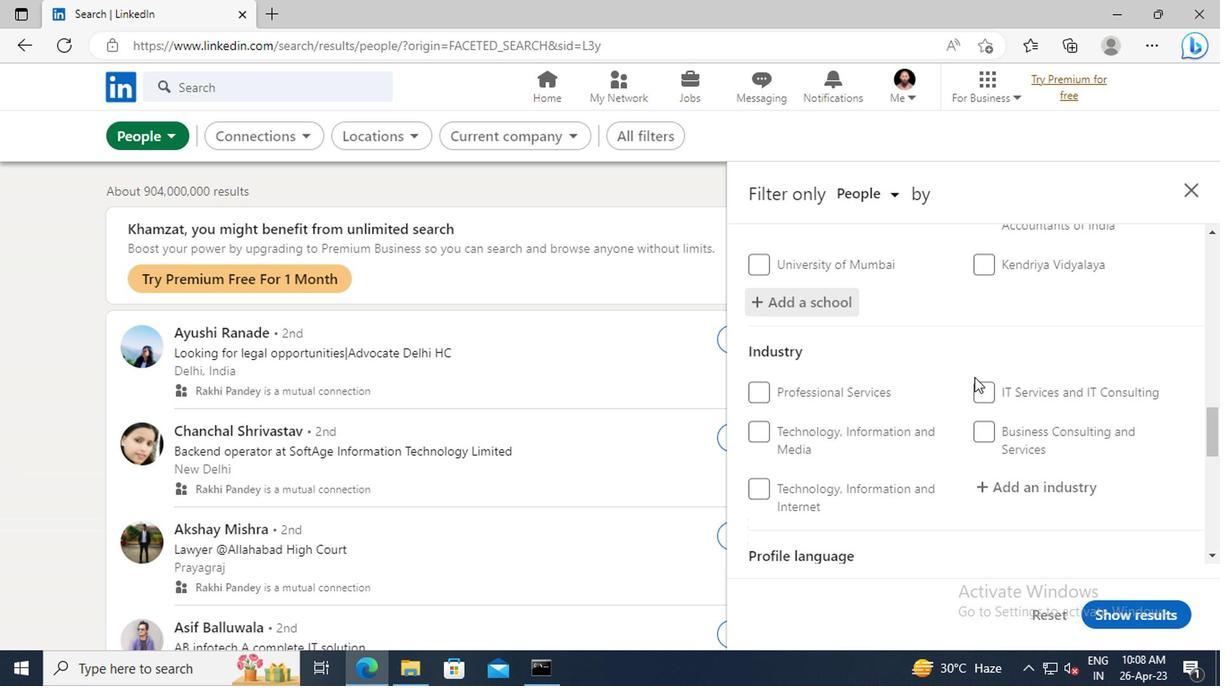 
Action: Mouse moved to (997, 425)
Screenshot: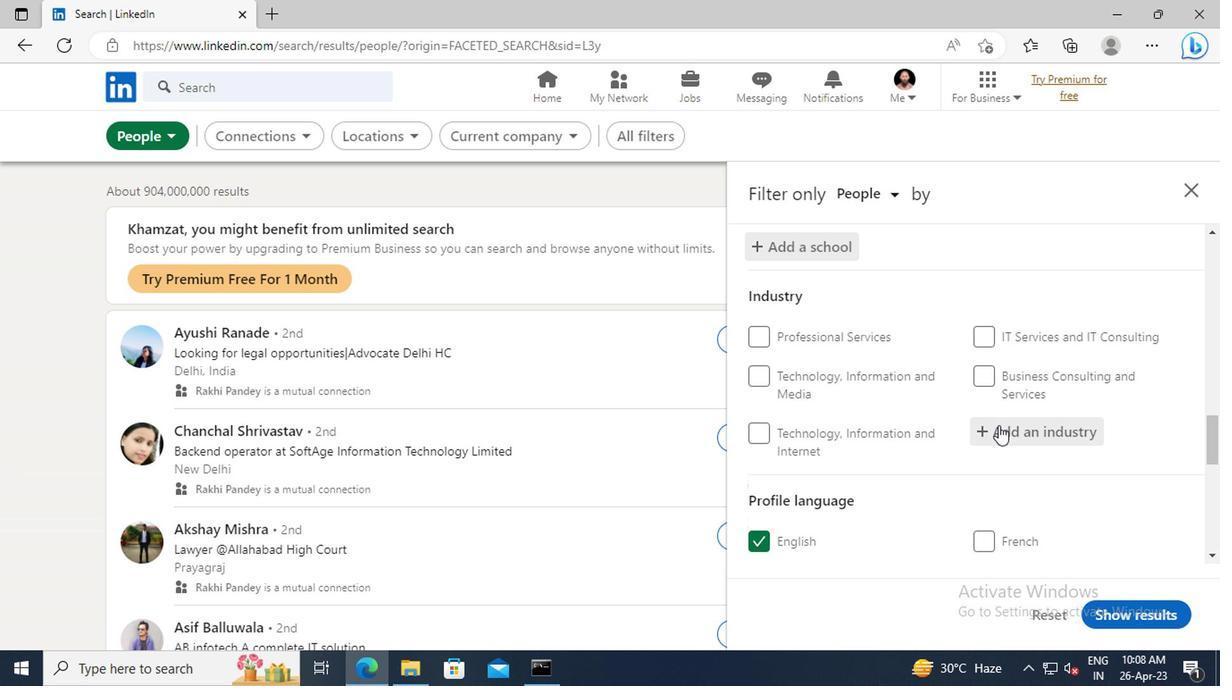
Action: Mouse pressed left at (997, 425)
Screenshot: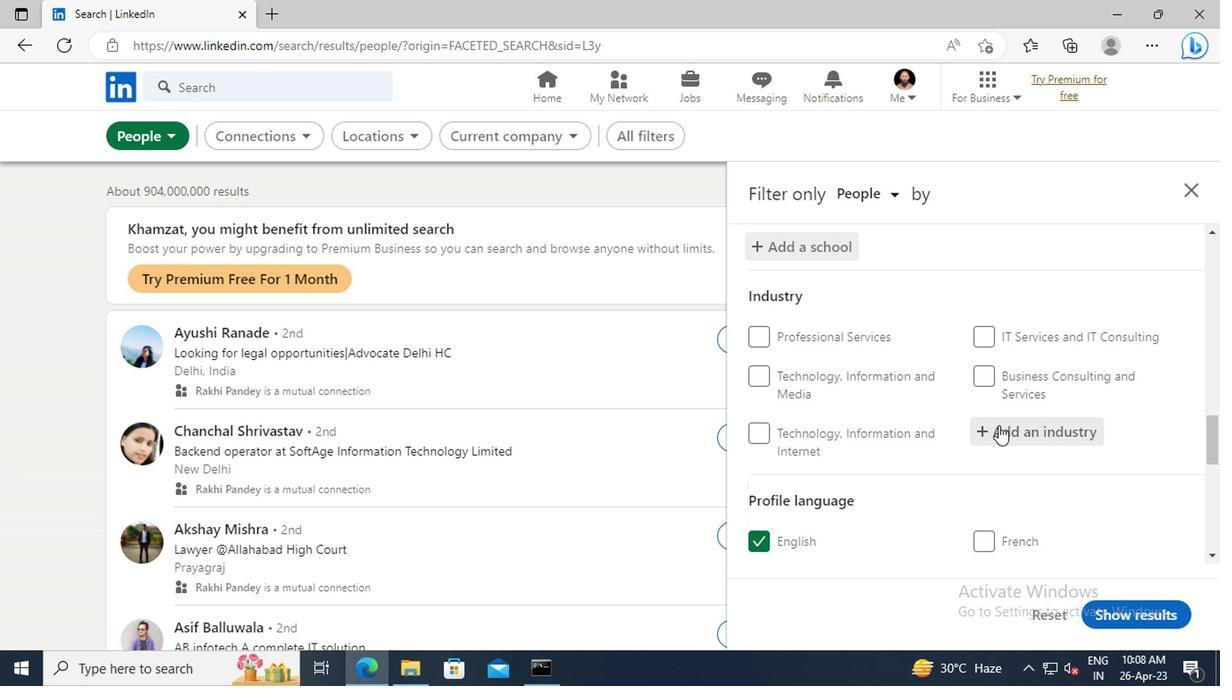 
Action: Key pressed <Key.shift>CORRECTIONAL<Key.space><Key.shift>INSTITUTIONS
Screenshot: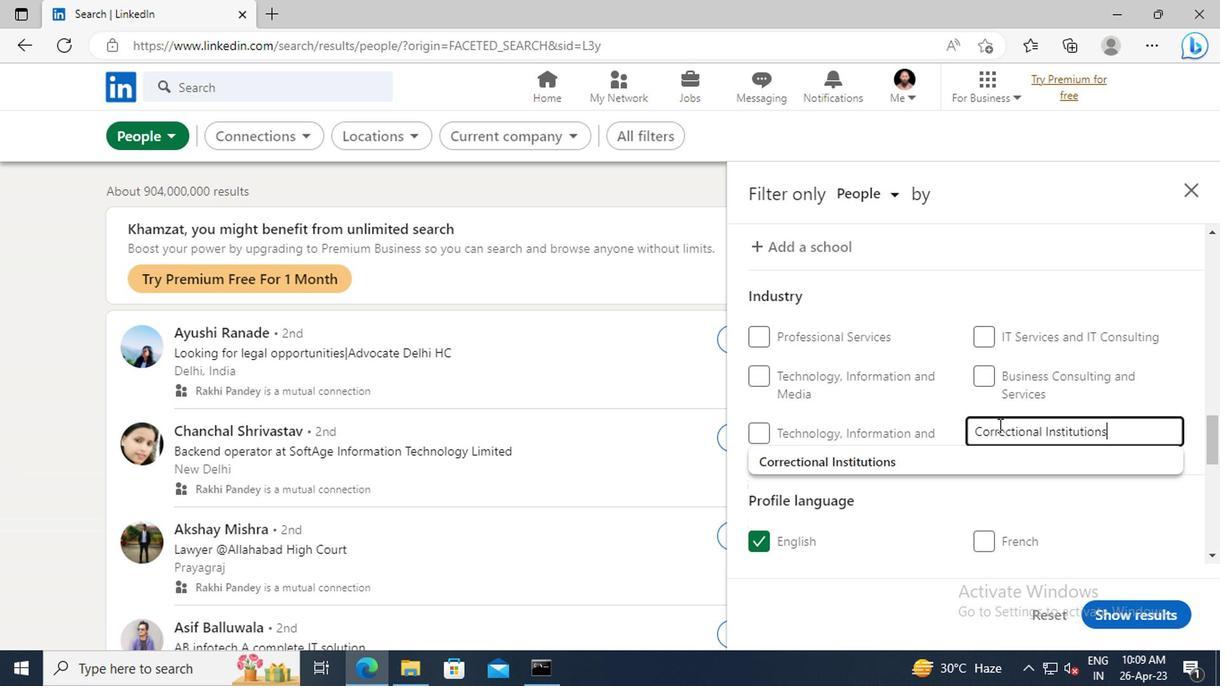 
Action: Mouse moved to (938, 458)
Screenshot: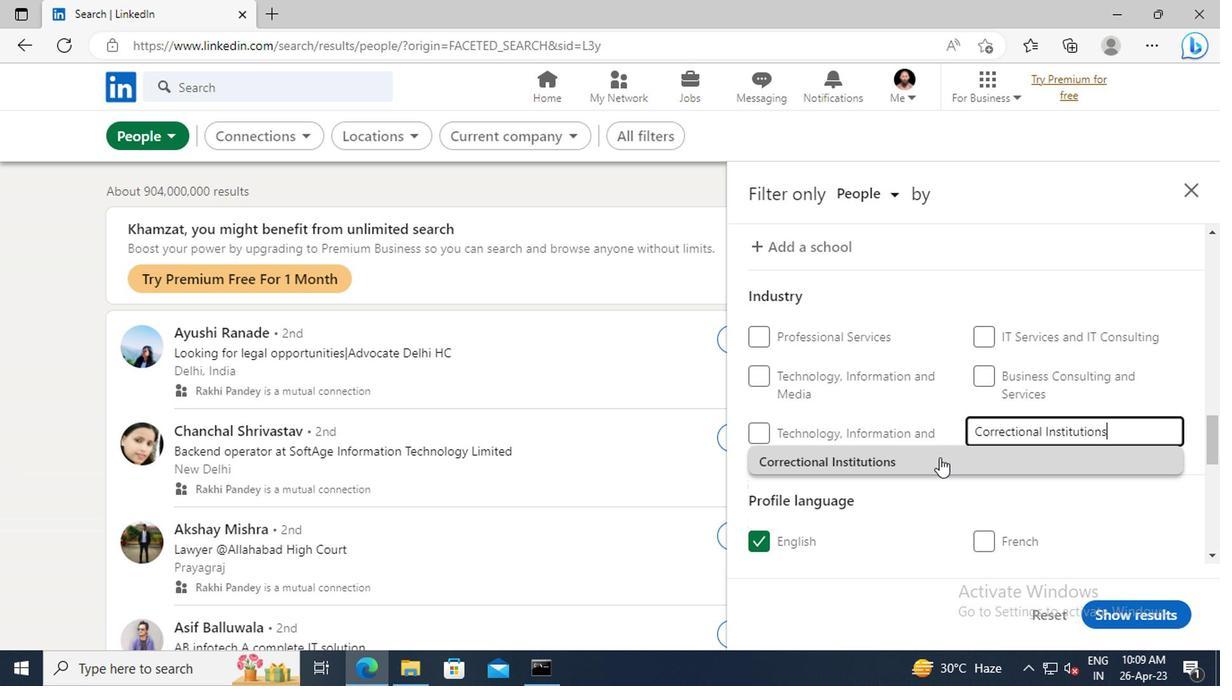 
Action: Mouse pressed left at (938, 458)
Screenshot: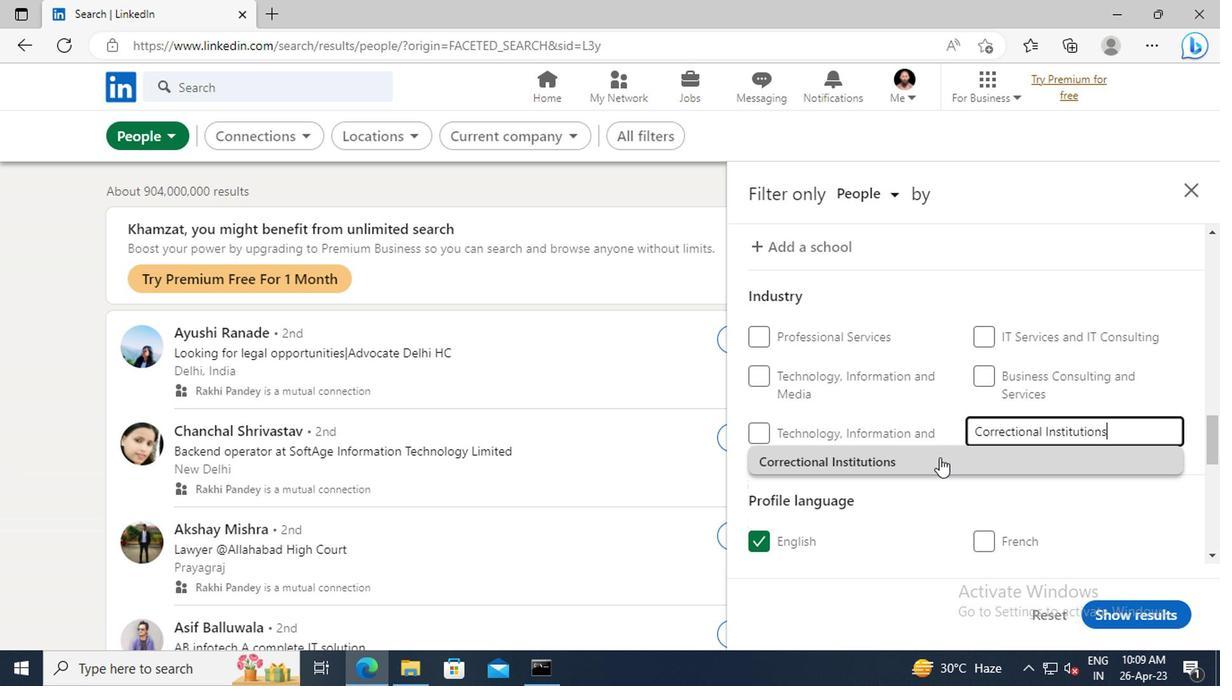
Action: Mouse moved to (940, 456)
Screenshot: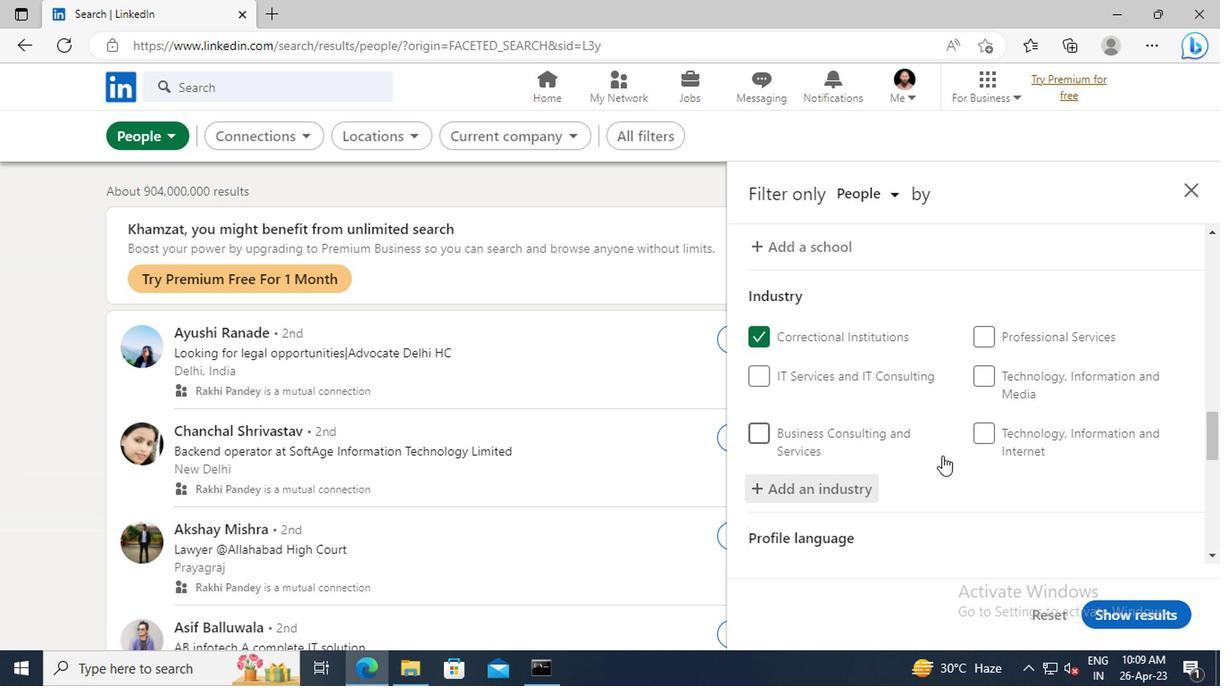 
Action: Mouse scrolled (940, 455) with delta (0, -1)
Screenshot: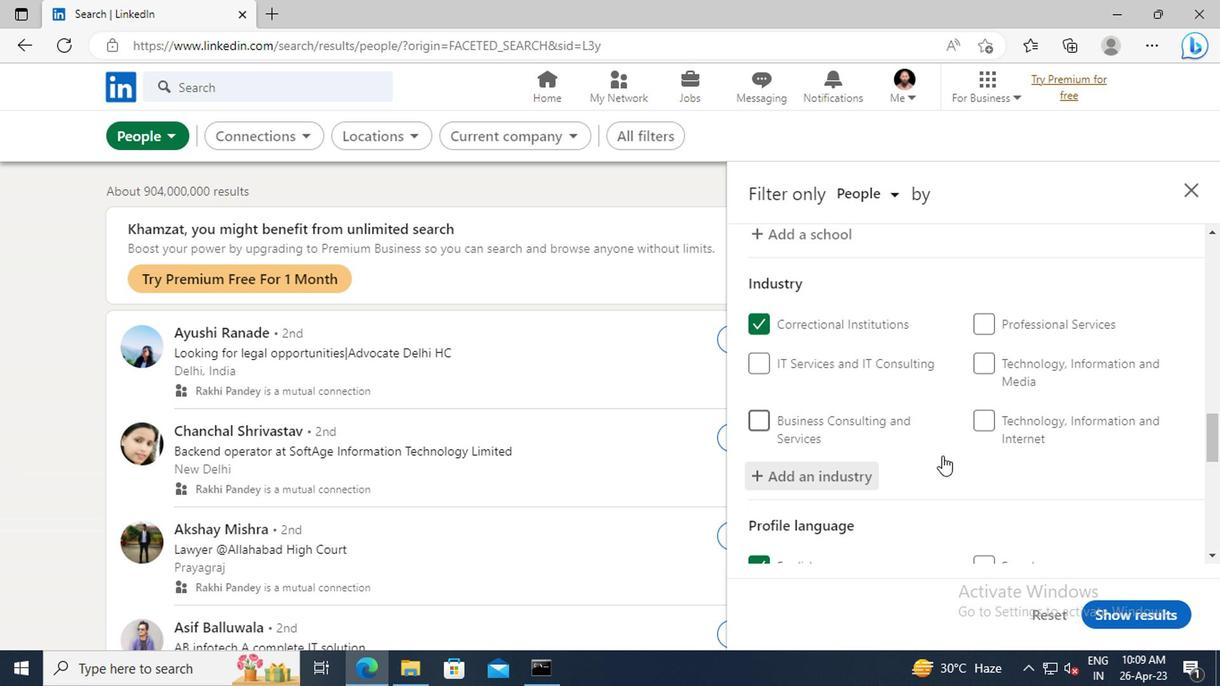 
Action: Mouse scrolled (940, 455) with delta (0, -1)
Screenshot: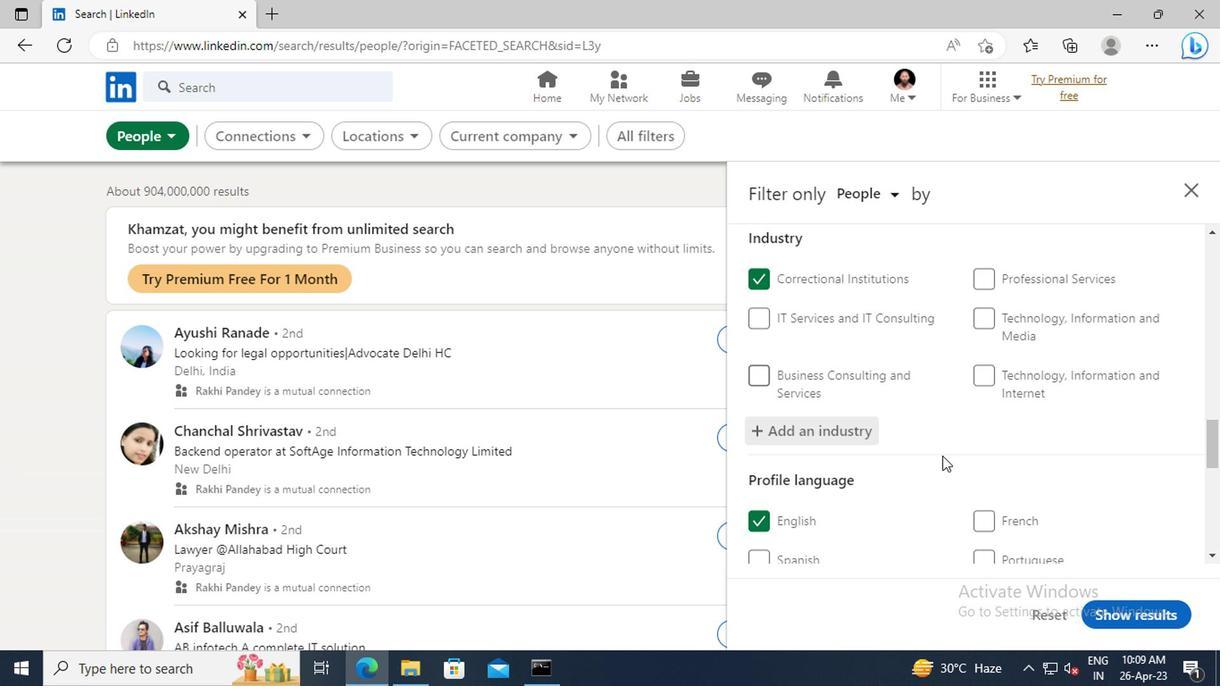 
Action: Mouse scrolled (940, 455) with delta (0, -1)
Screenshot: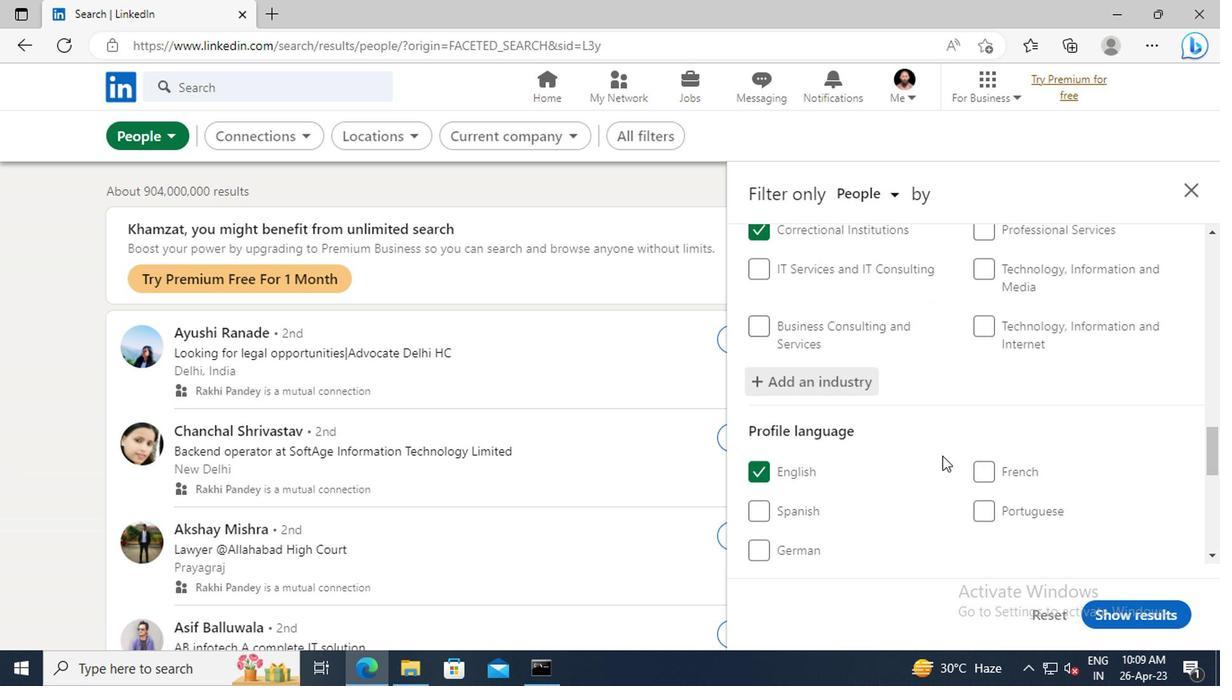 
Action: Mouse scrolled (940, 455) with delta (0, -1)
Screenshot: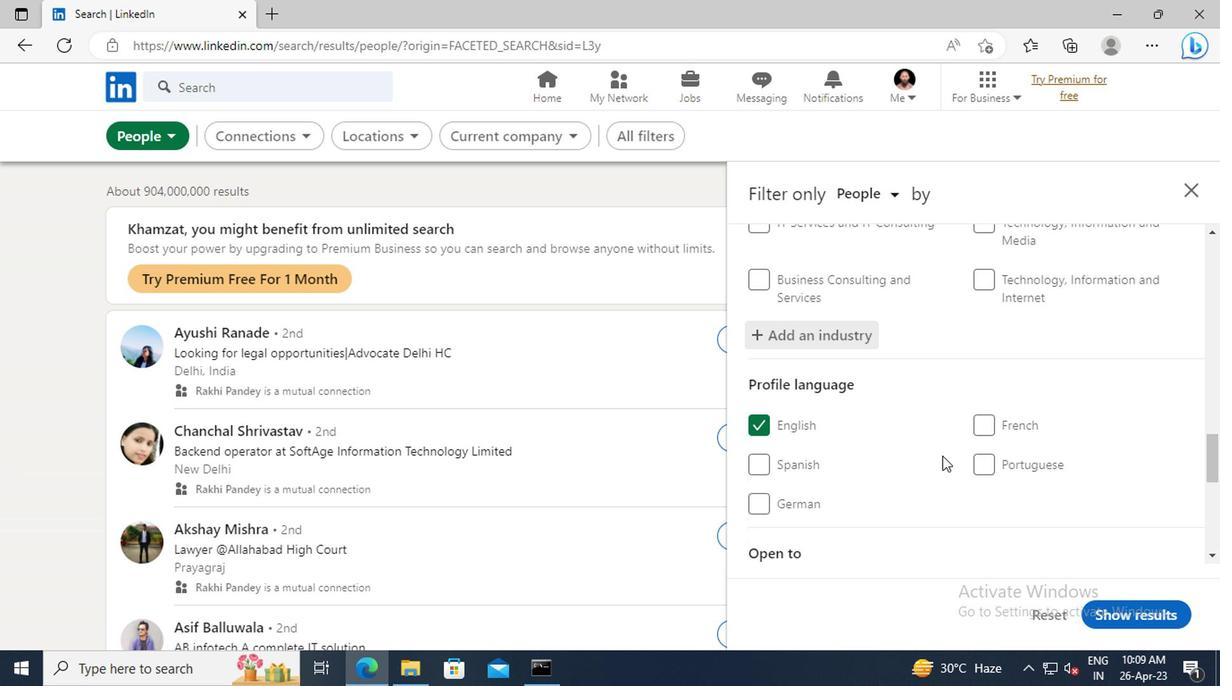 
Action: Mouse scrolled (940, 455) with delta (0, -1)
Screenshot: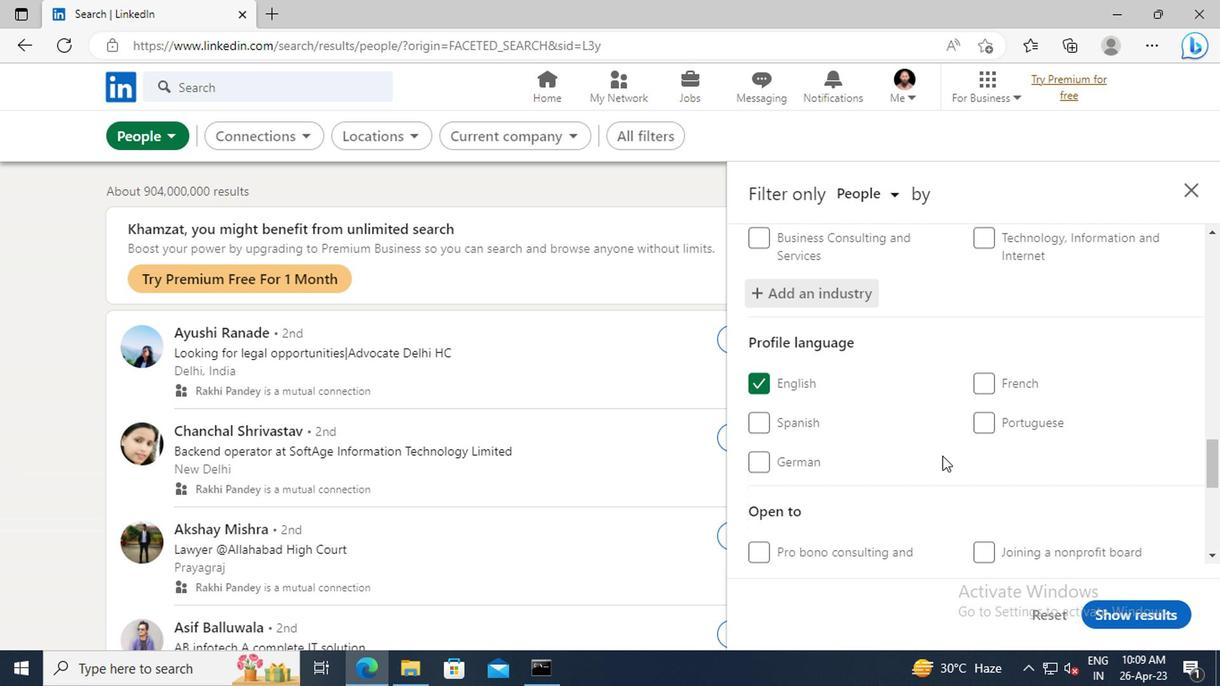
Action: Mouse scrolled (940, 455) with delta (0, -1)
Screenshot: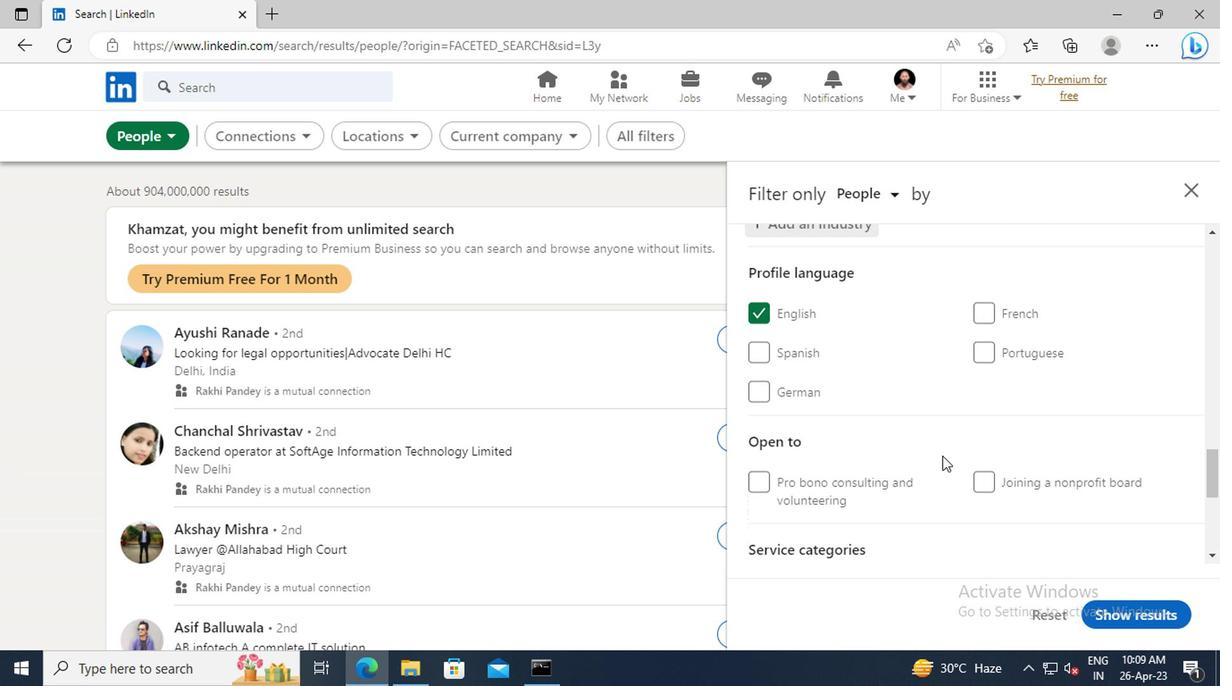 
Action: Mouse scrolled (940, 455) with delta (0, -1)
Screenshot: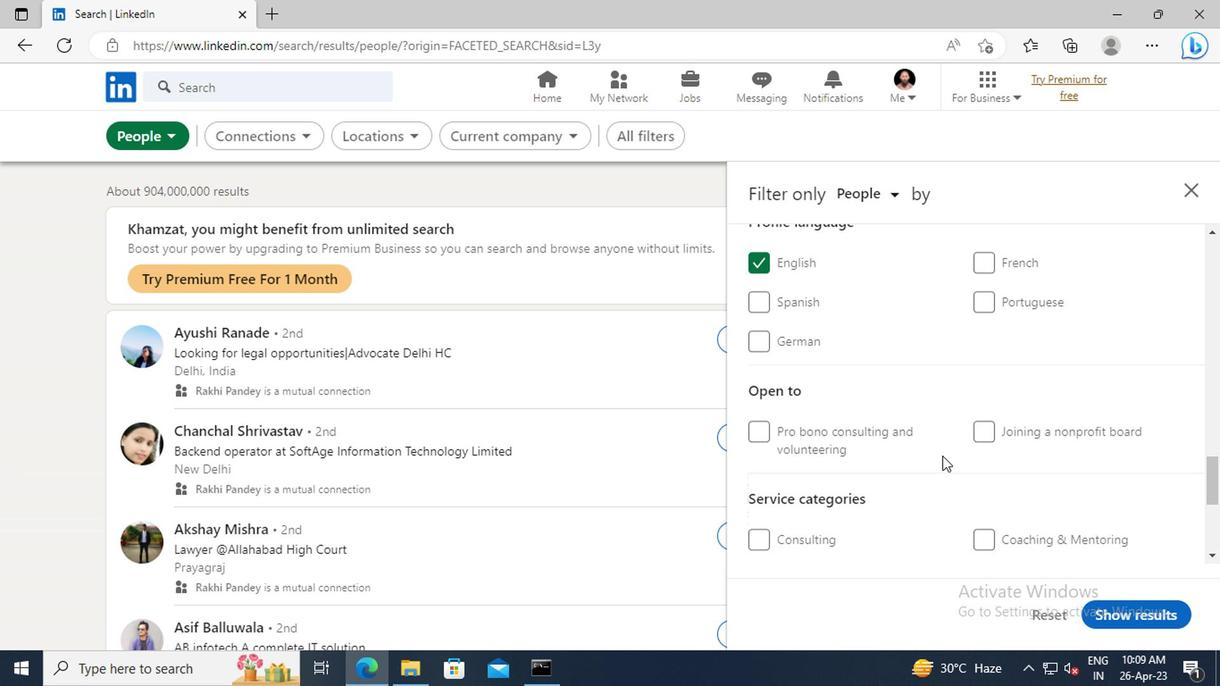 
Action: Mouse scrolled (940, 455) with delta (0, -1)
Screenshot: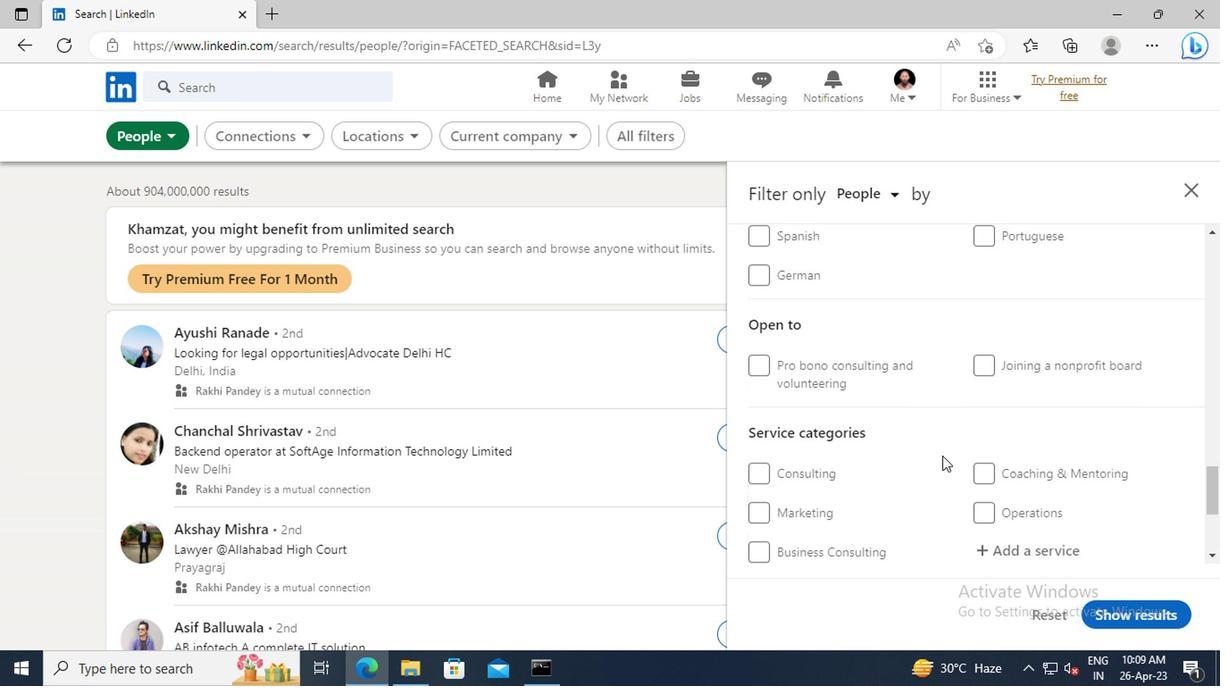 
Action: Mouse scrolled (940, 455) with delta (0, -1)
Screenshot: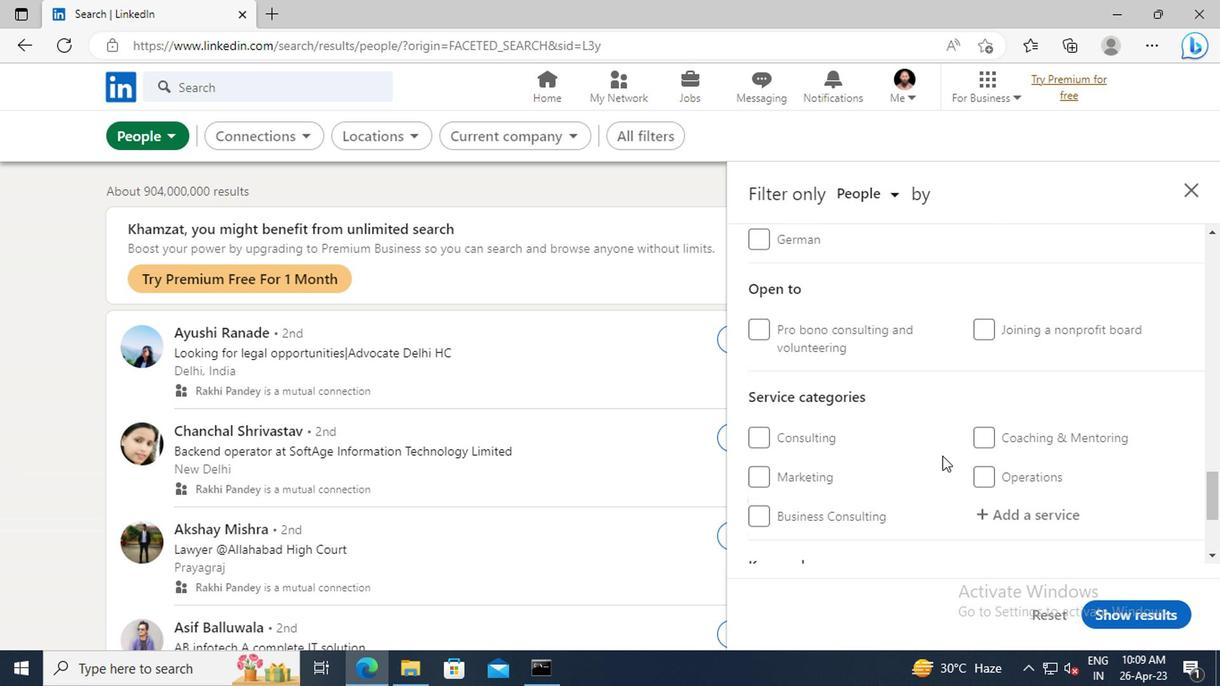 
Action: Mouse scrolled (940, 455) with delta (0, -1)
Screenshot: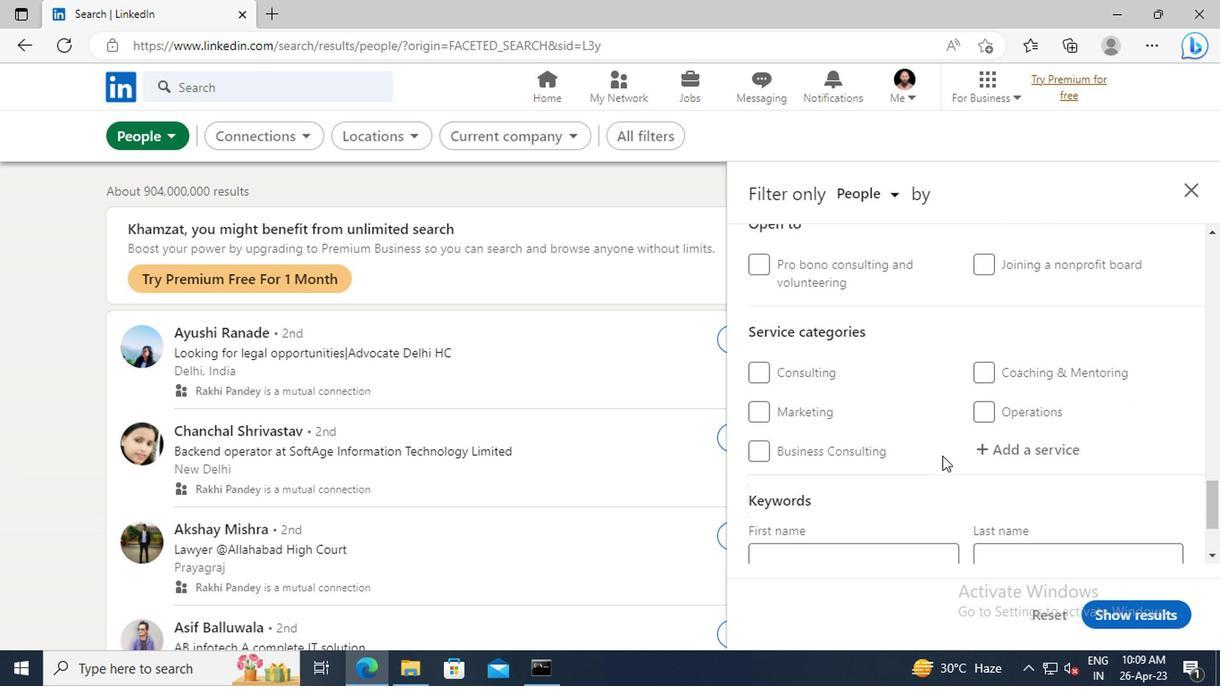 
Action: Mouse moved to (999, 425)
Screenshot: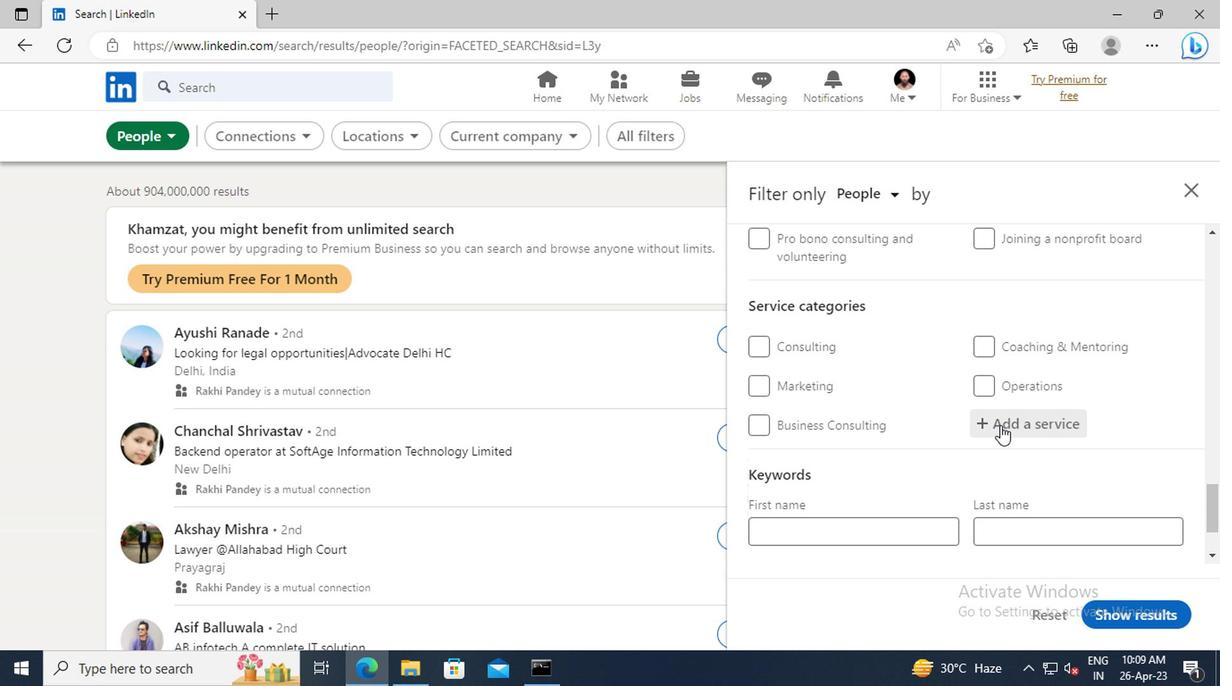 
Action: Mouse pressed left at (999, 425)
Screenshot: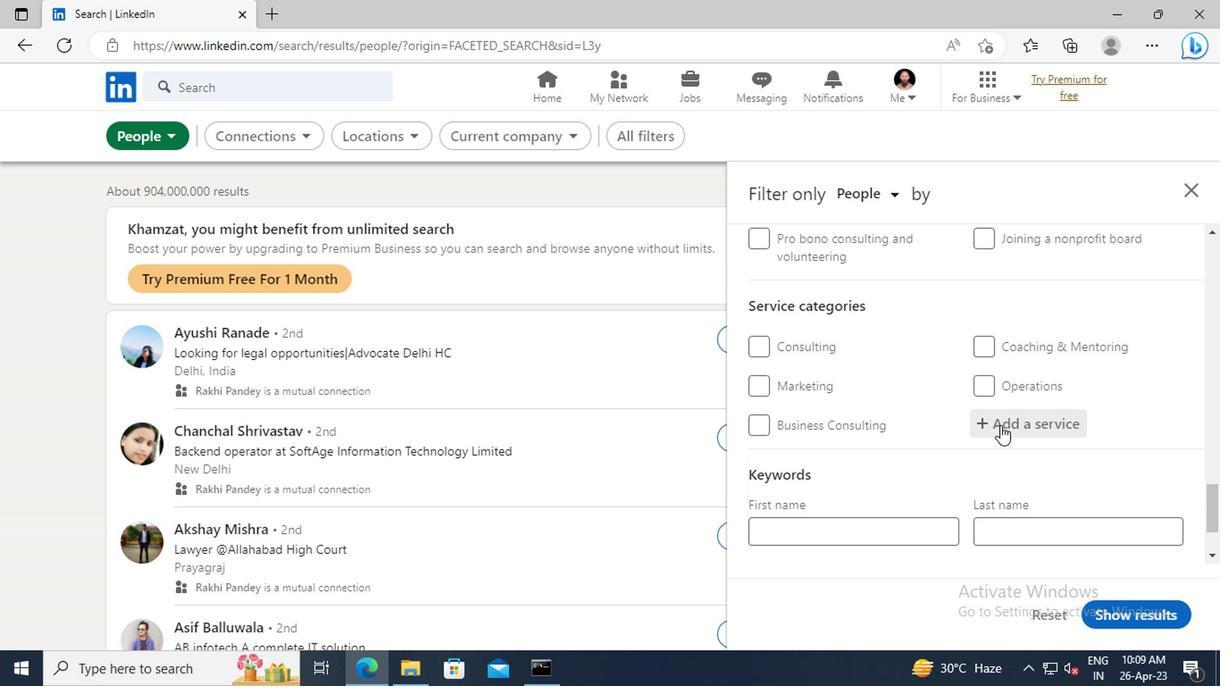 
Action: Key pressed <Key.shift>GRAPHIC<Key.space><Key.shift>DESIGN
Screenshot: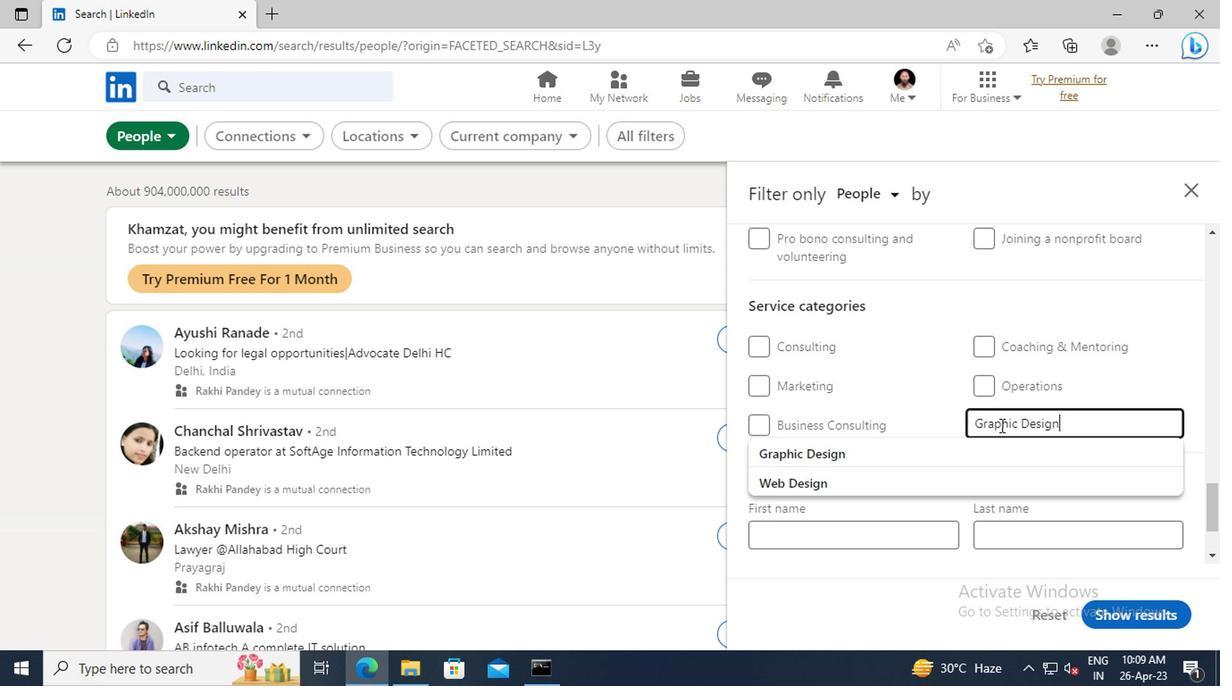
Action: Mouse moved to (966, 454)
Screenshot: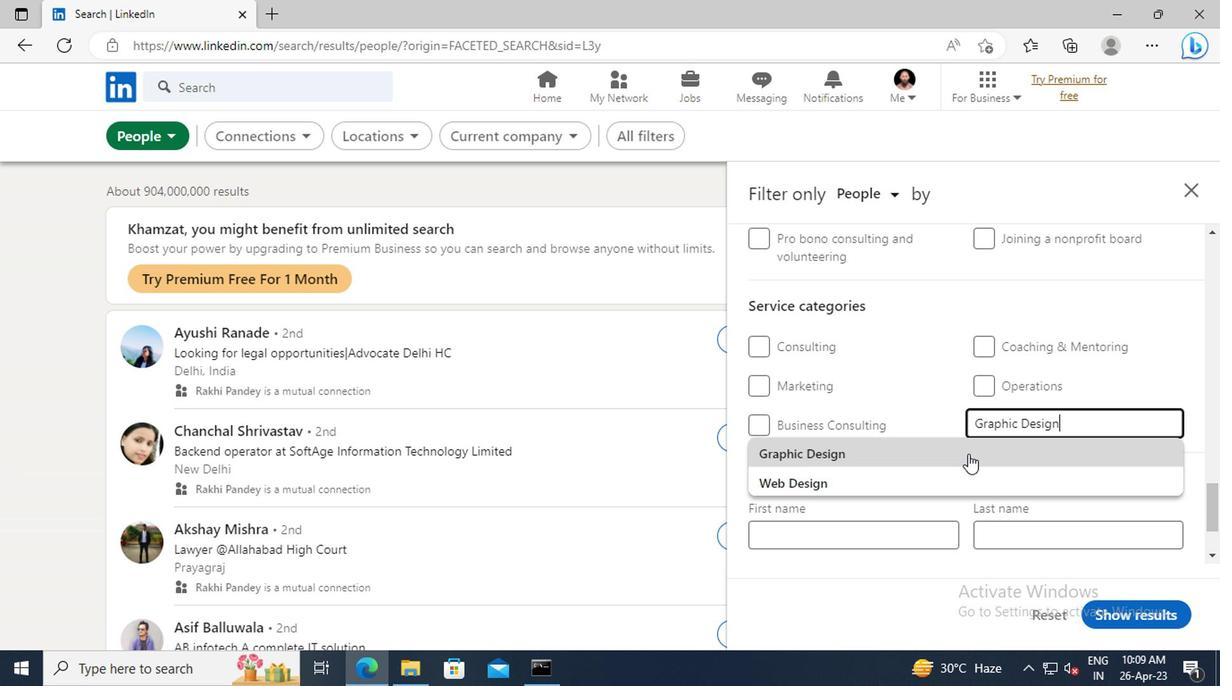 
Action: Mouse pressed left at (966, 454)
Screenshot: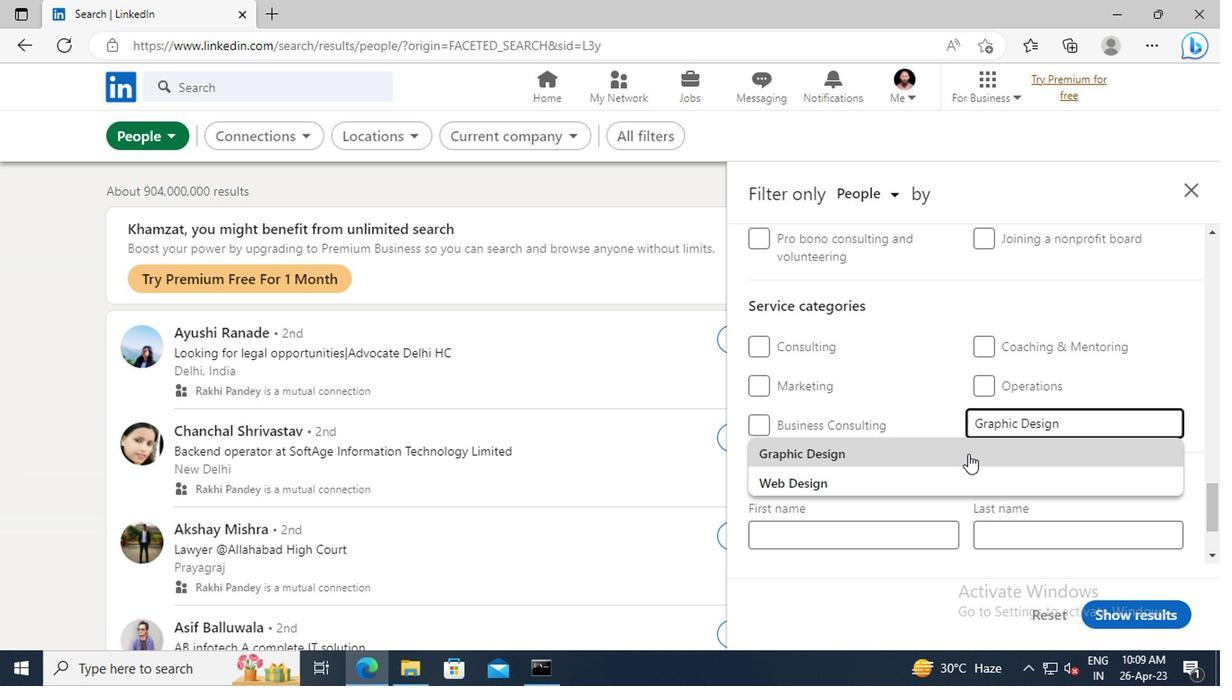 
Action: Mouse moved to (960, 375)
Screenshot: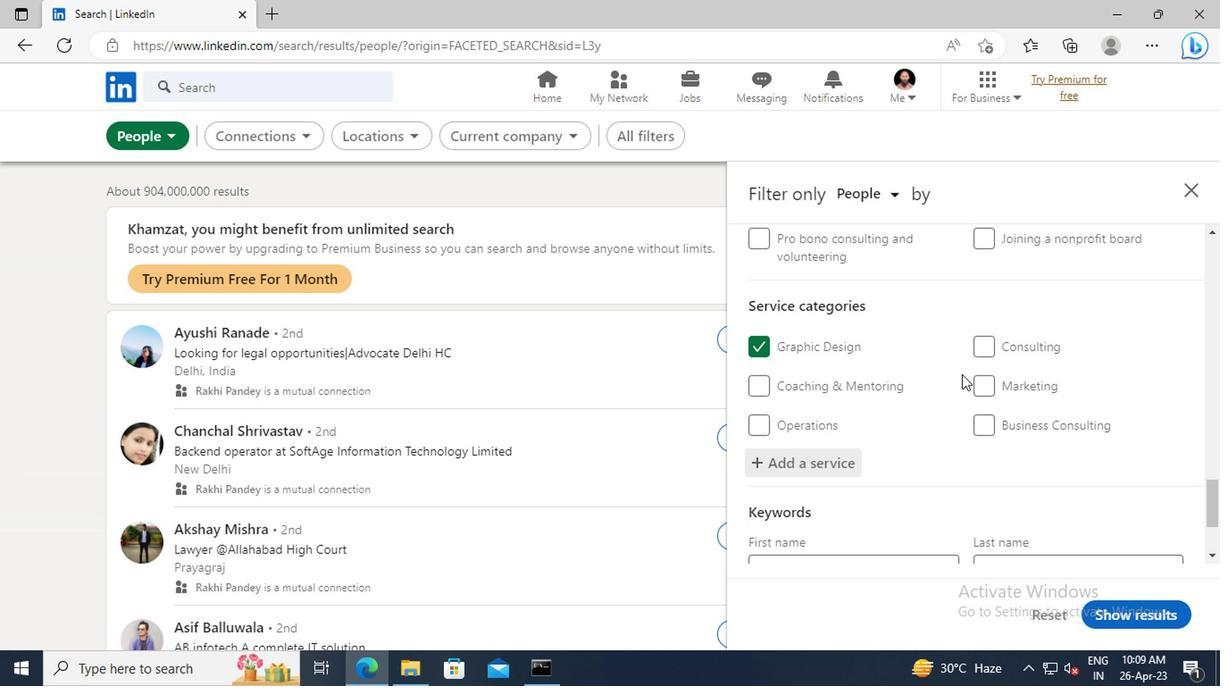 
Action: Mouse scrolled (960, 374) with delta (0, 0)
Screenshot: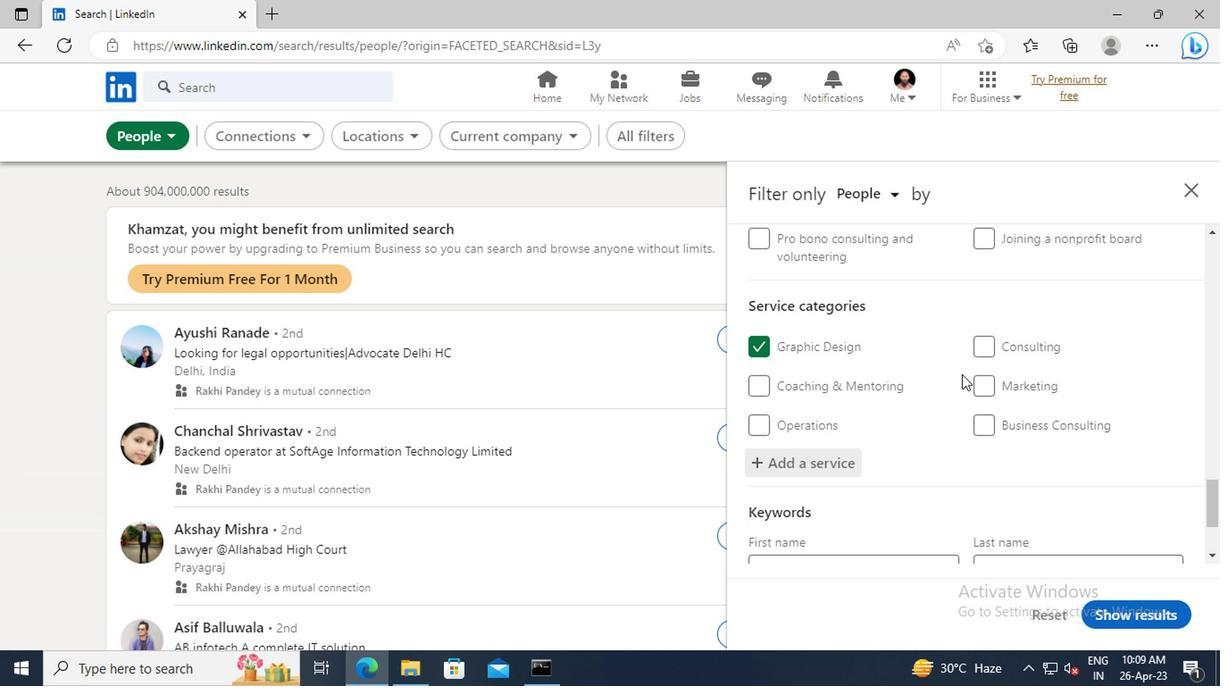 
Action: Mouse scrolled (960, 374) with delta (0, 0)
Screenshot: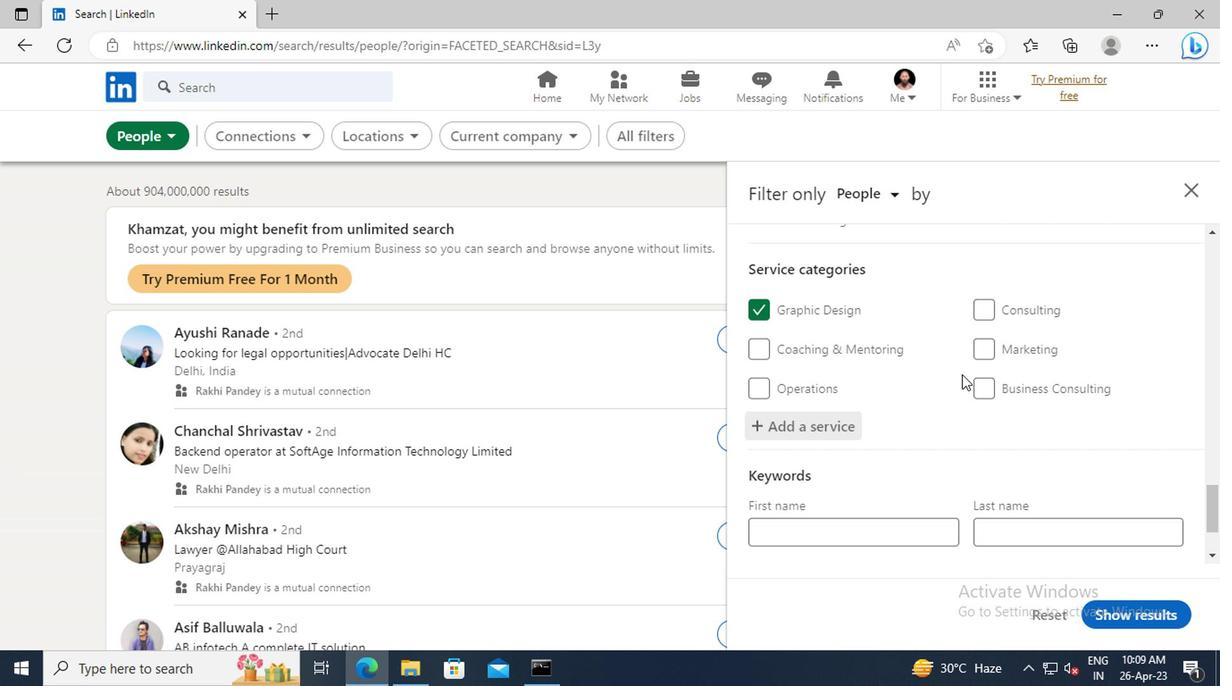 
Action: Mouse scrolled (960, 374) with delta (0, 0)
Screenshot: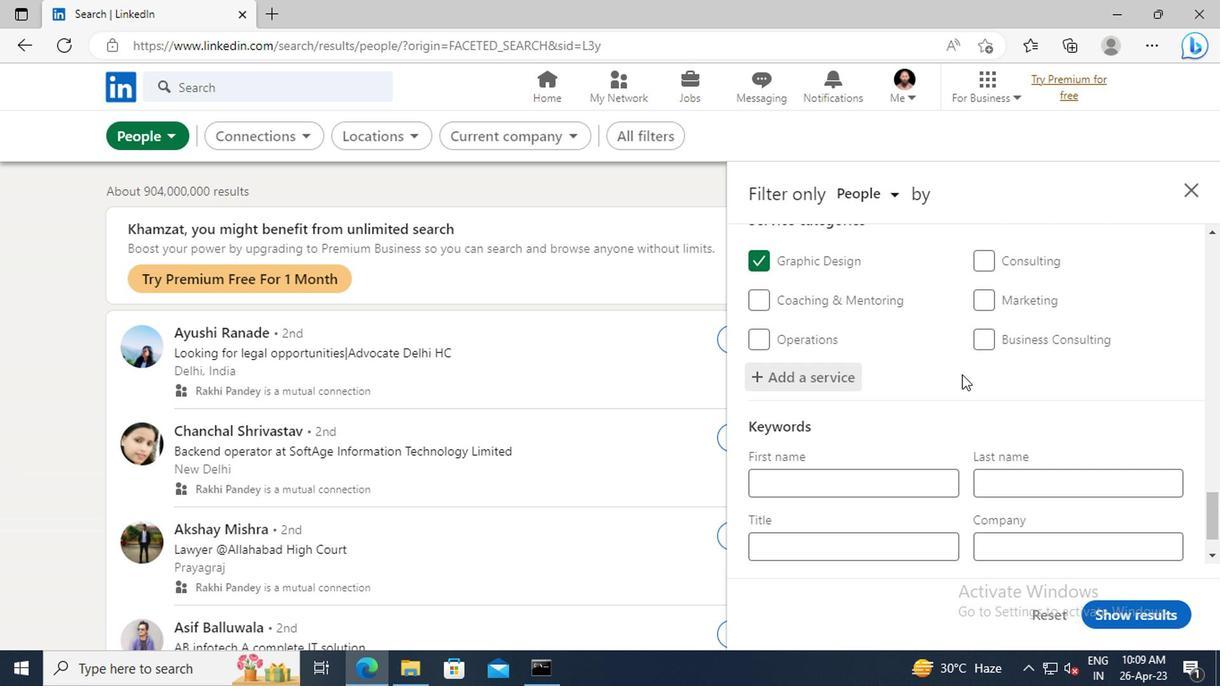 
Action: Mouse scrolled (960, 374) with delta (0, 0)
Screenshot: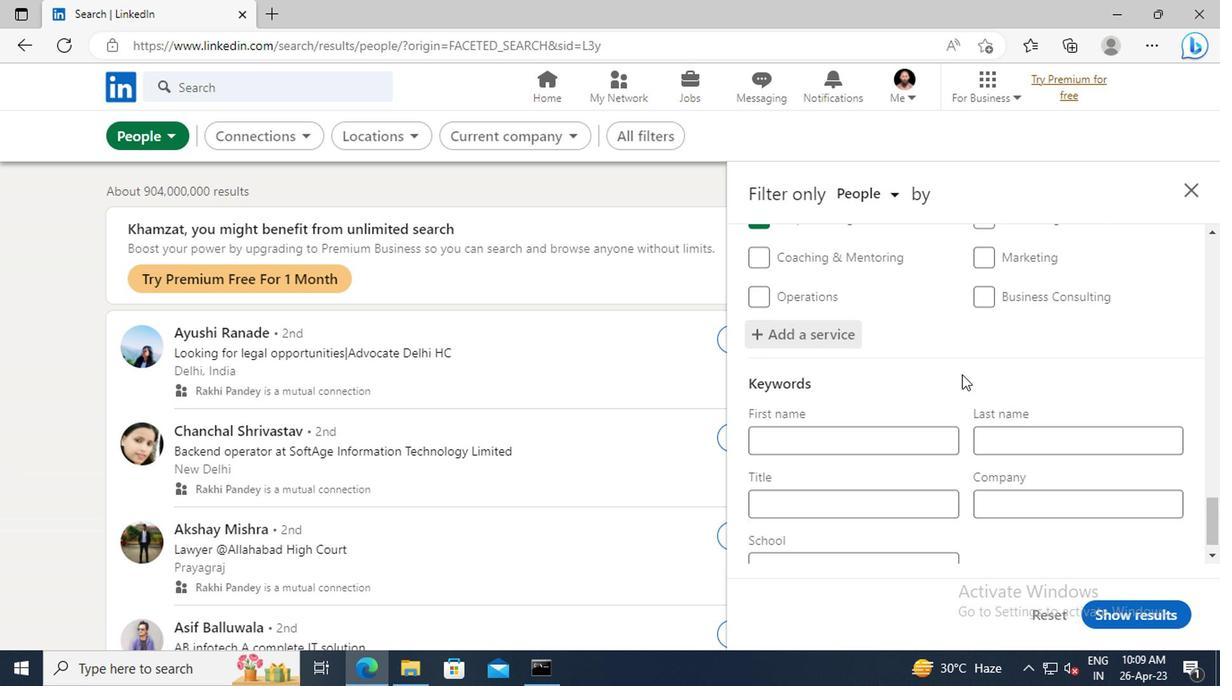 
Action: Mouse moved to (867, 488)
Screenshot: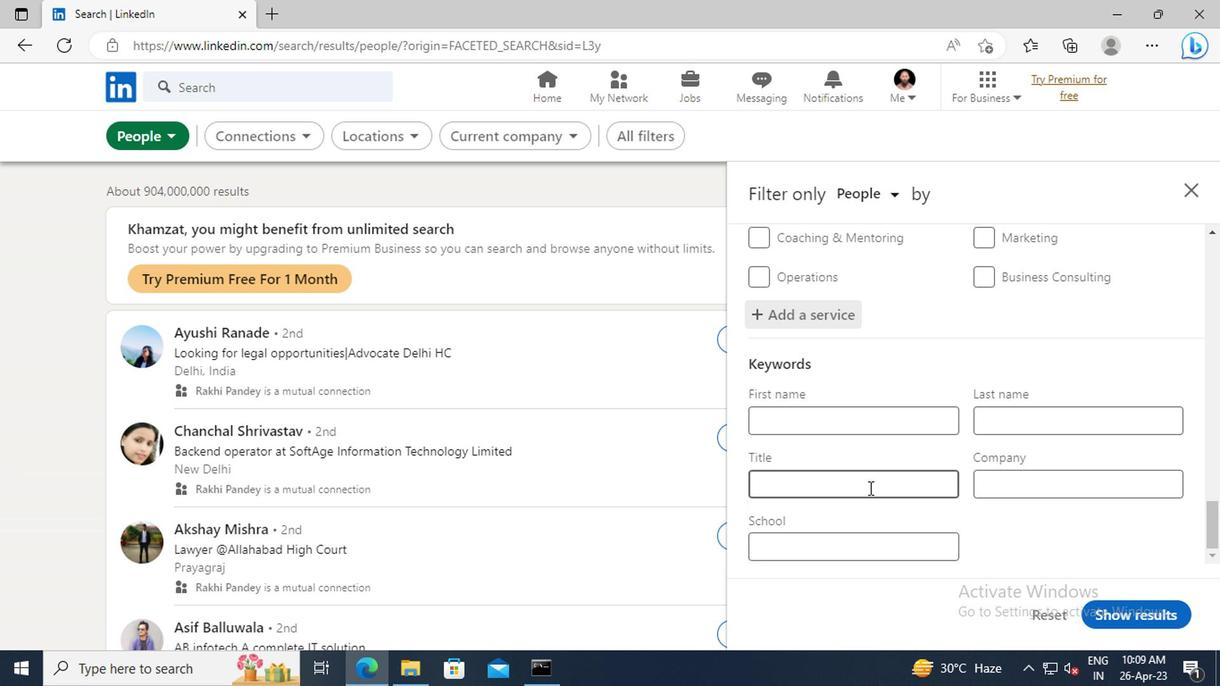 
Action: Mouse pressed left at (867, 488)
Screenshot: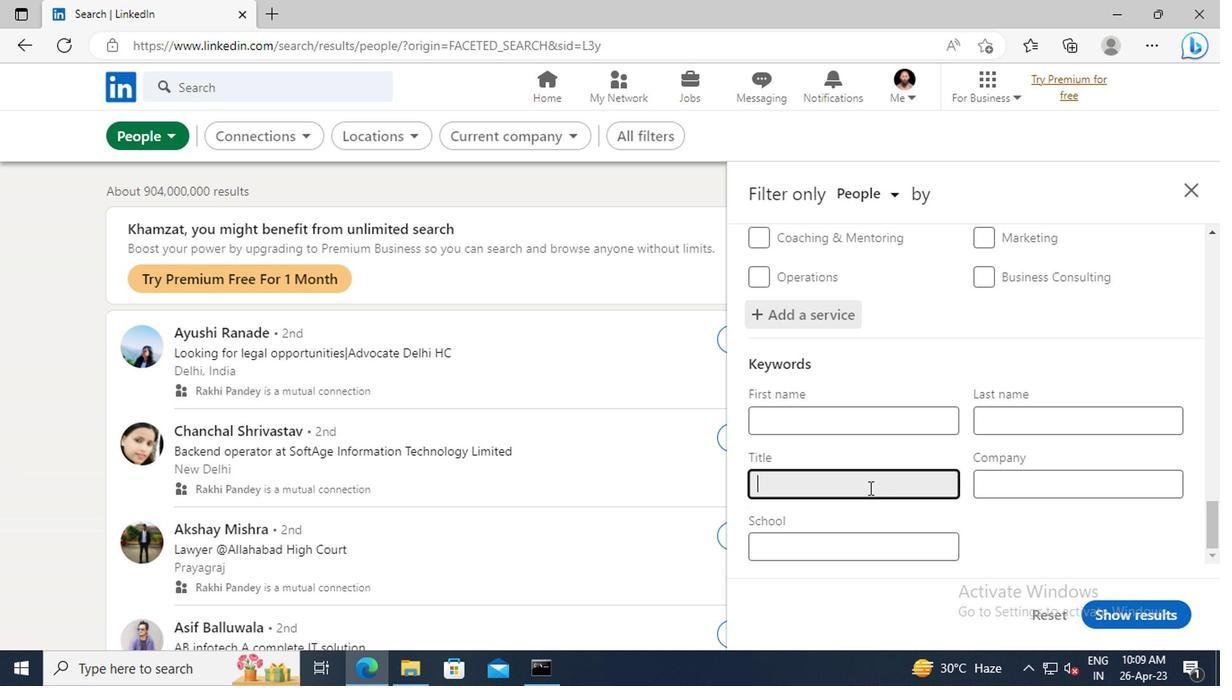 
Action: Key pressed <Key.shift>ARTIFICIAL<Key.space><Key.shift>INTELLIGENCE<Key.space><Key.shift>ENGINEER<Key.enter>
Screenshot: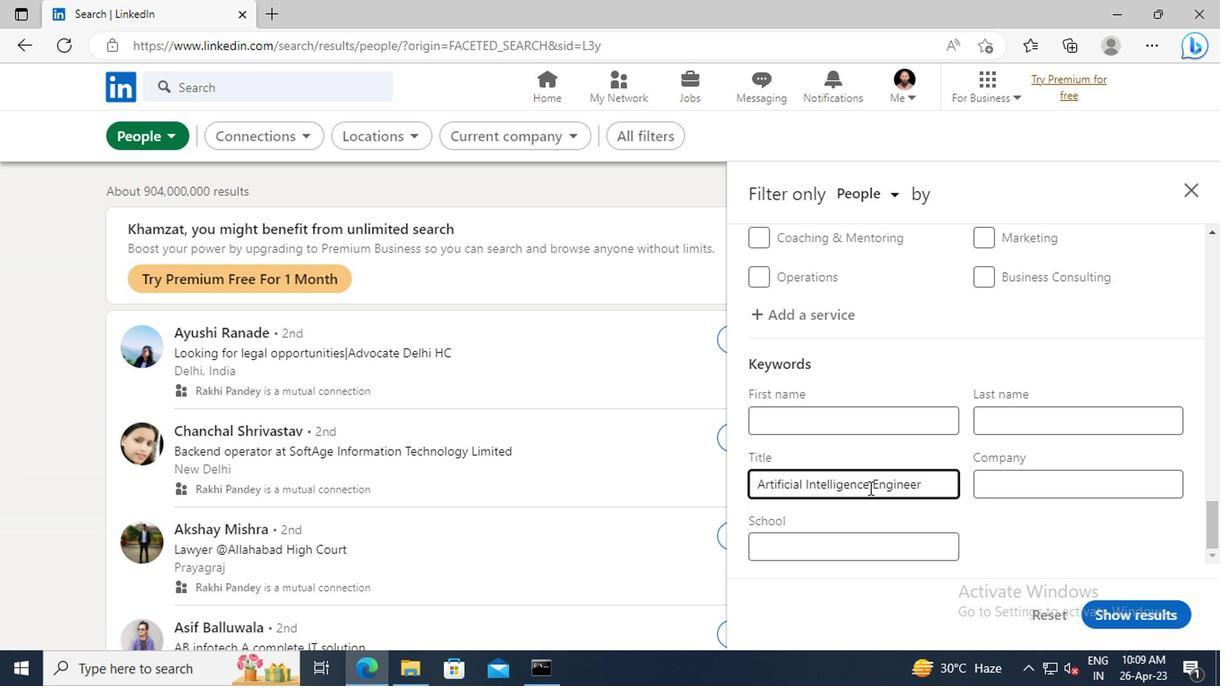 
Action: Mouse moved to (1111, 614)
Screenshot: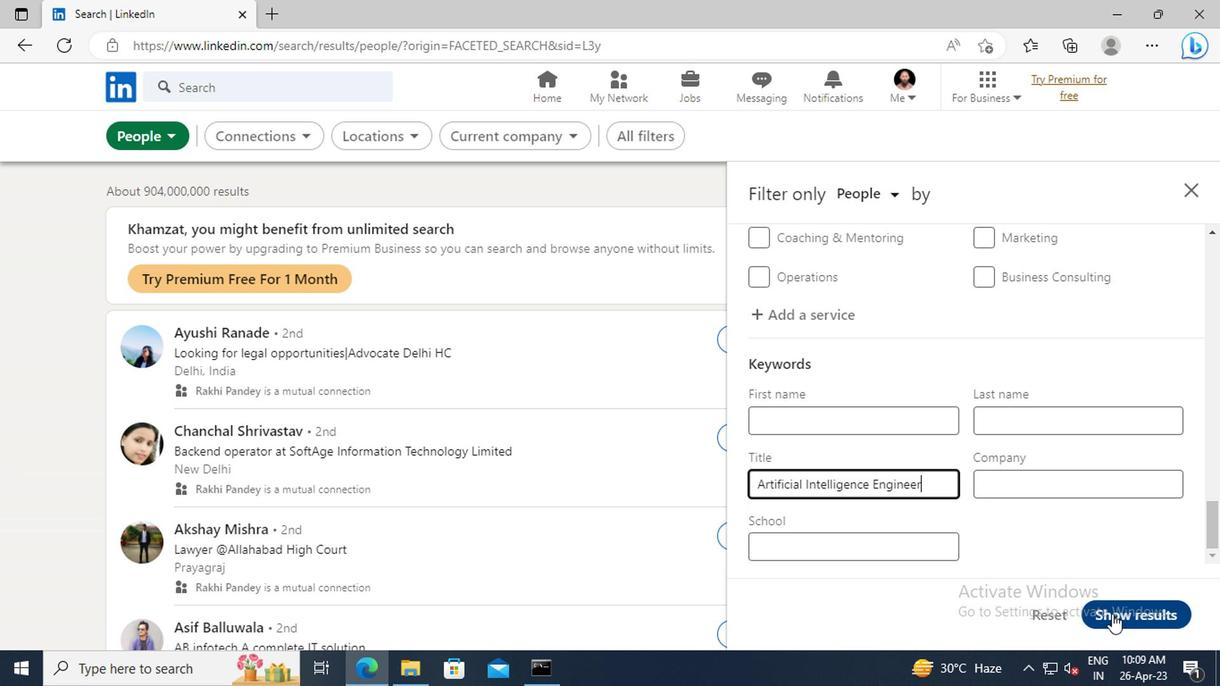 
Action: Mouse pressed left at (1111, 614)
Screenshot: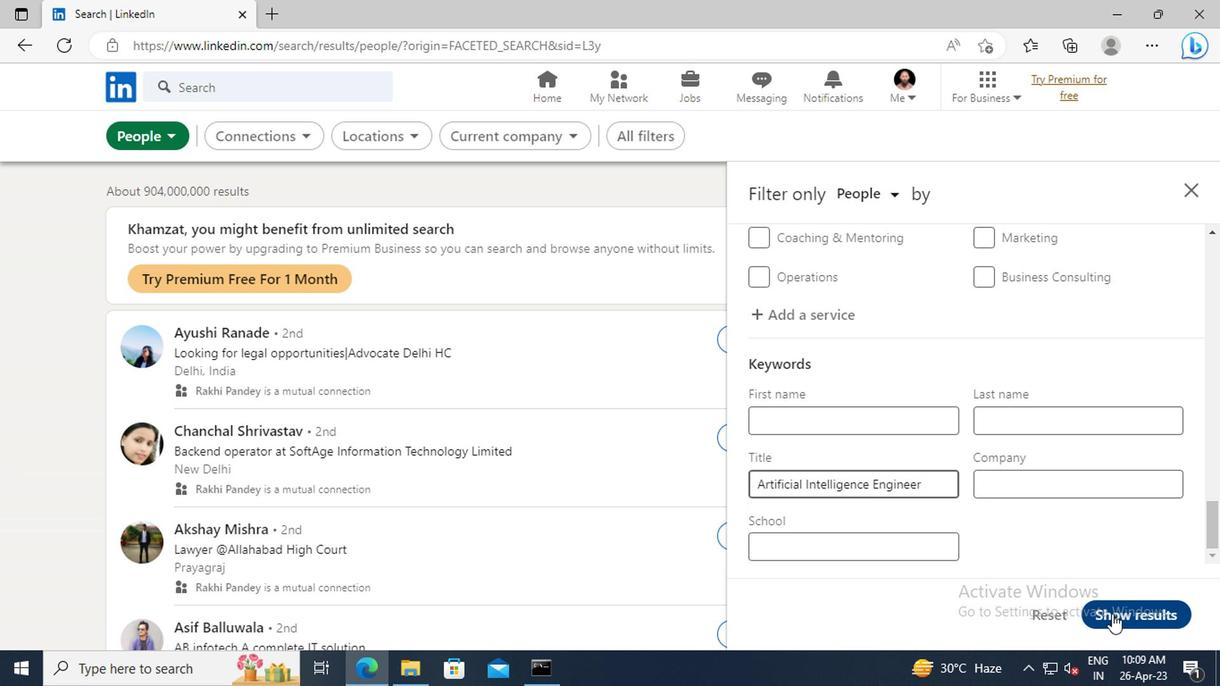 
